 Task: Look for Airbnb properties in Bulgan, Mongolia from 12th December, 2023 to 16th December, 2023 for 8 adults.8 bedrooms having 8 beds and 8 bathrooms. Property type can be house. Amenities needed are: wifi, TV, free parkinig on premises, gym, breakfast. Look for 3 properties as per requirement.
Action: Mouse pressed left at (549, 122)
Screenshot: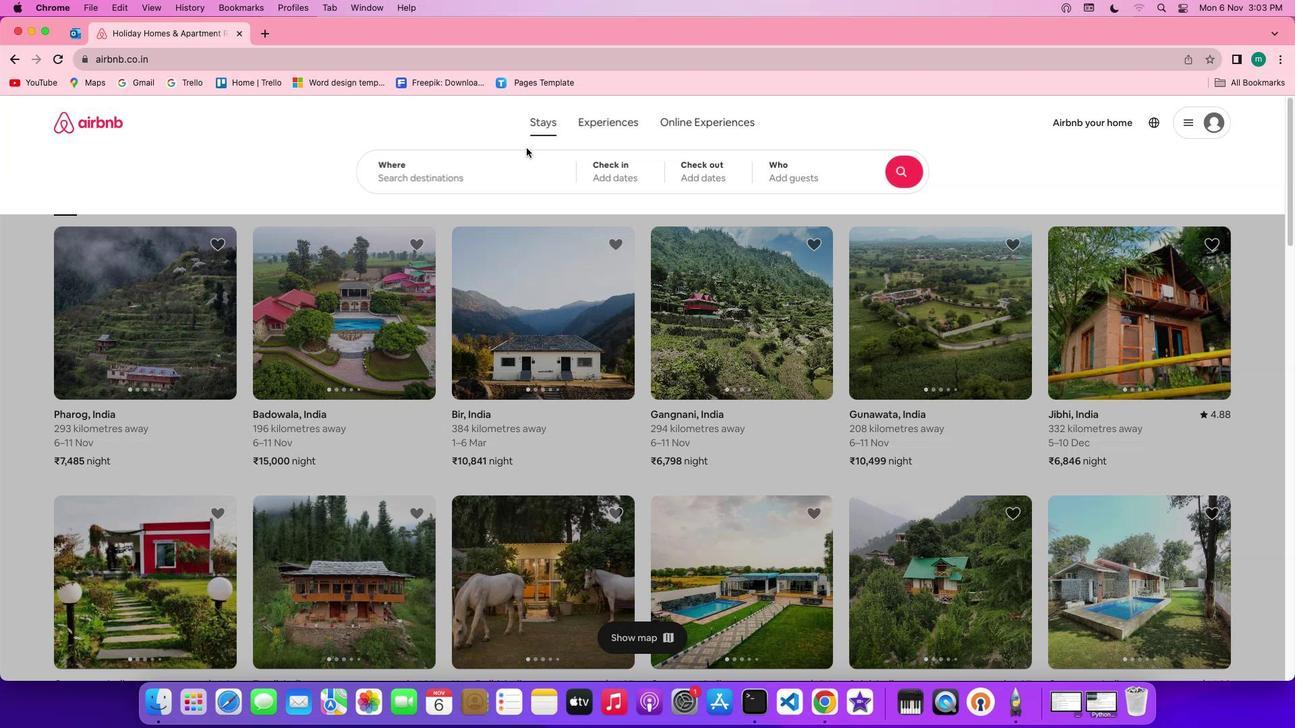 
Action: Mouse moved to (491, 182)
Screenshot: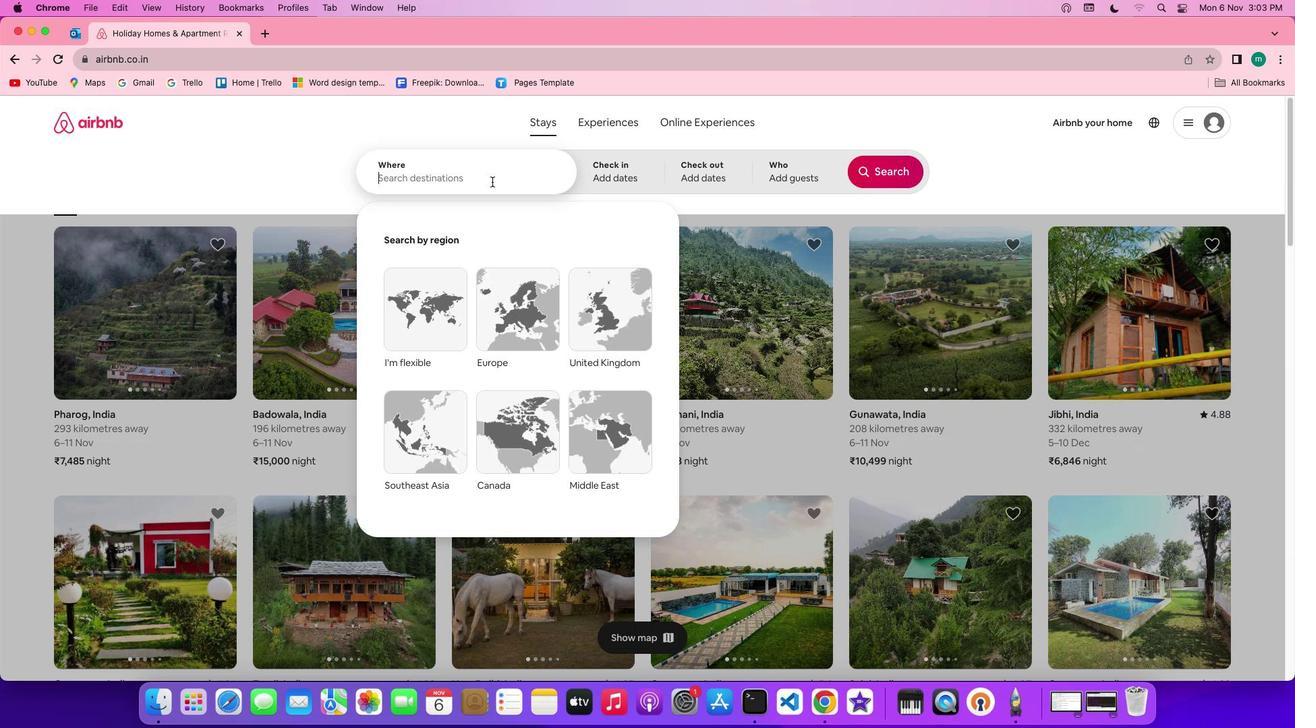 
Action: Mouse pressed left at (491, 182)
Screenshot: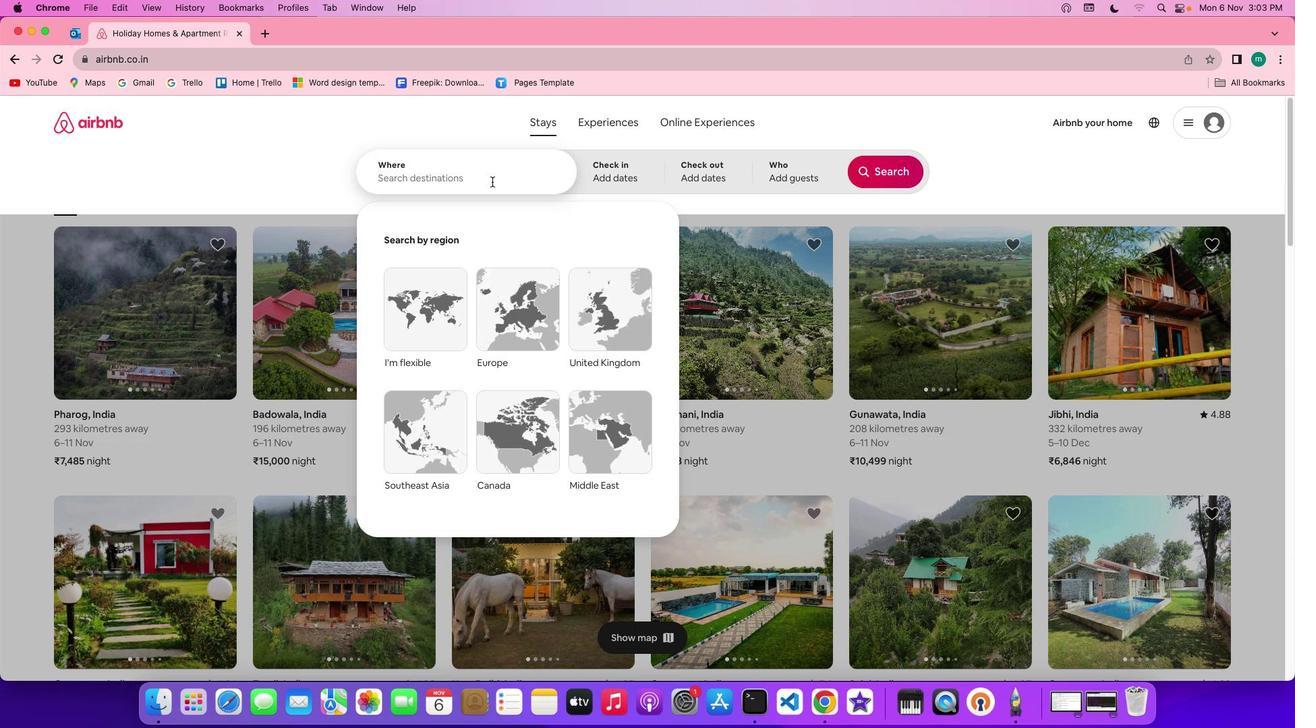 
Action: Key pressed Key.shift'B''u''l''g''a''n'','Key.spaceKey.shift'm''o''n''g''o''l''i''a'
Screenshot: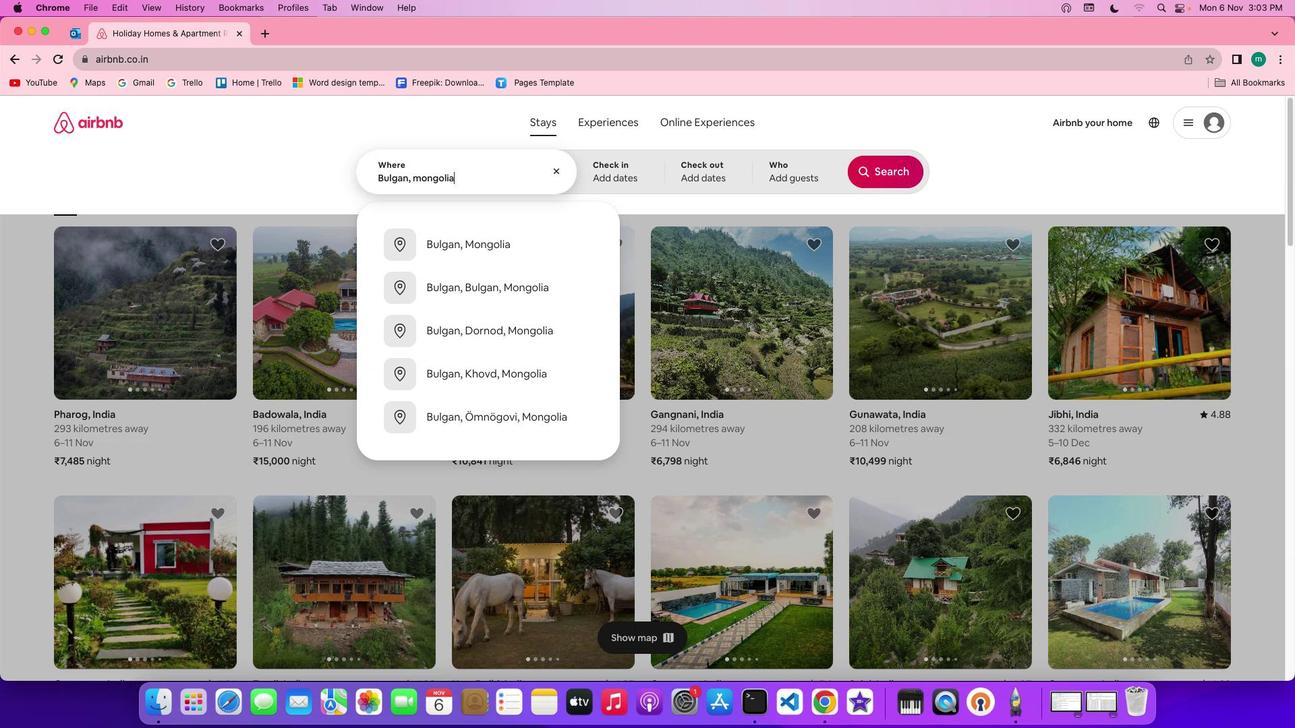 
Action: Mouse moved to (608, 170)
Screenshot: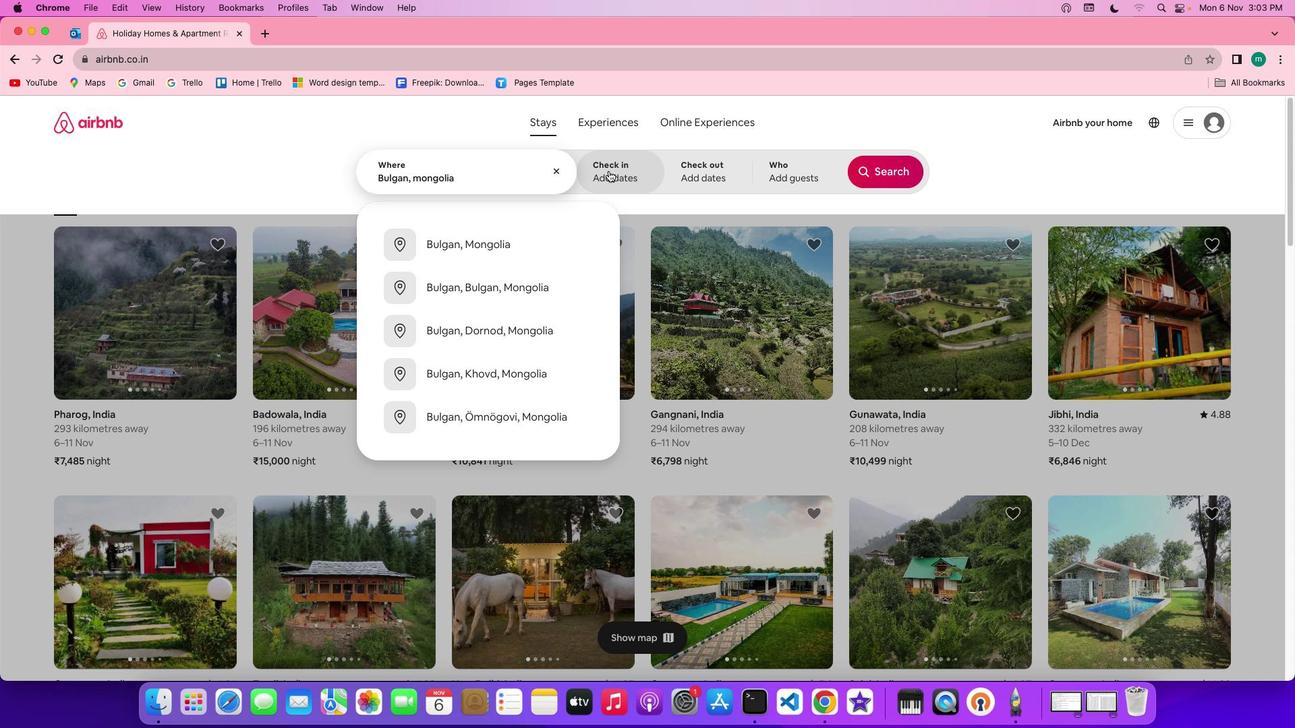 
Action: Mouse pressed left at (608, 170)
Screenshot: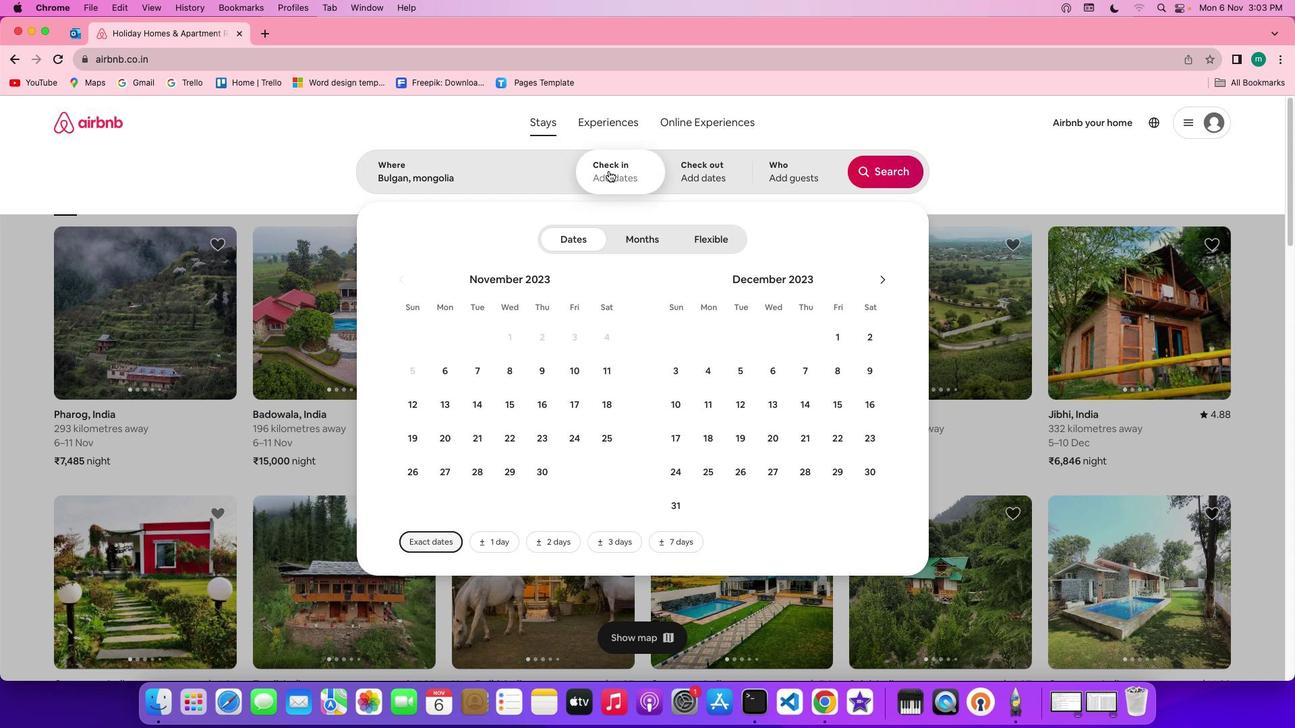 
Action: Mouse moved to (739, 408)
Screenshot: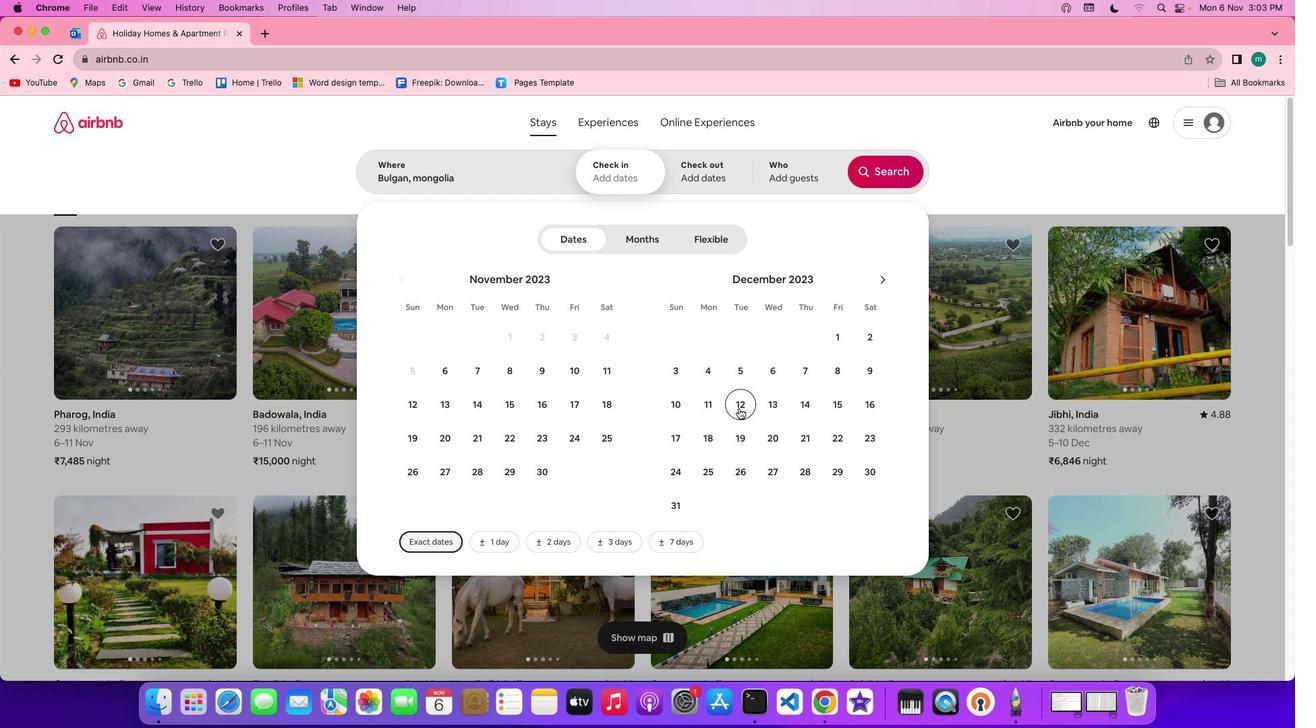 
Action: Mouse pressed left at (739, 408)
Screenshot: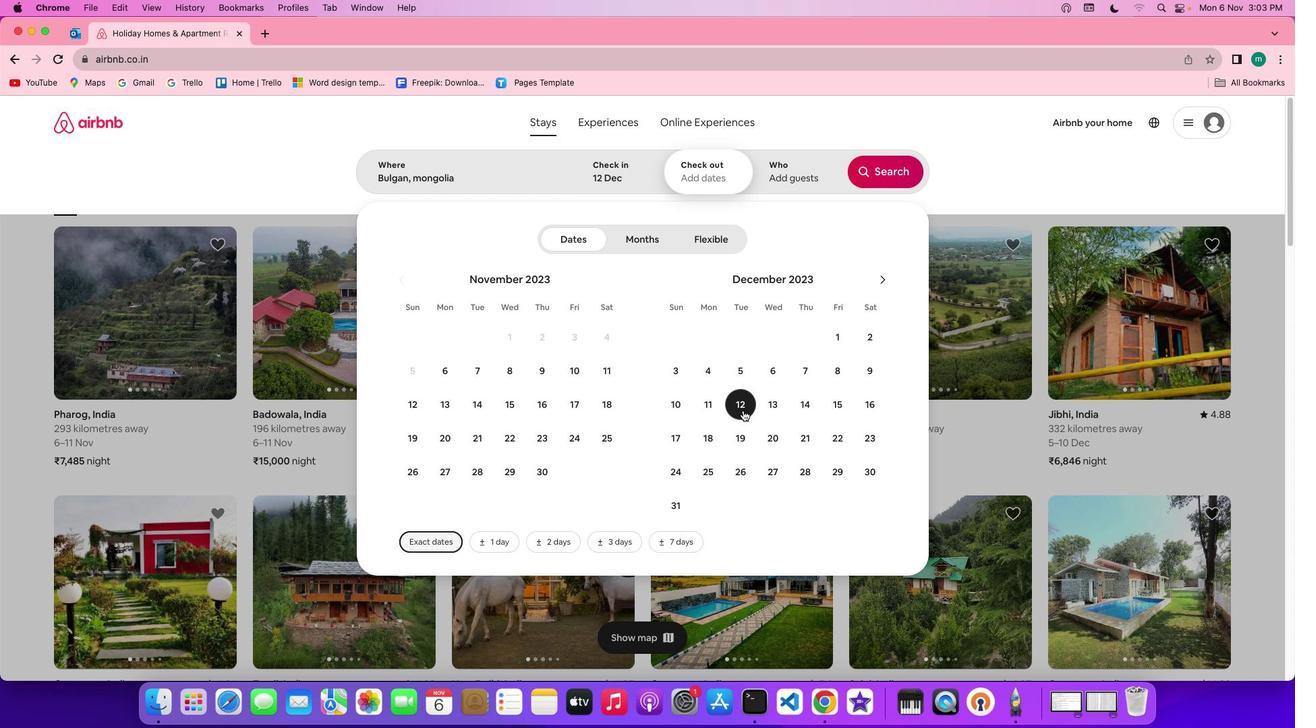 
Action: Mouse moved to (881, 402)
Screenshot: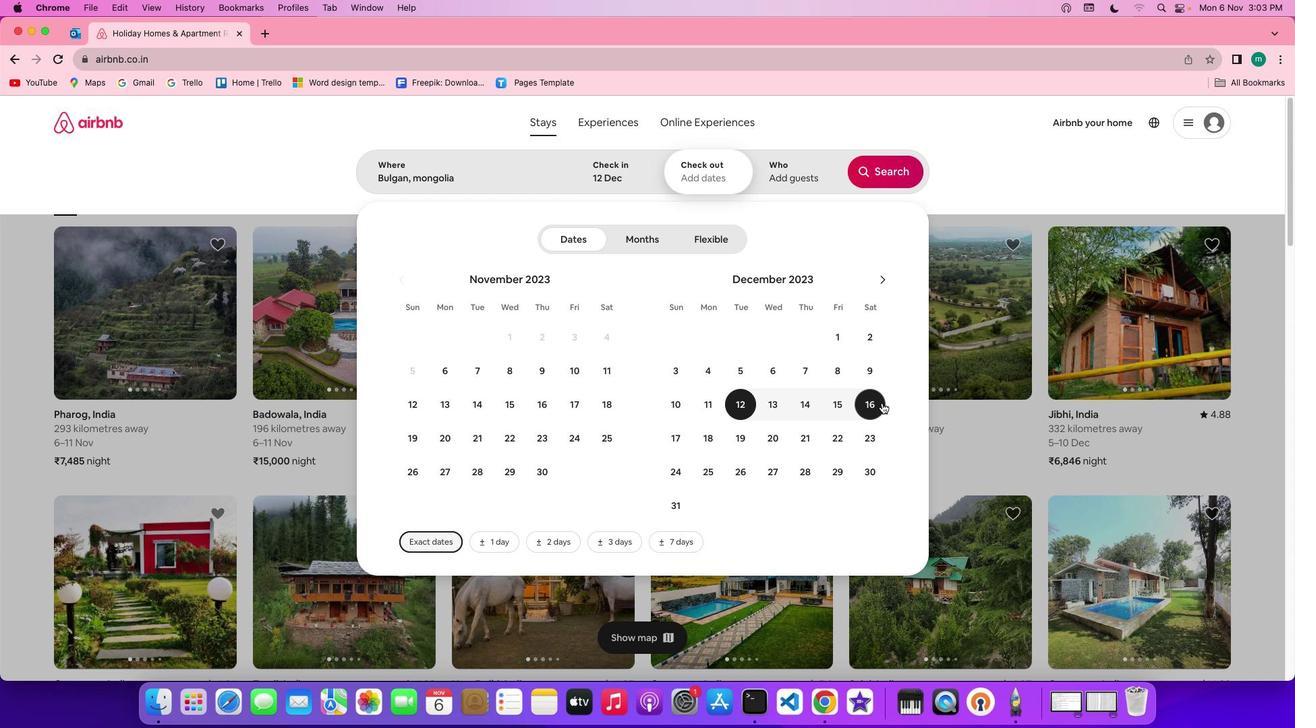 
Action: Mouse pressed left at (881, 402)
Screenshot: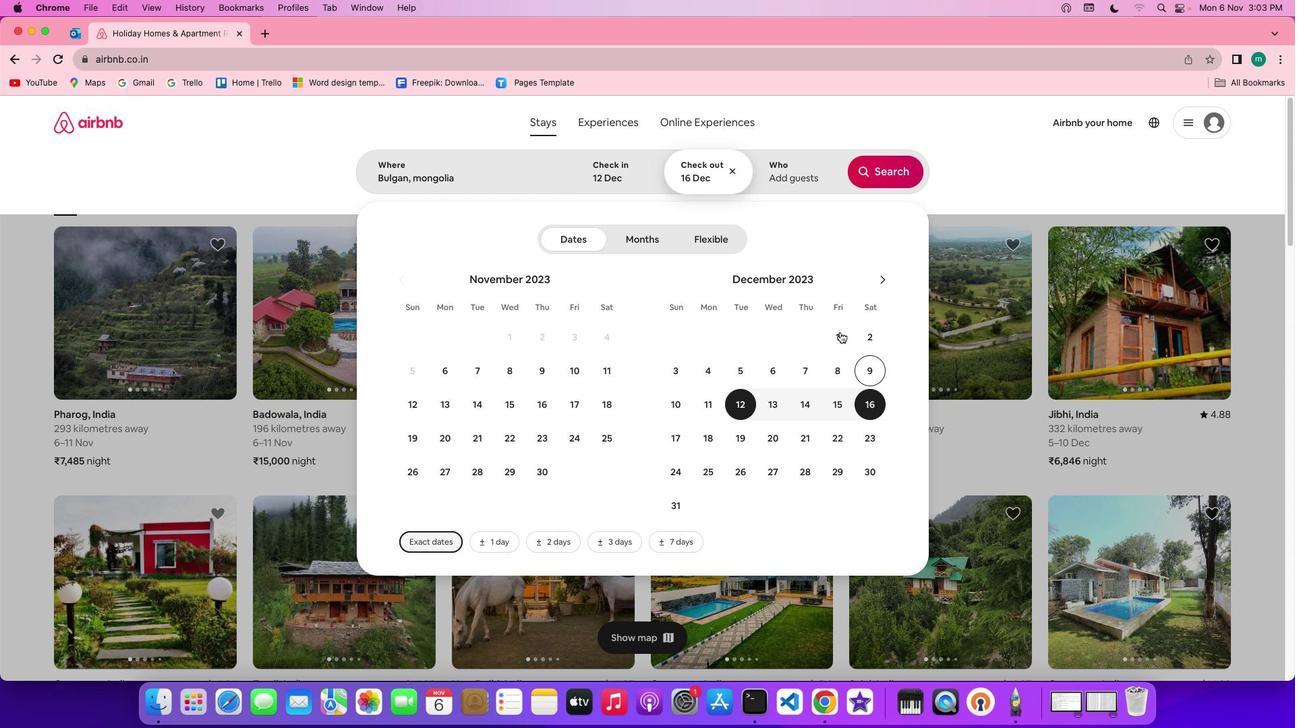 
Action: Mouse moved to (806, 184)
Screenshot: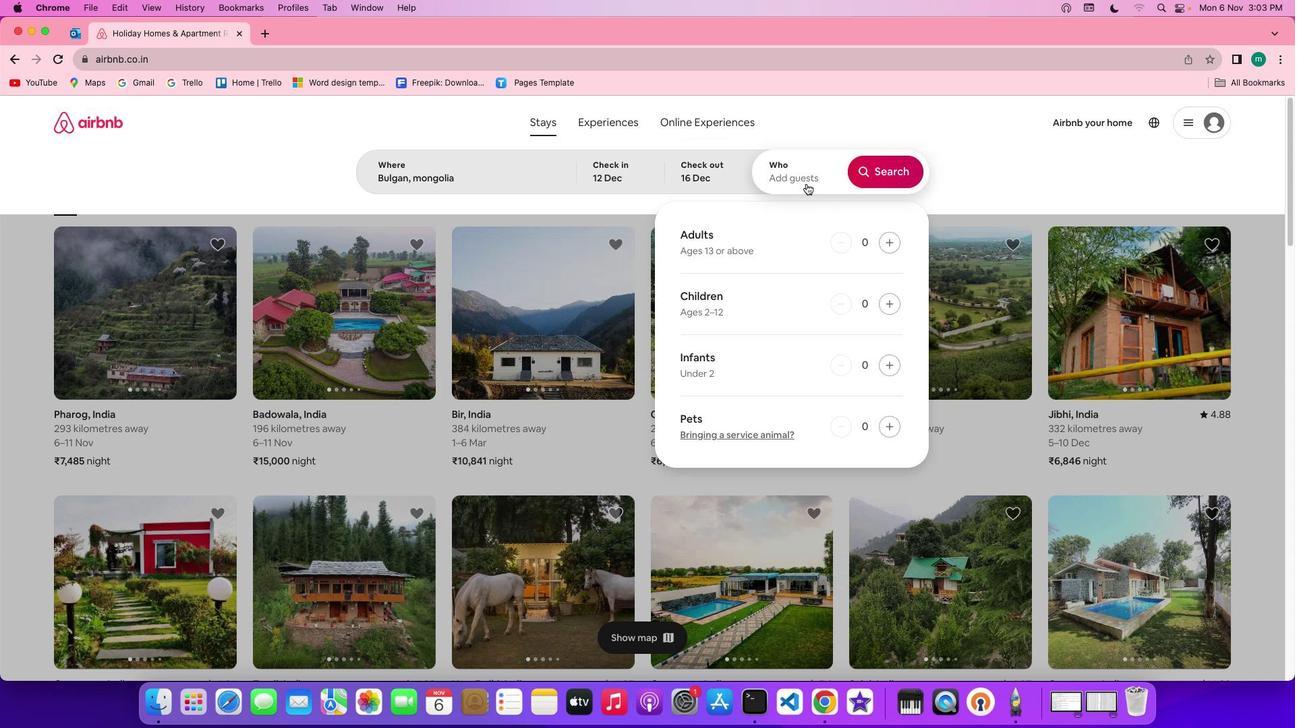 
Action: Mouse pressed left at (806, 184)
Screenshot: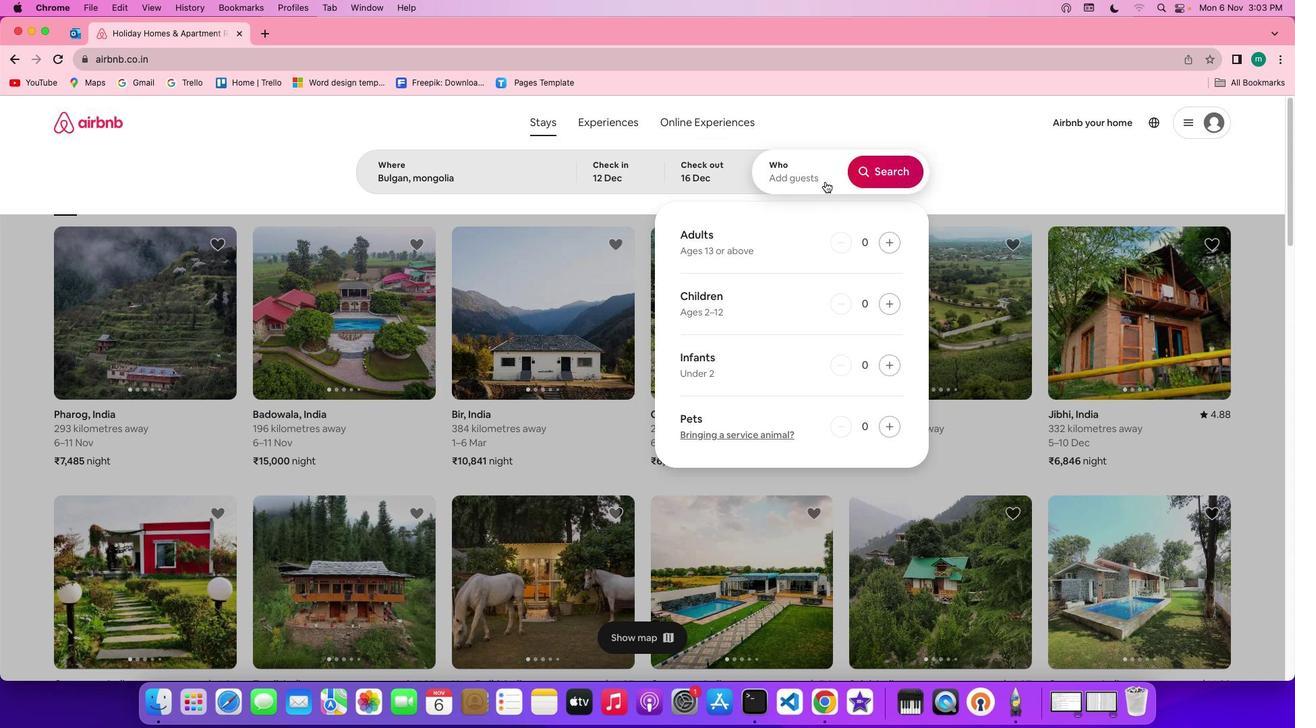 
Action: Mouse moved to (893, 241)
Screenshot: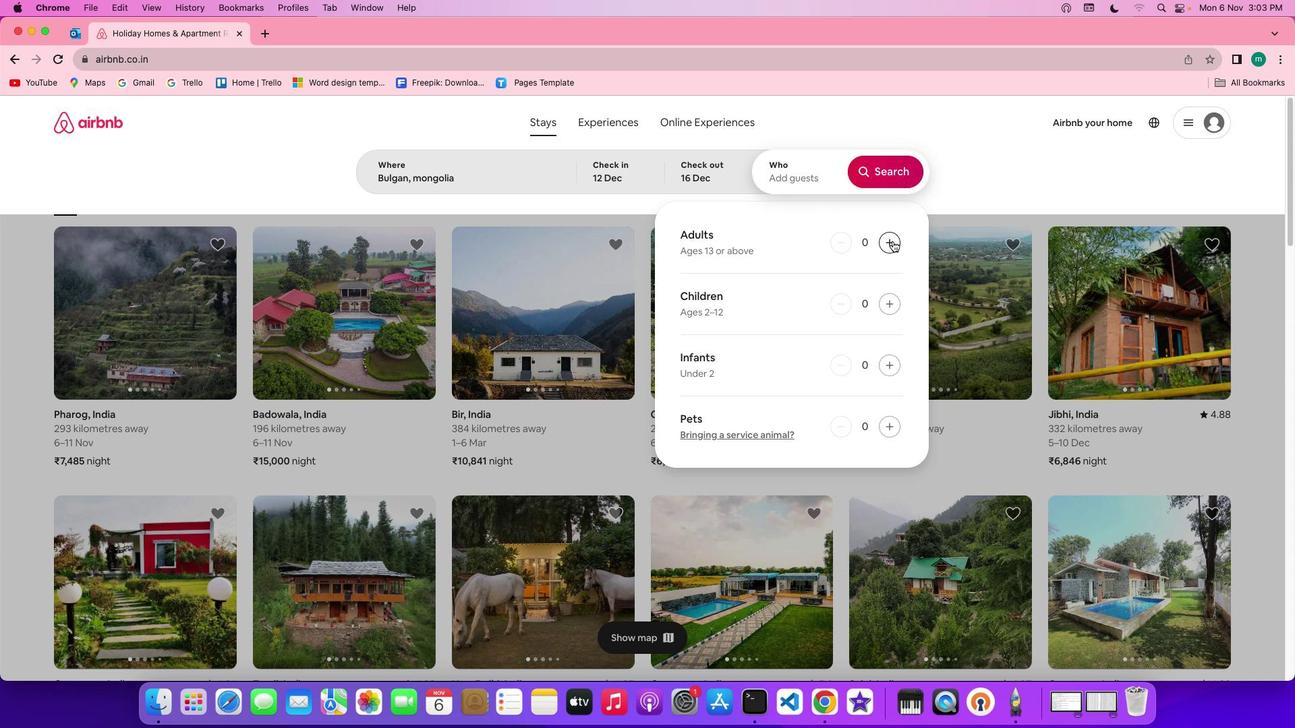 
Action: Mouse pressed left at (893, 241)
Screenshot: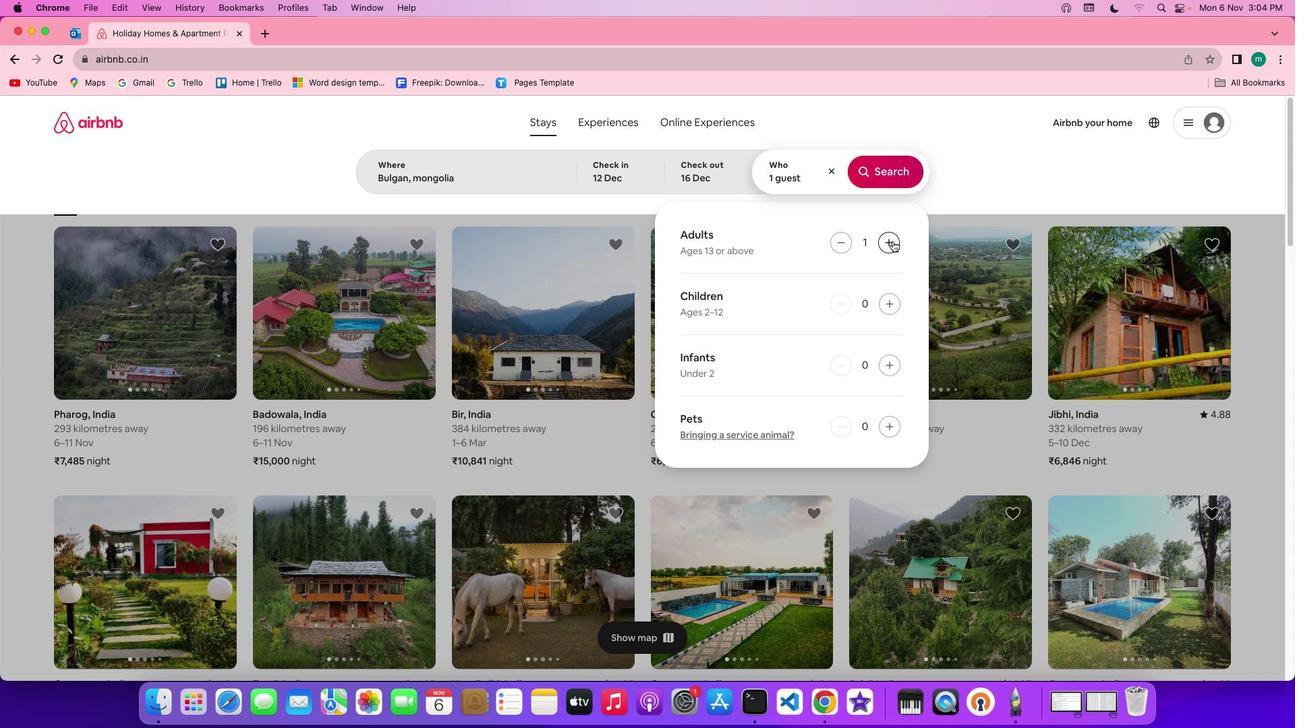 
Action: Mouse pressed left at (893, 241)
Screenshot: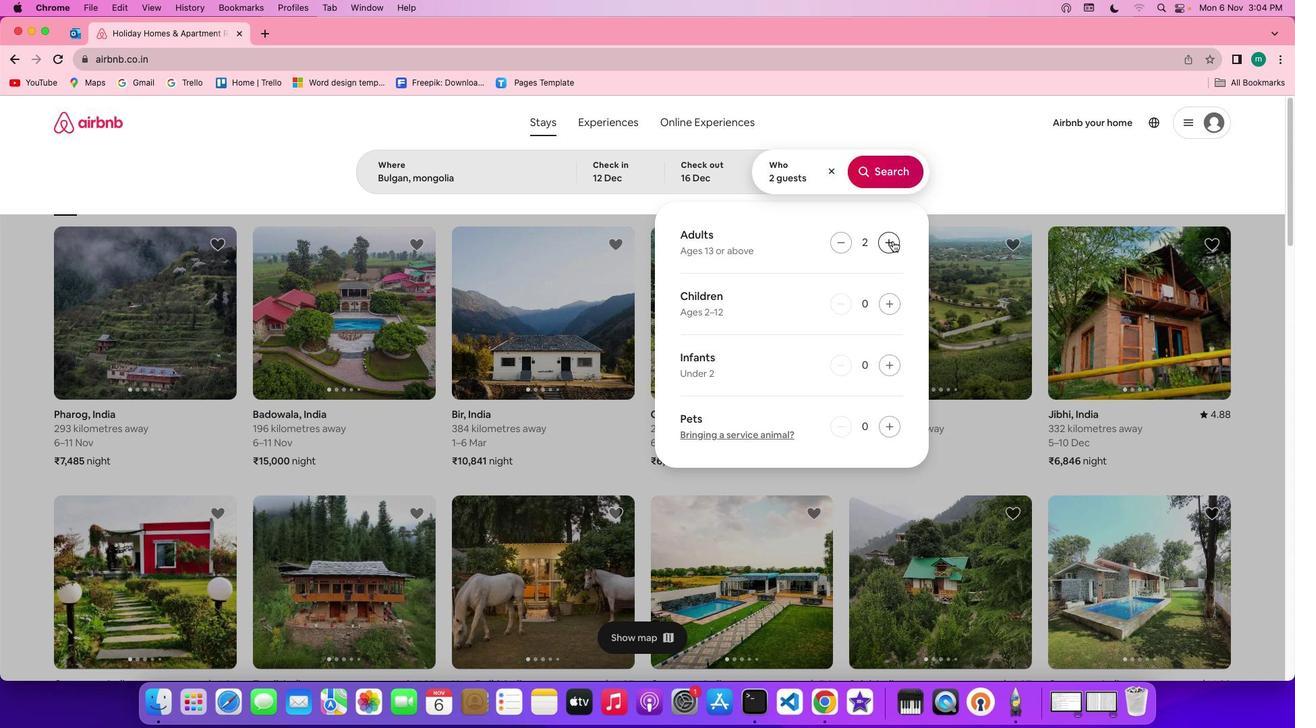 
Action: Mouse pressed left at (893, 241)
Screenshot: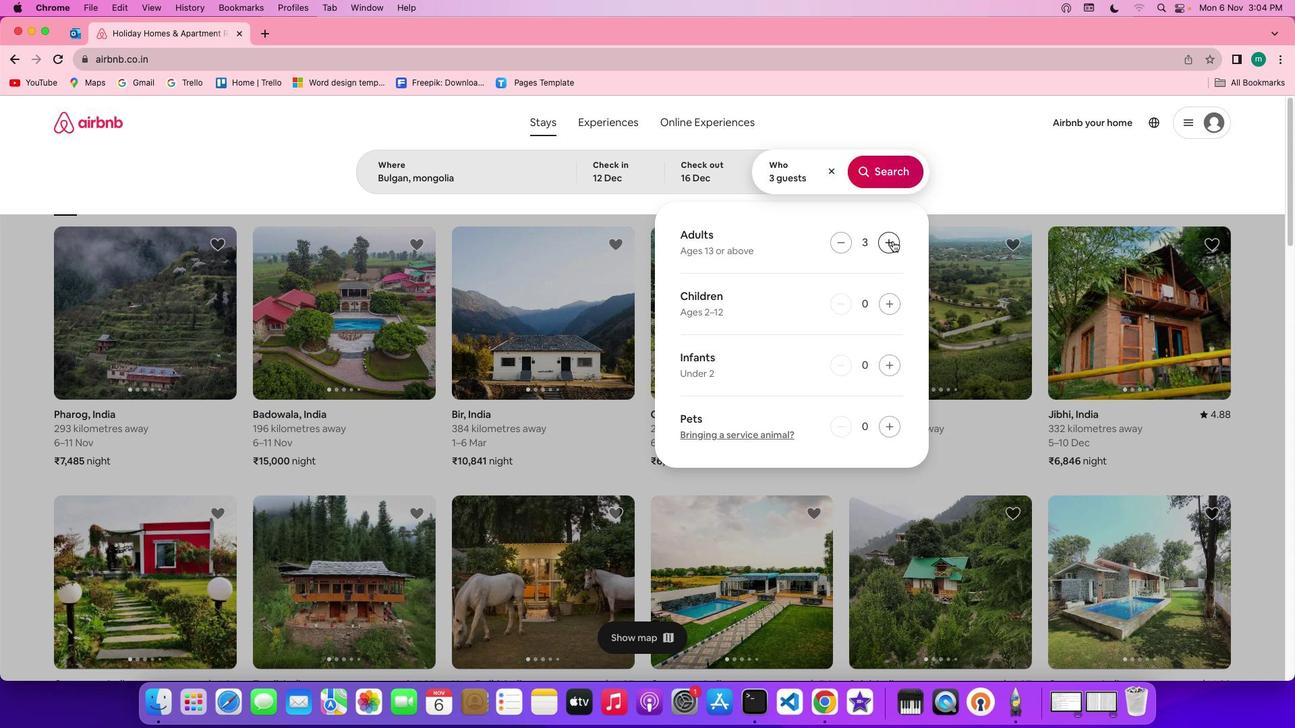 
Action: Mouse pressed left at (893, 241)
Screenshot: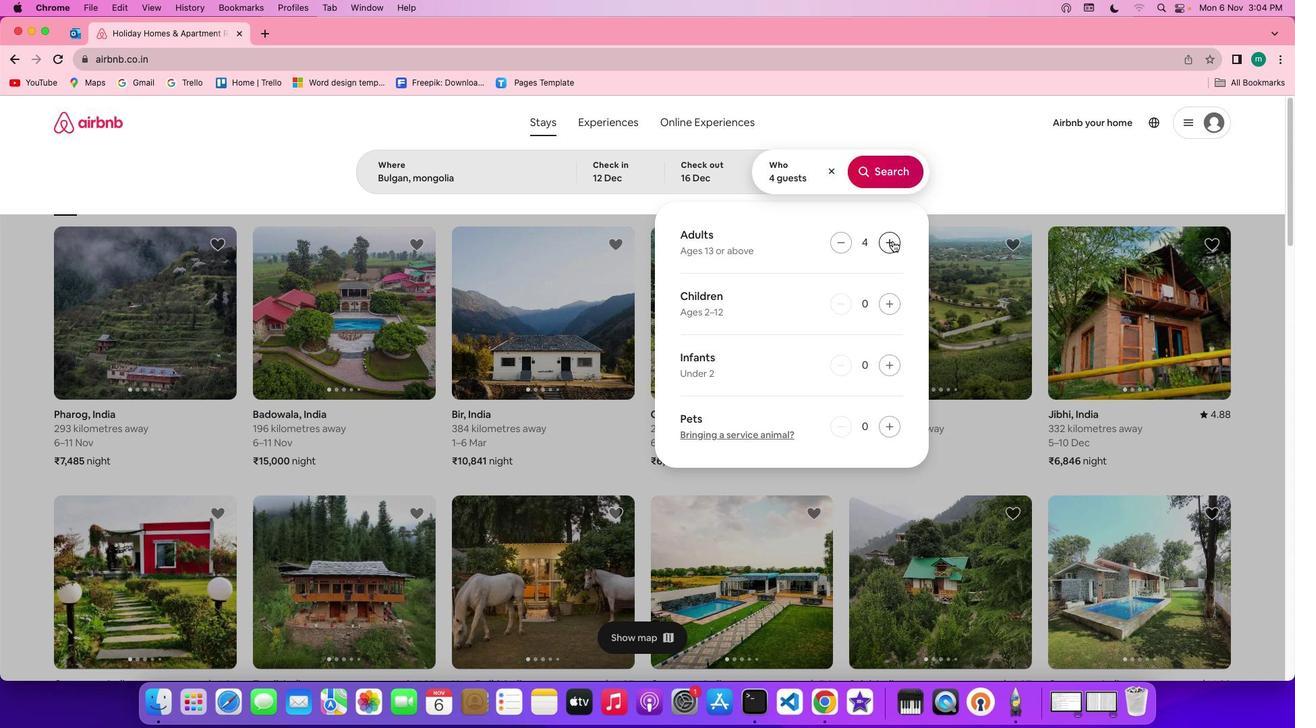 
Action: Mouse pressed left at (893, 241)
Screenshot: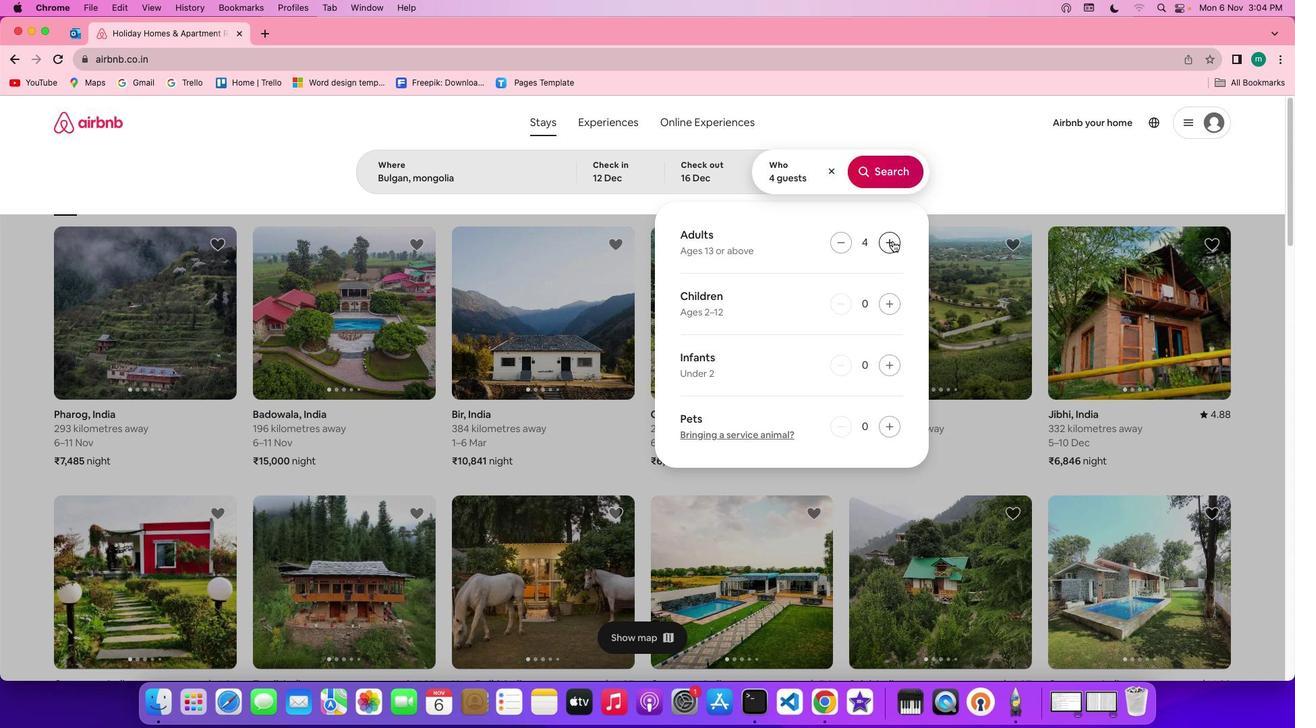 
Action: Mouse pressed left at (893, 241)
Screenshot: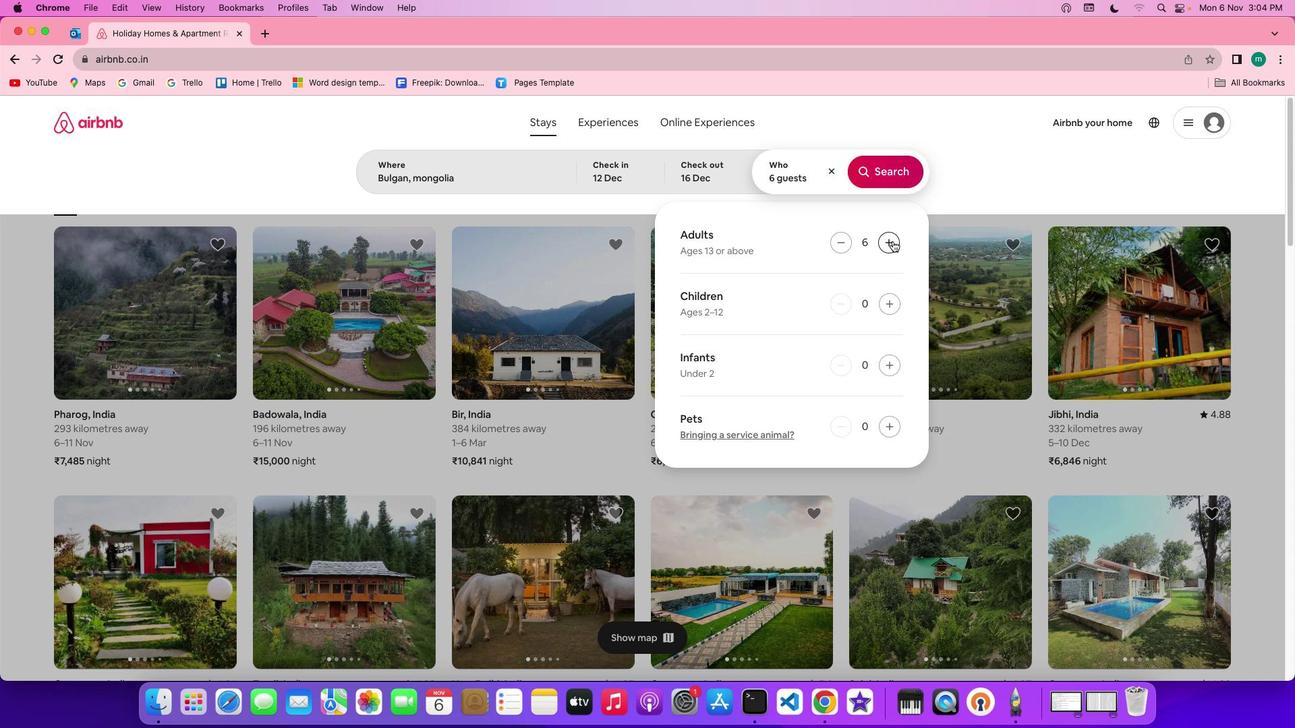 
Action: Mouse pressed left at (893, 241)
Screenshot: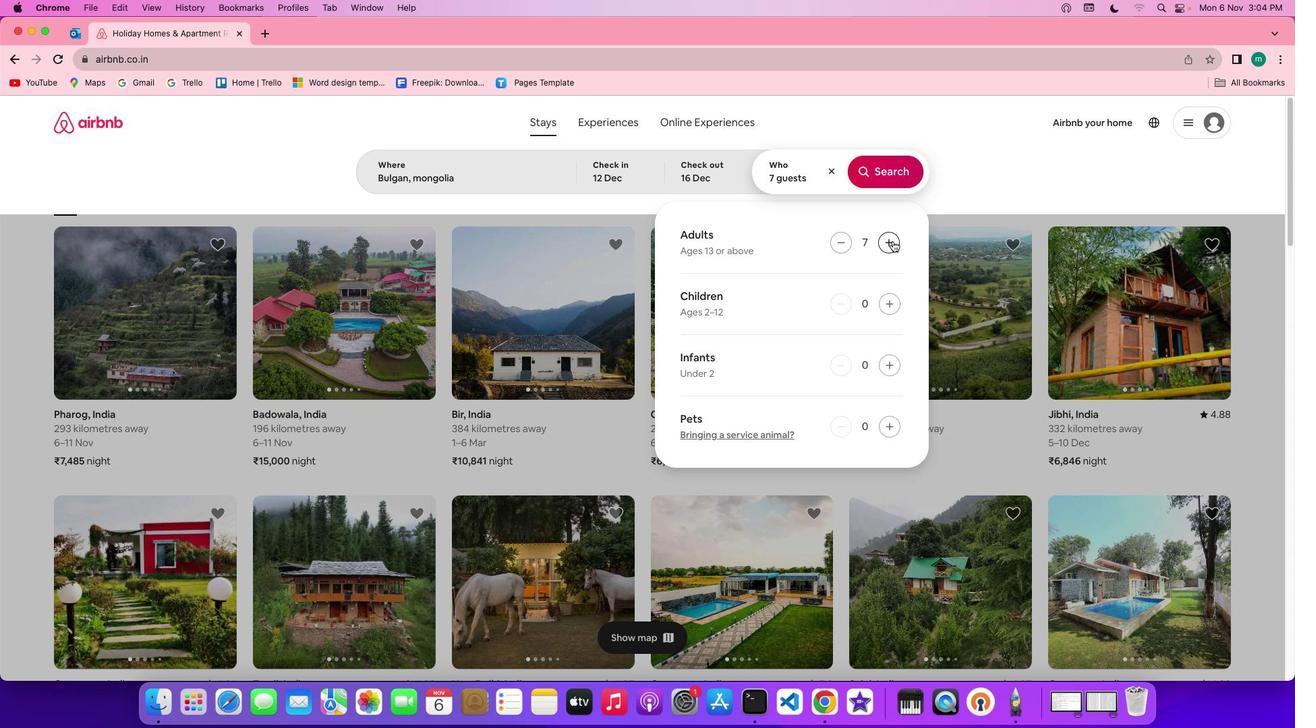 
Action: Mouse pressed left at (893, 241)
Screenshot: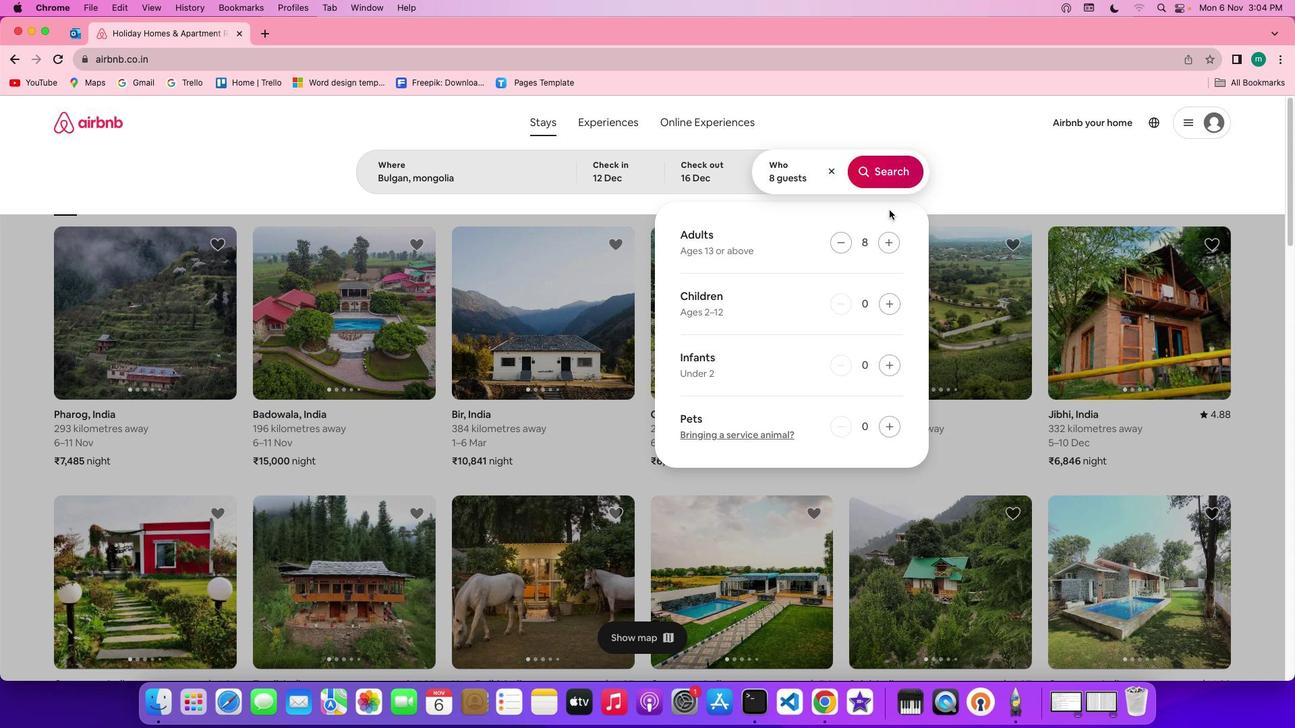 
Action: Mouse moved to (880, 172)
Screenshot: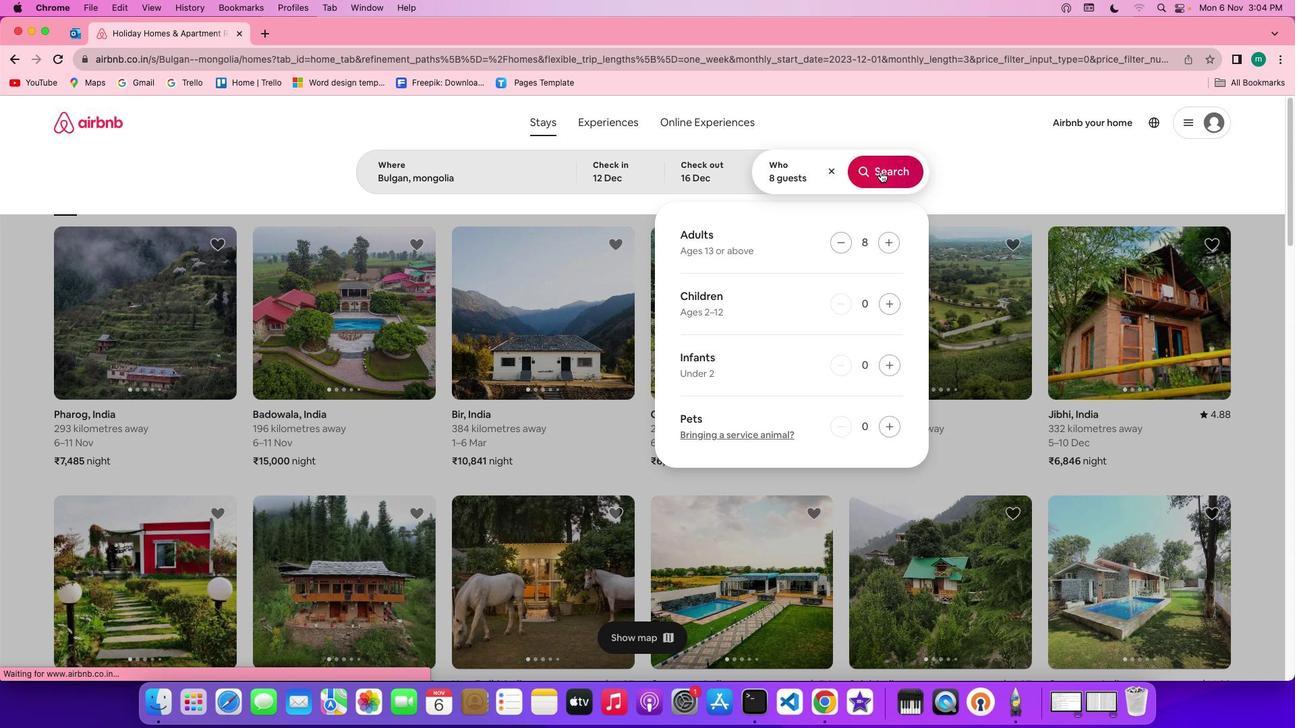 
Action: Mouse pressed left at (880, 172)
Screenshot: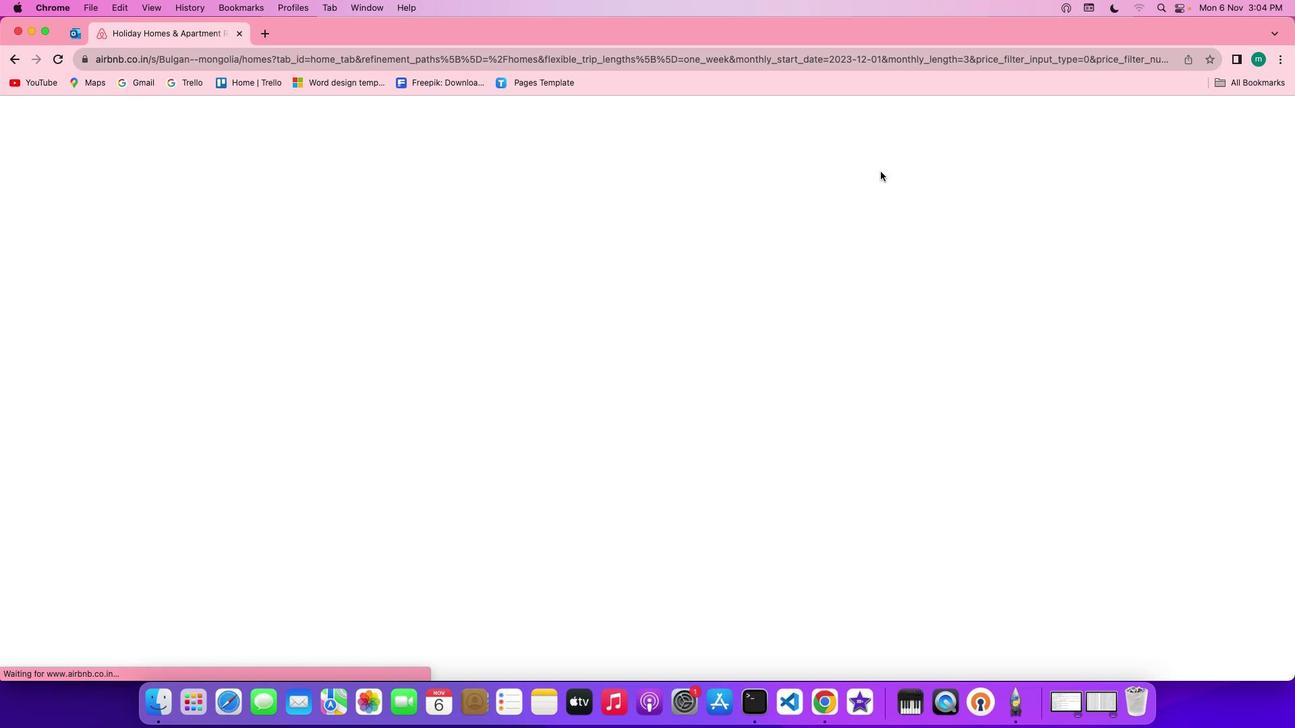 
Action: Mouse moved to (1101, 176)
Screenshot: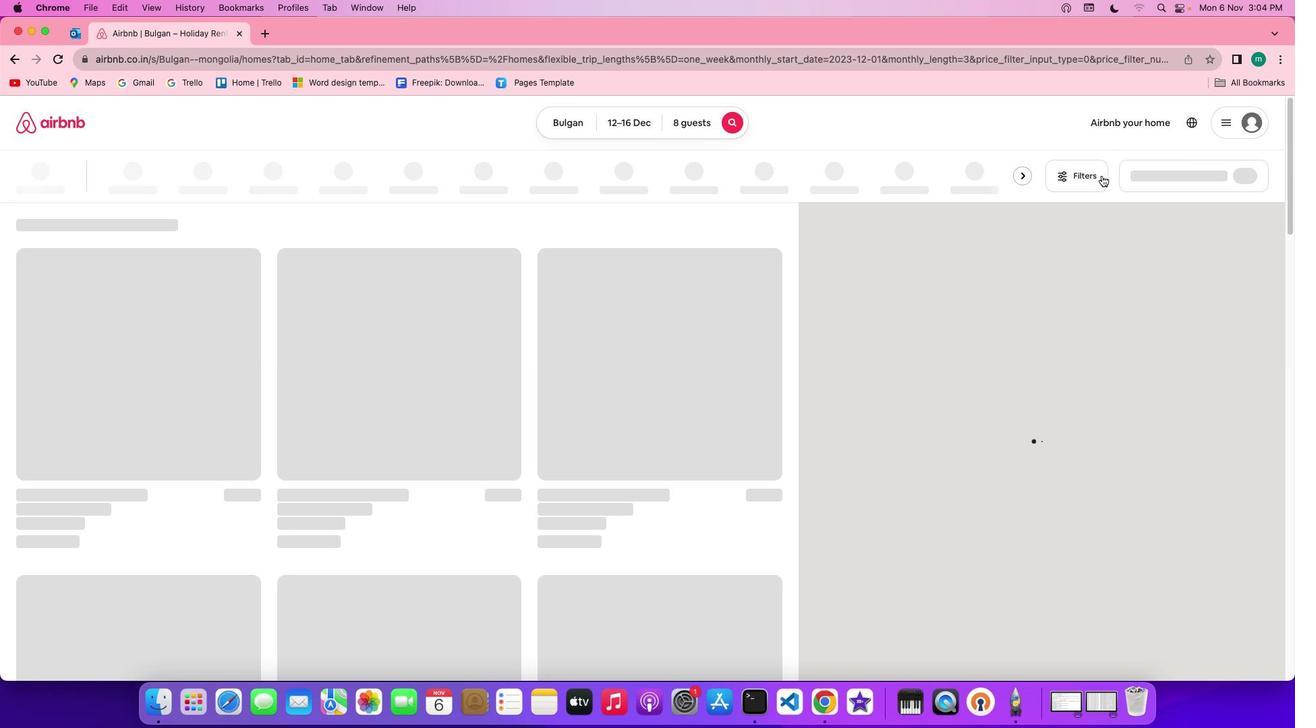 
Action: Mouse pressed left at (1101, 176)
Screenshot: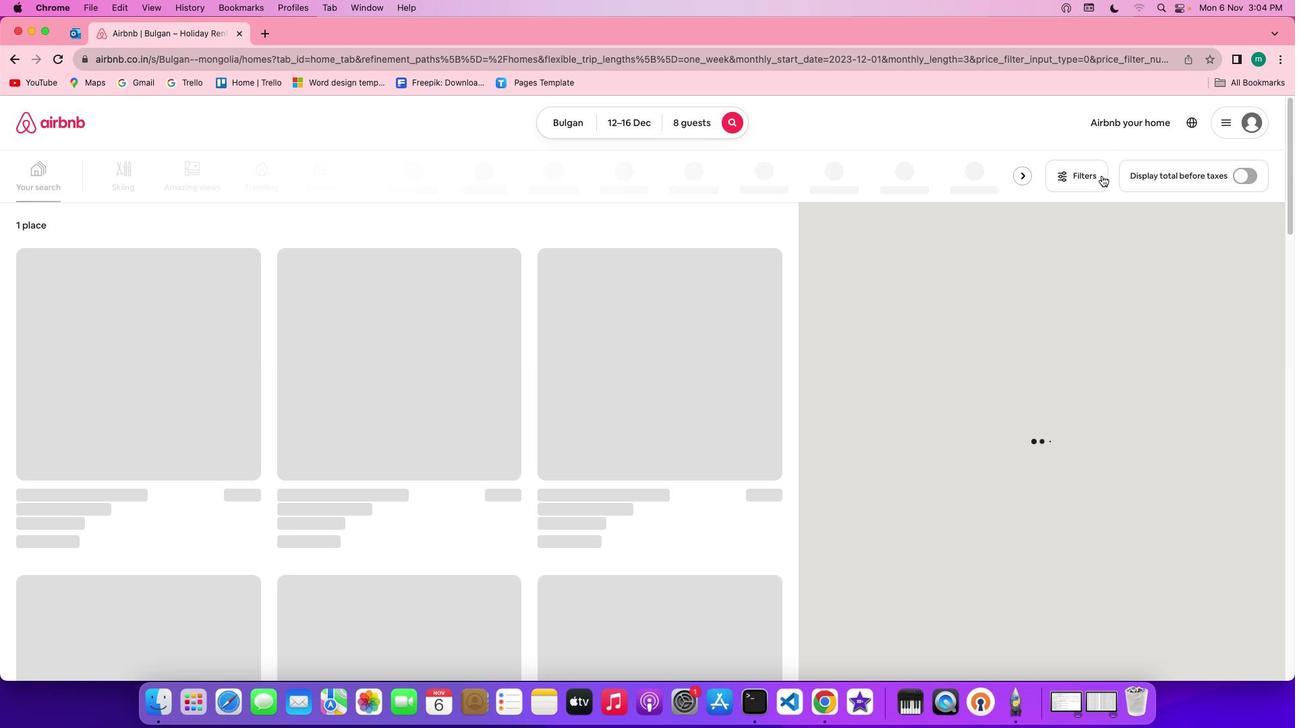 
Action: Mouse moved to (1088, 173)
Screenshot: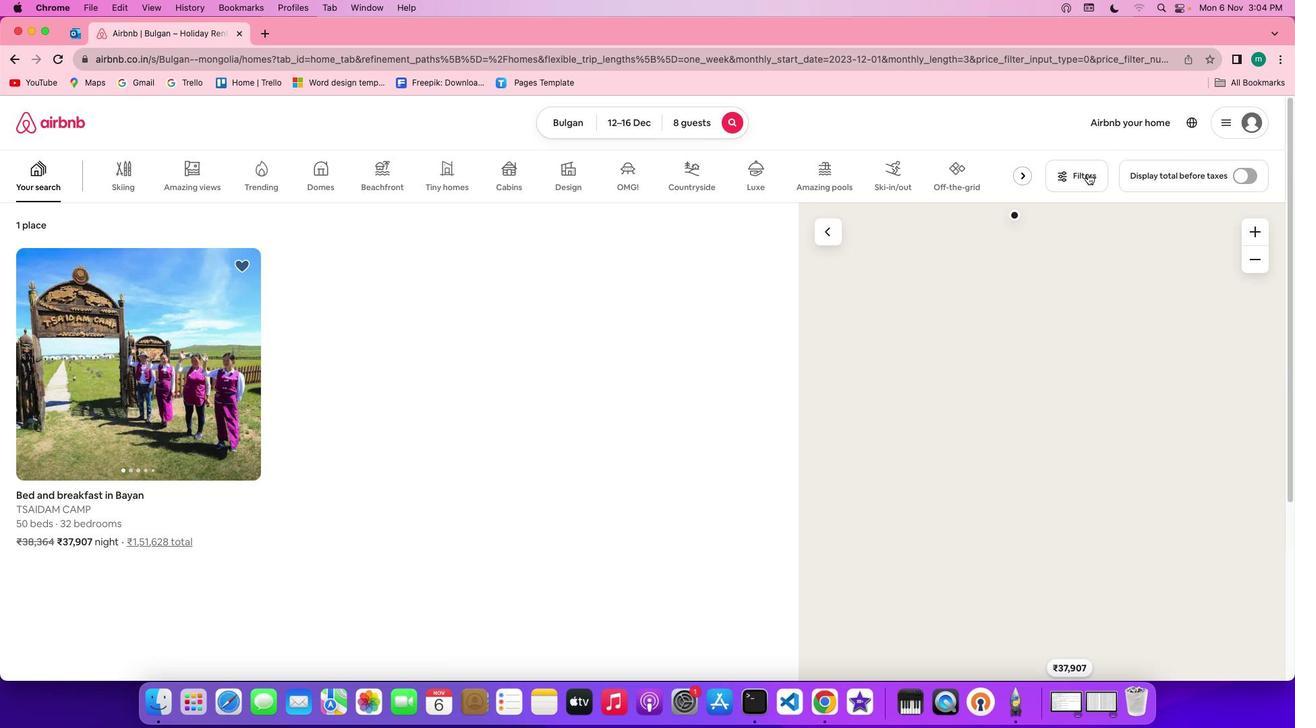 
Action: Mouse pressed left at (1088, 173)
Screenshot: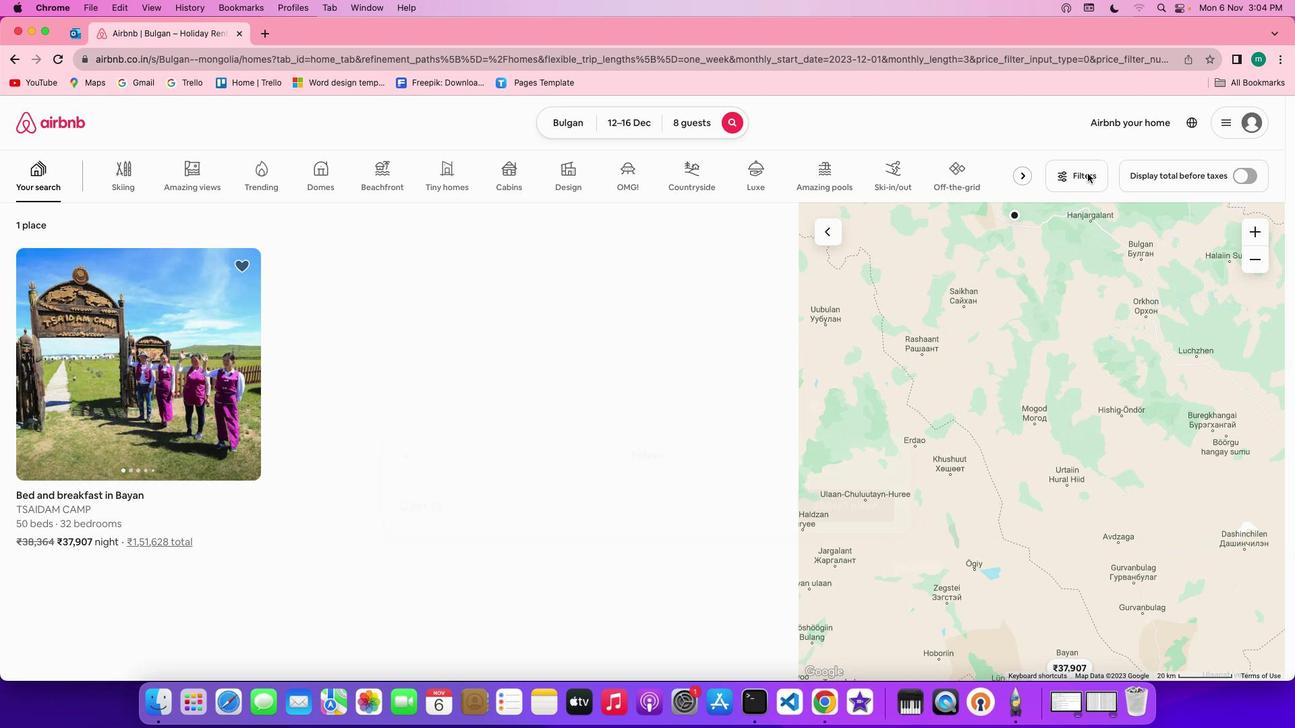 
Action: Mouse moved to (817, 349)
Screenshot: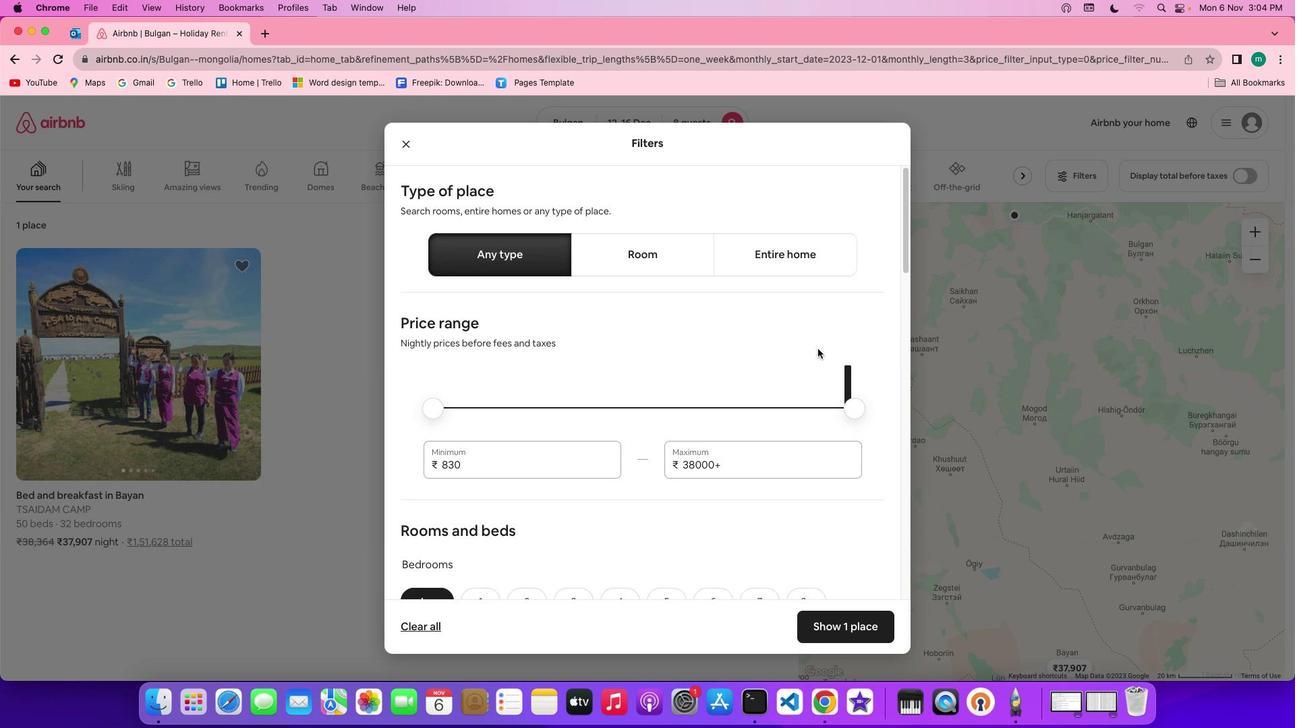 
Action: Mouse scrolled (817, 349) with delta (0, 0)
Screenshot: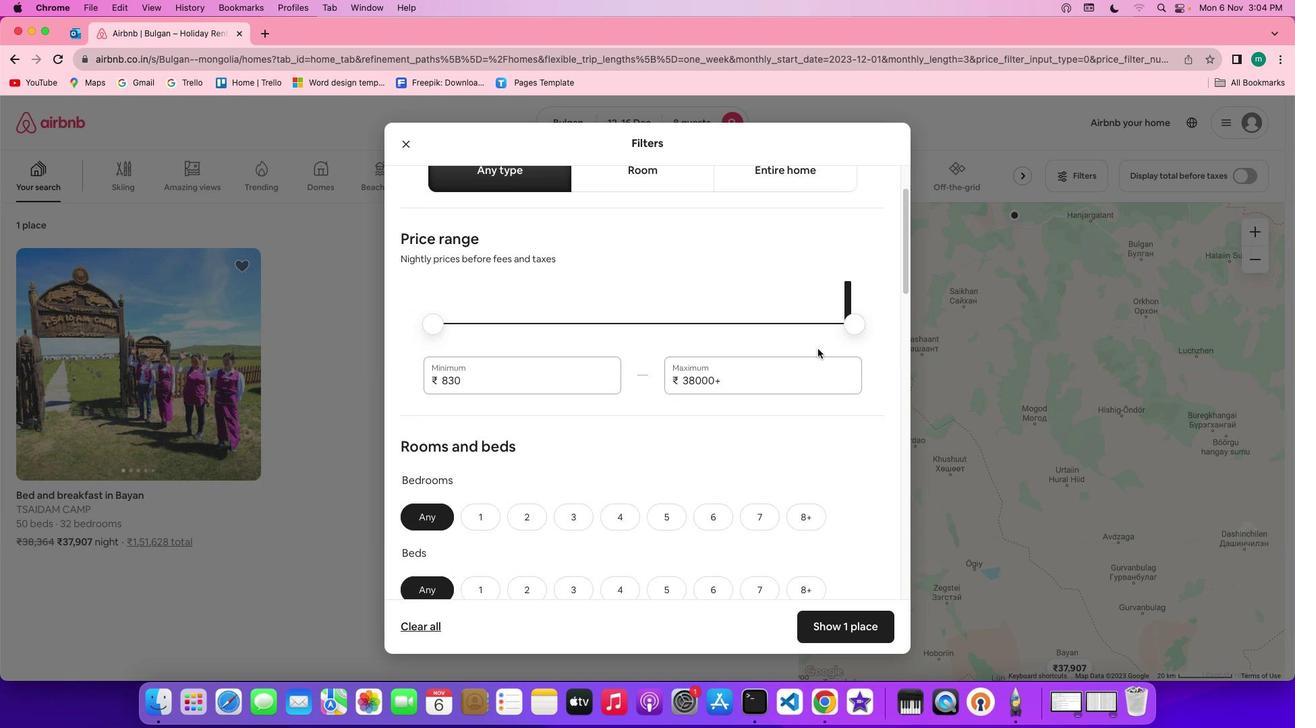 
Action: Mouse scrolled (817, 349) with delta (0, 0)
Screenshot: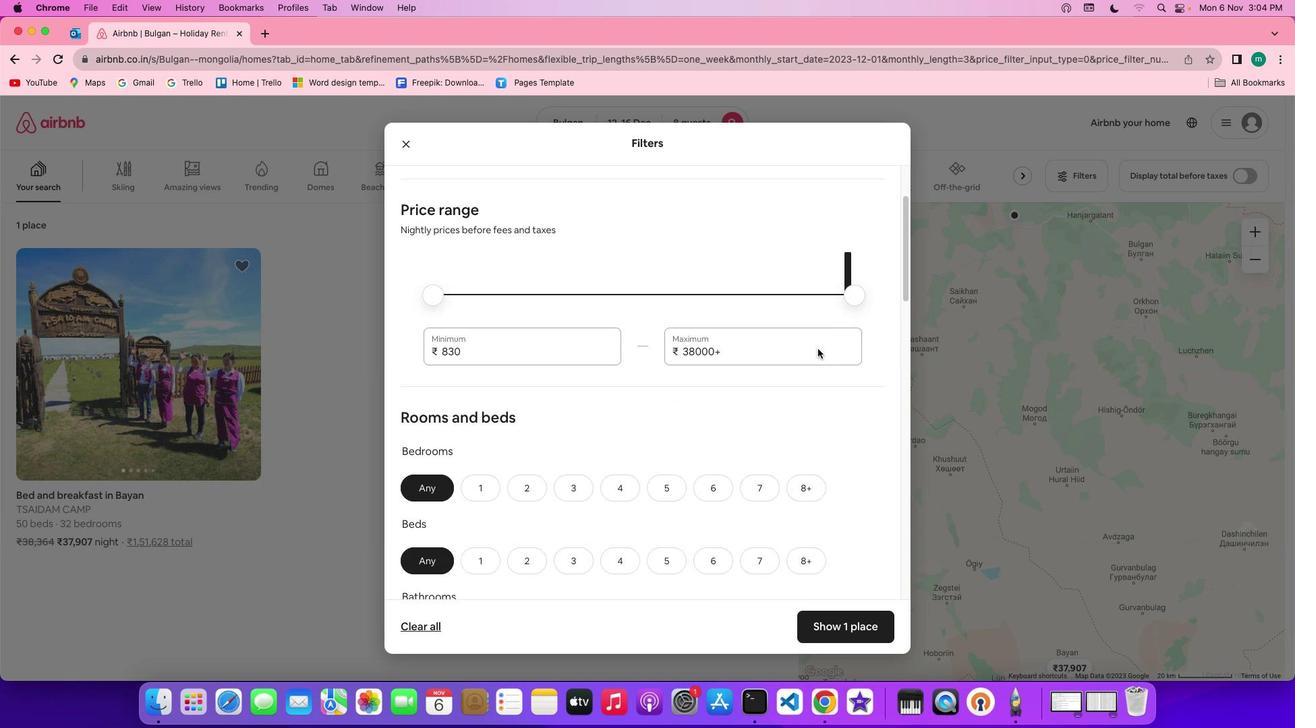 
Action: Mouse scrolled (817, 349) with delta (0, -1)
Screenshot: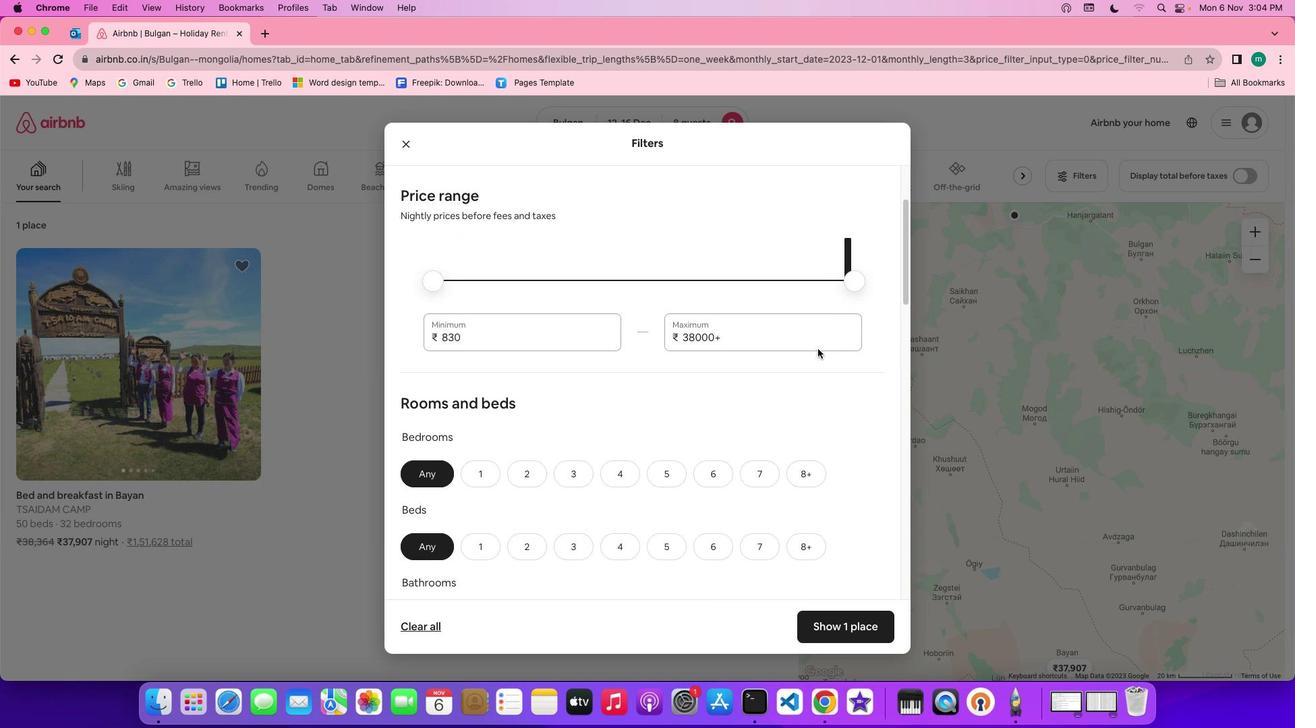 
Action: Mouse scrolled (817, 349) with delta (0, -1)
Screenshot: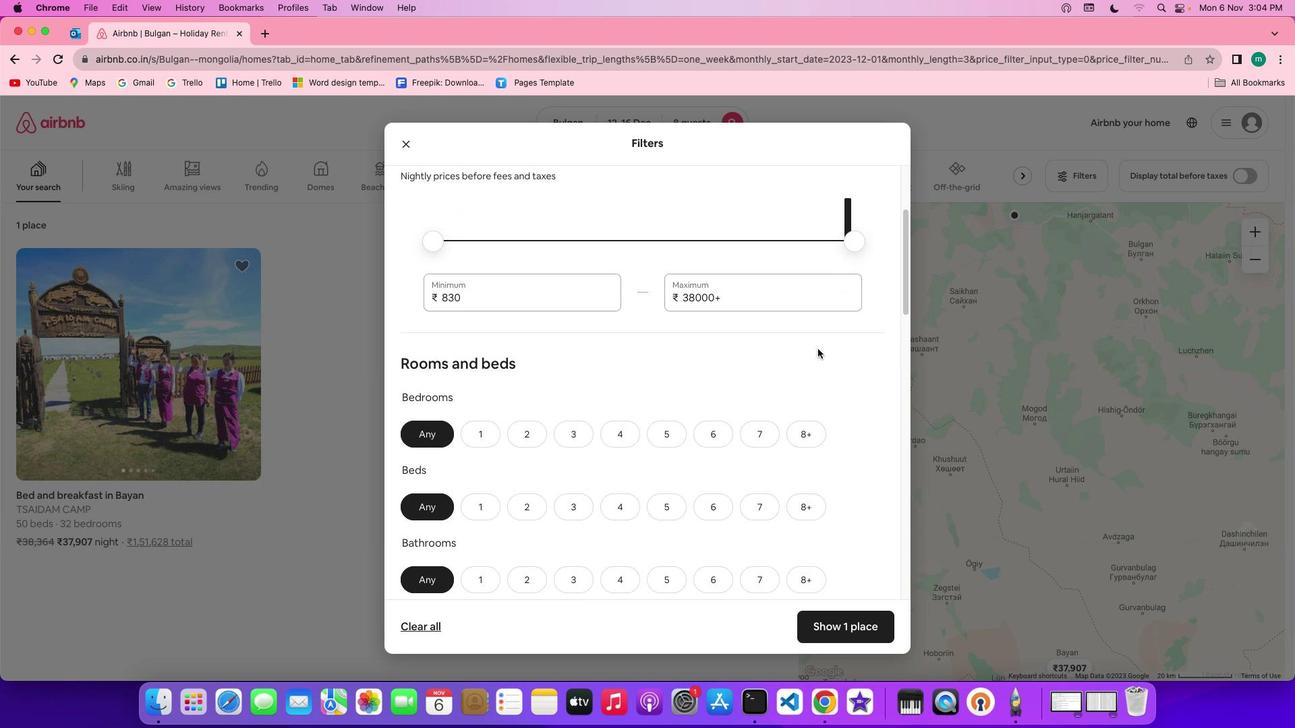 
Action: Mouse scrolled (817, 349) with delta (0, 0)
Screenshot: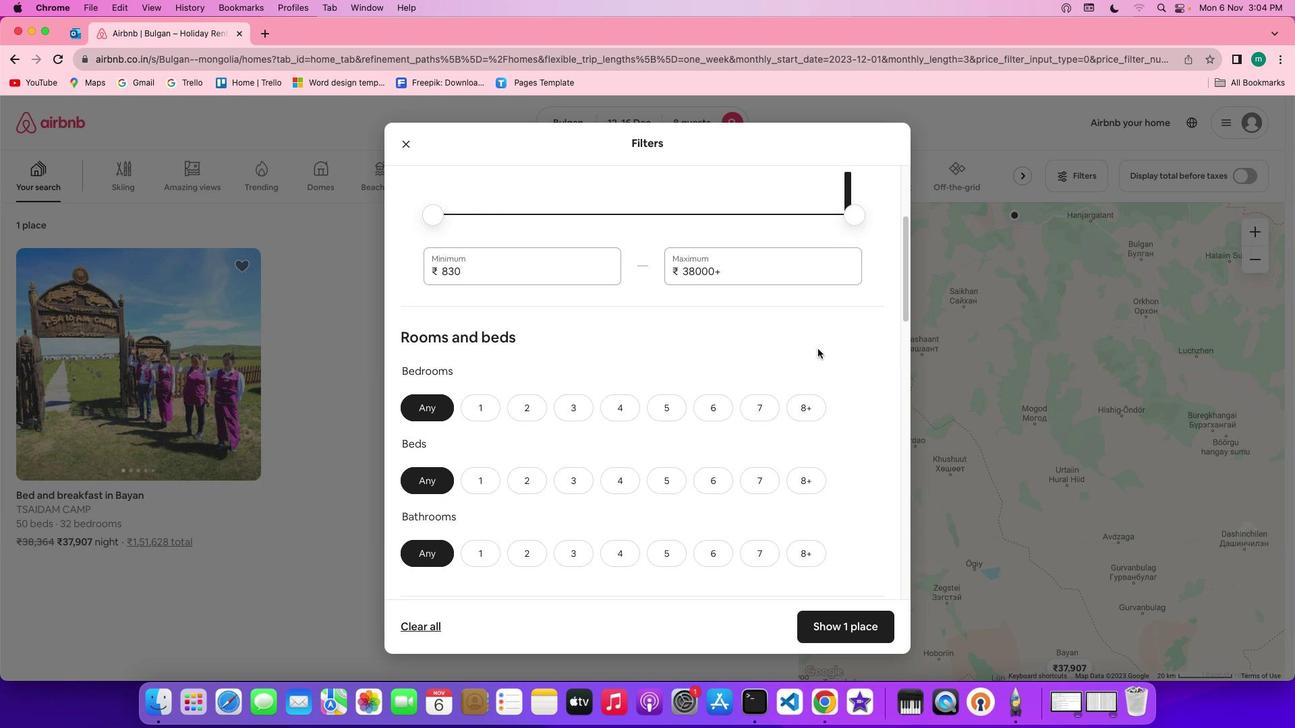 
Action: Mouse scrolled (817, 349) with delta (0, 0)
Screenshot: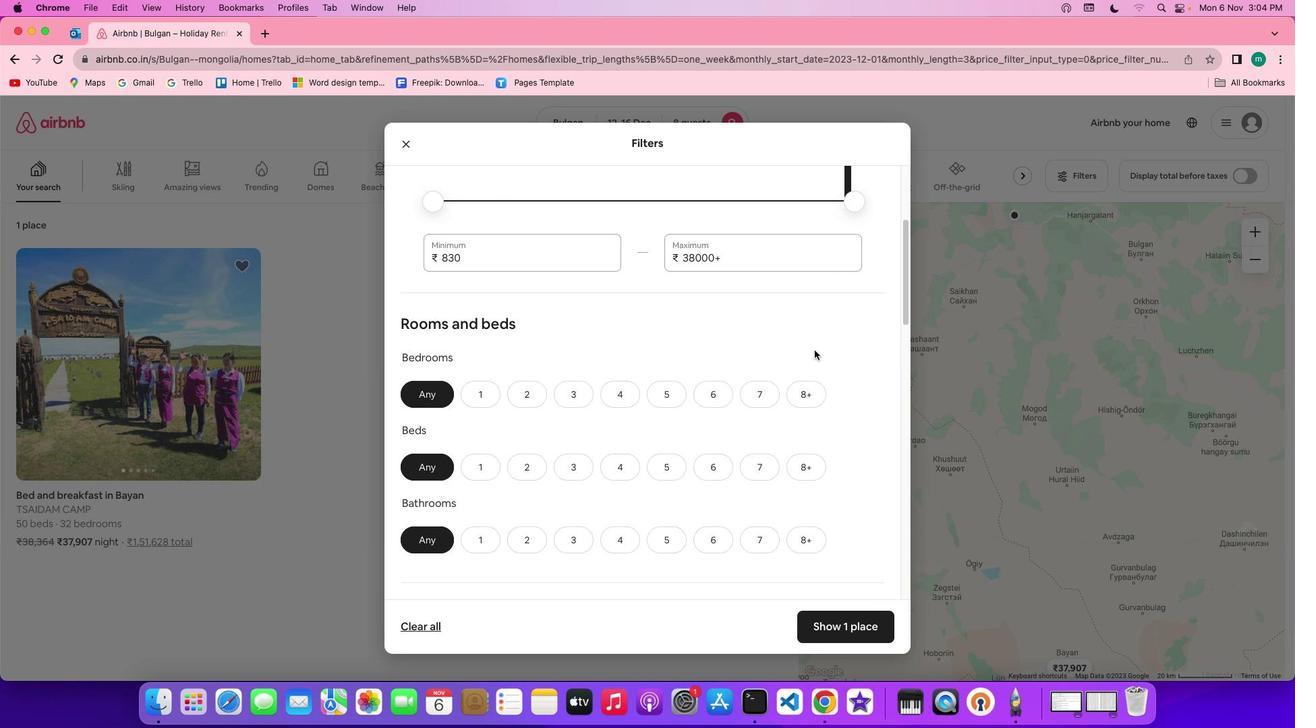 
Action: Mouse scrolled (817, 349) with delta (0, 0)
Screenshot: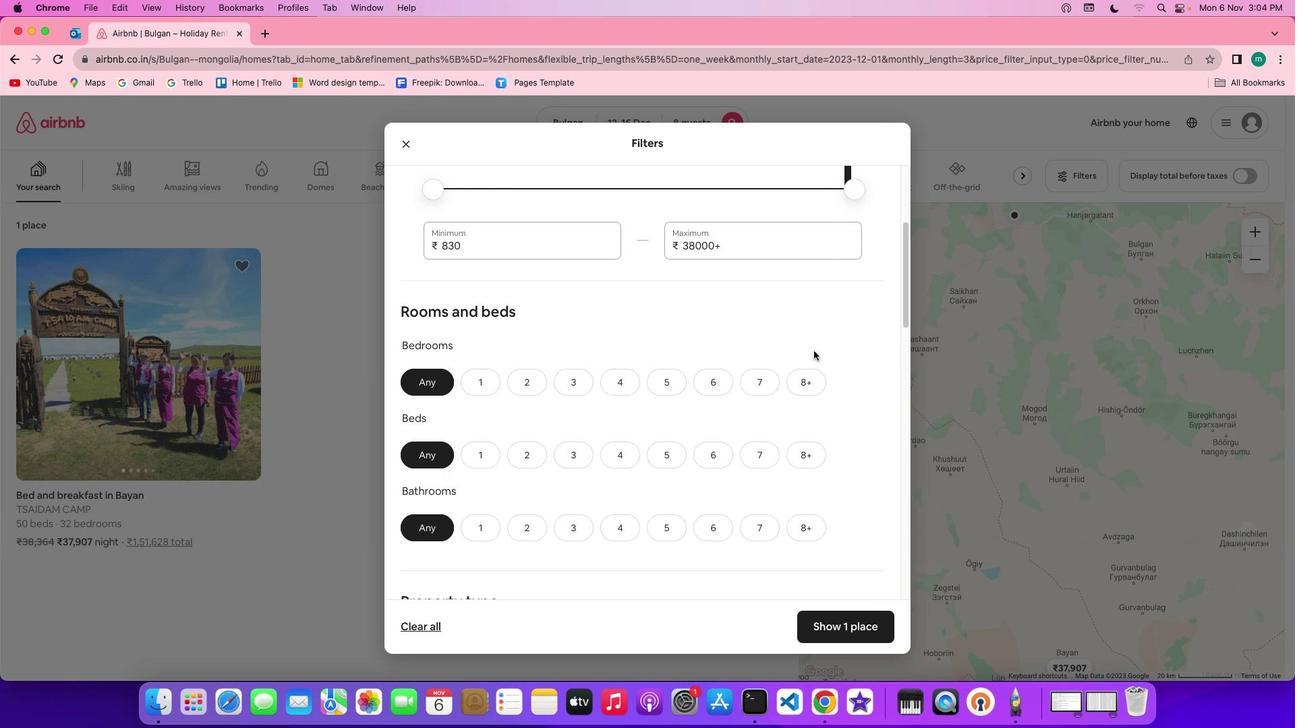 
Action: Mouse moved to (813, 350)
Screenshot: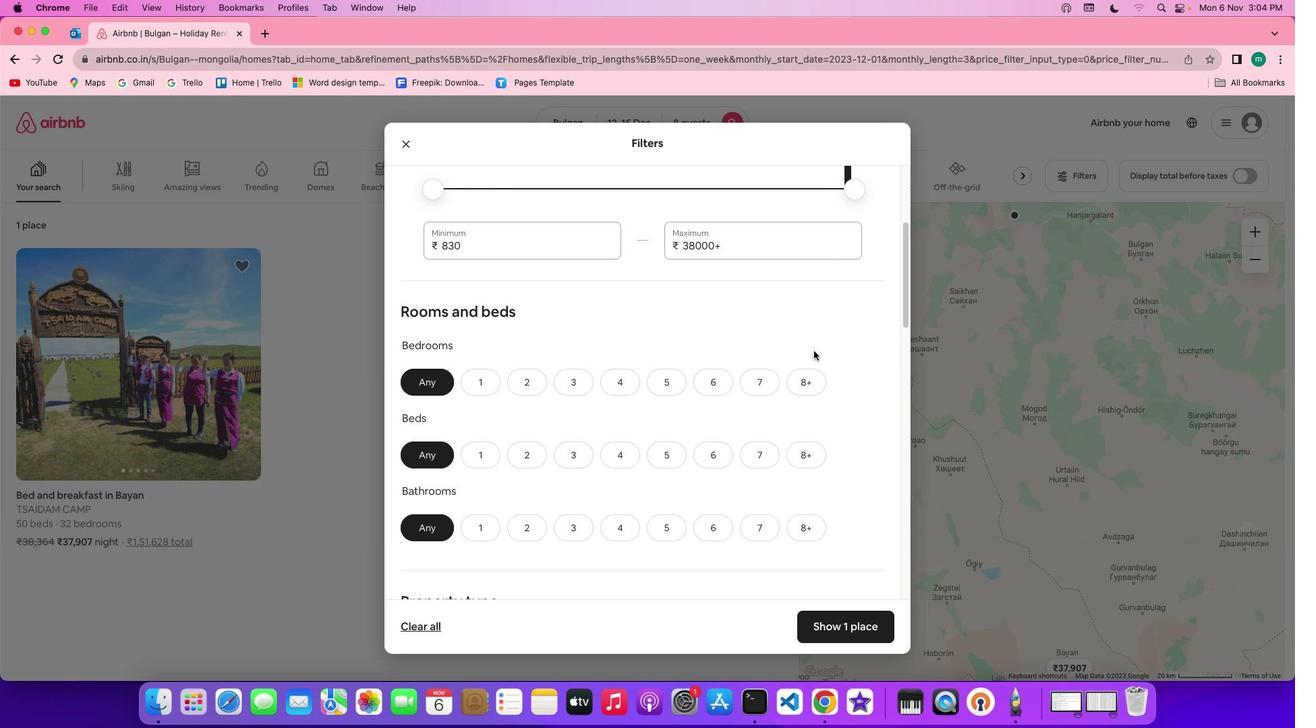 
Action: Mouse scrolled (813, 350) with delta (0, 0)
Screenshot: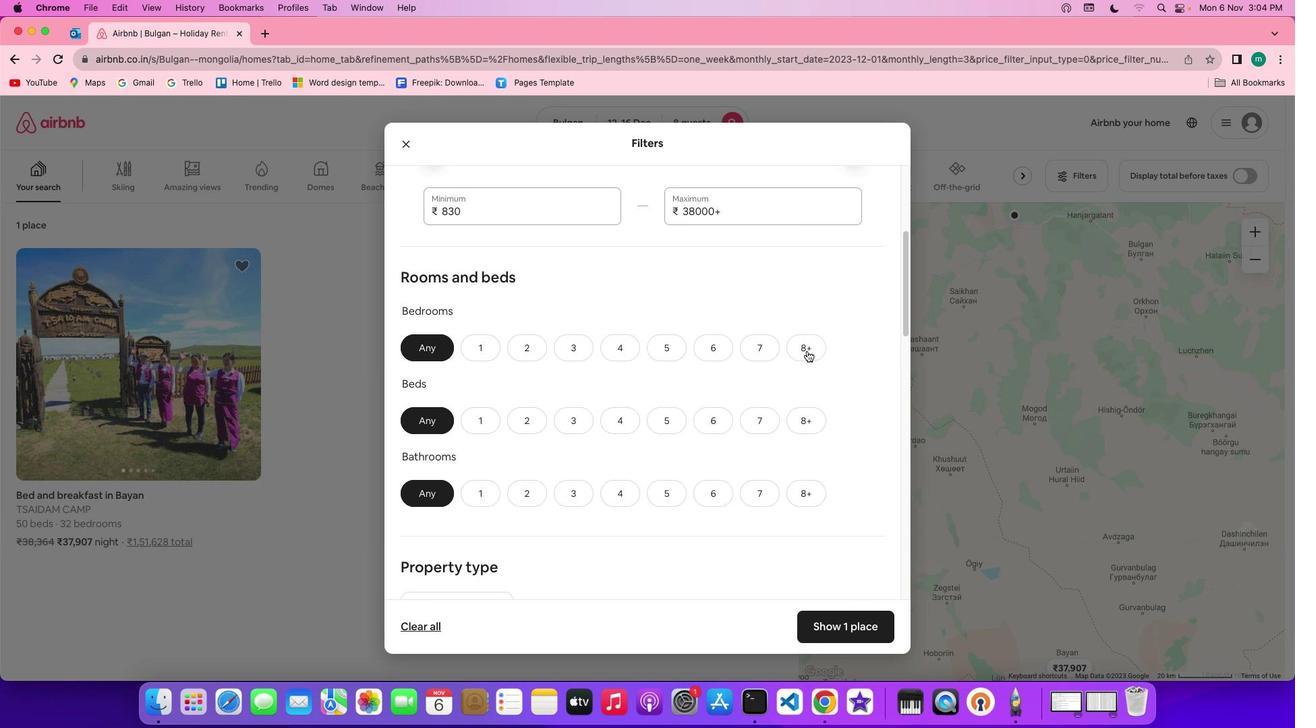 
Action: Mouse scrolled (813, 350) with delta (0, 0)
Screenshot: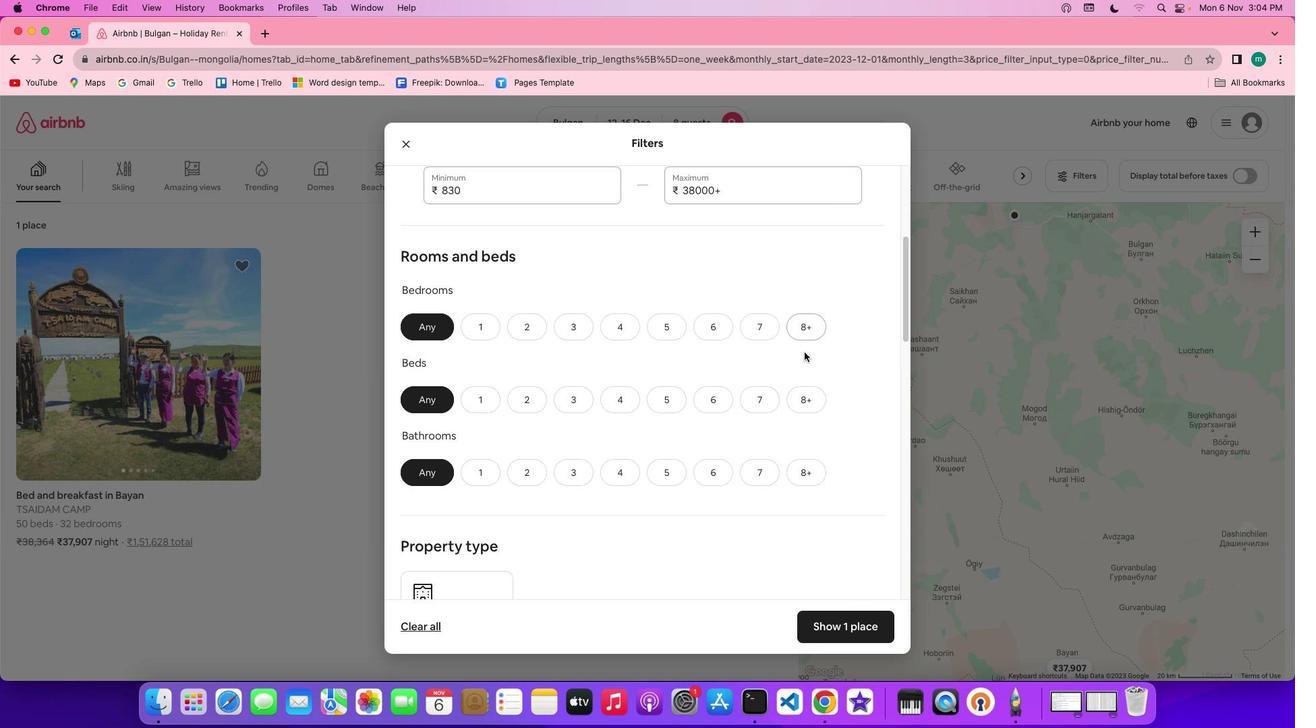 
Action: Mouse scrolled (813, 350) with delta (0, 0)
Screenshot: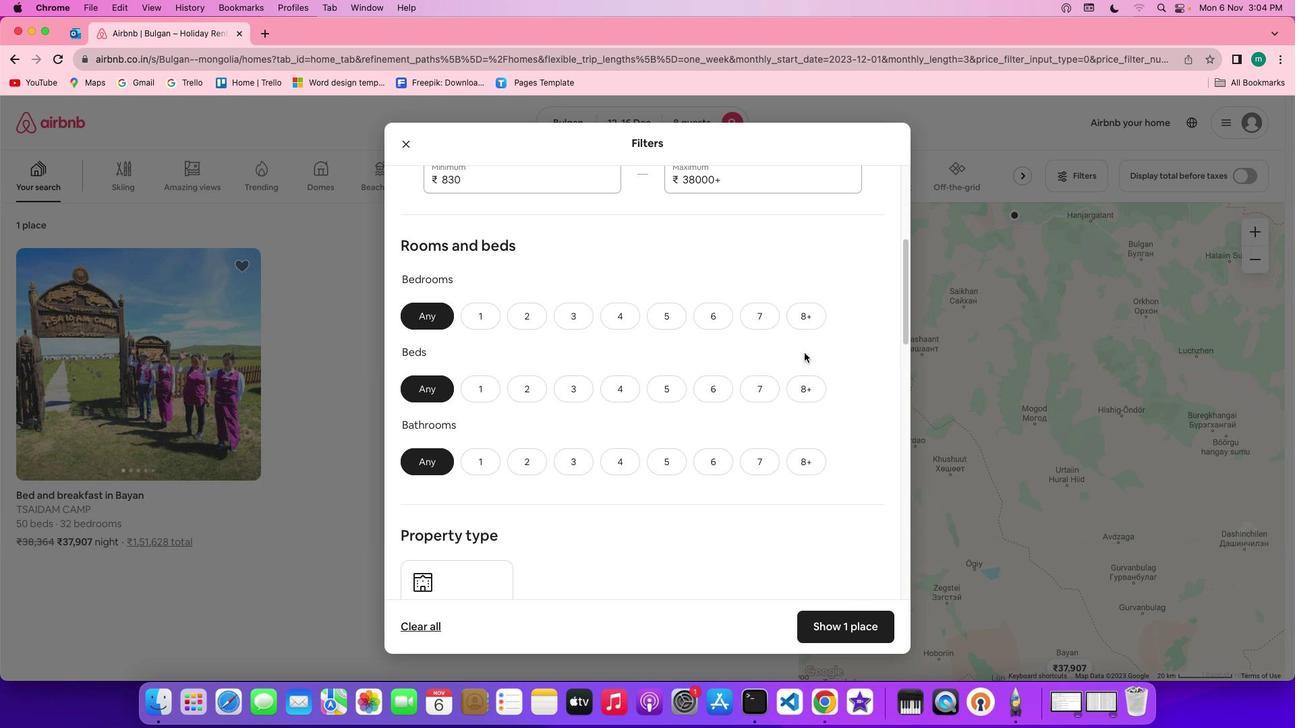 
Action: Mouse moved to (809, 332)
Screenshot: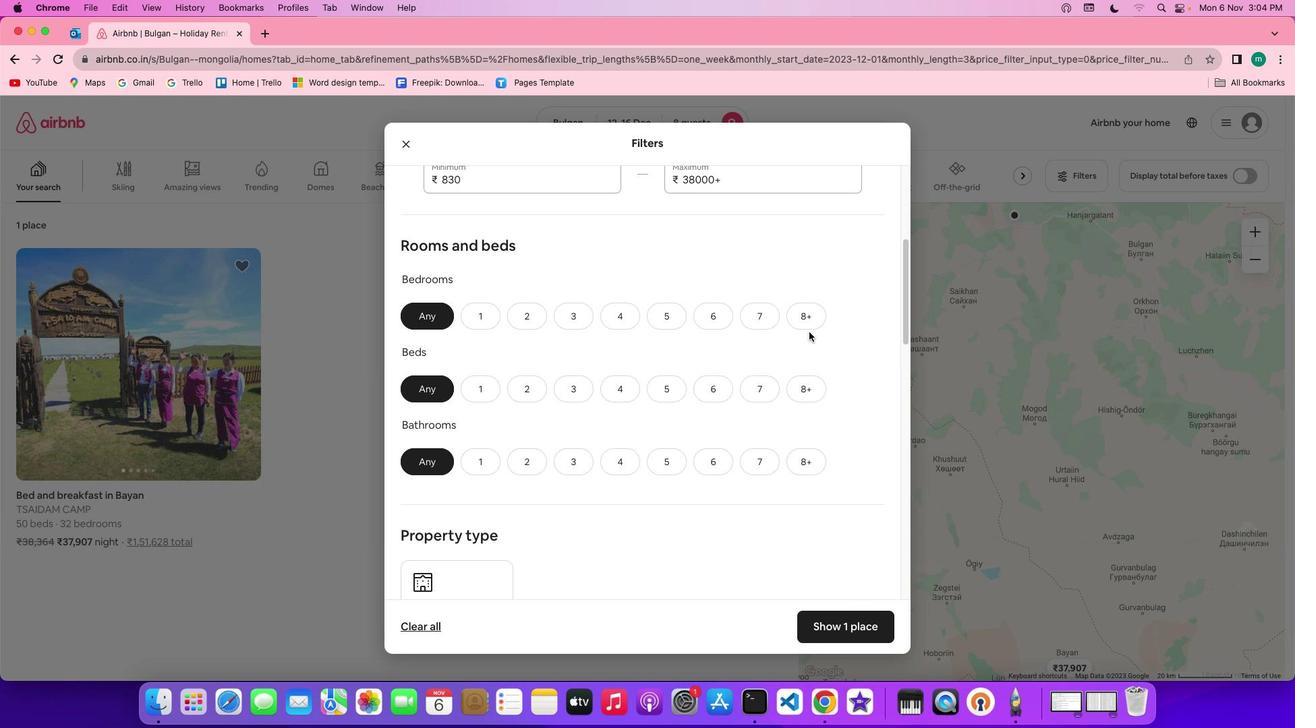 
Action: Mouse pressed left at (809, 332)
Screenshot: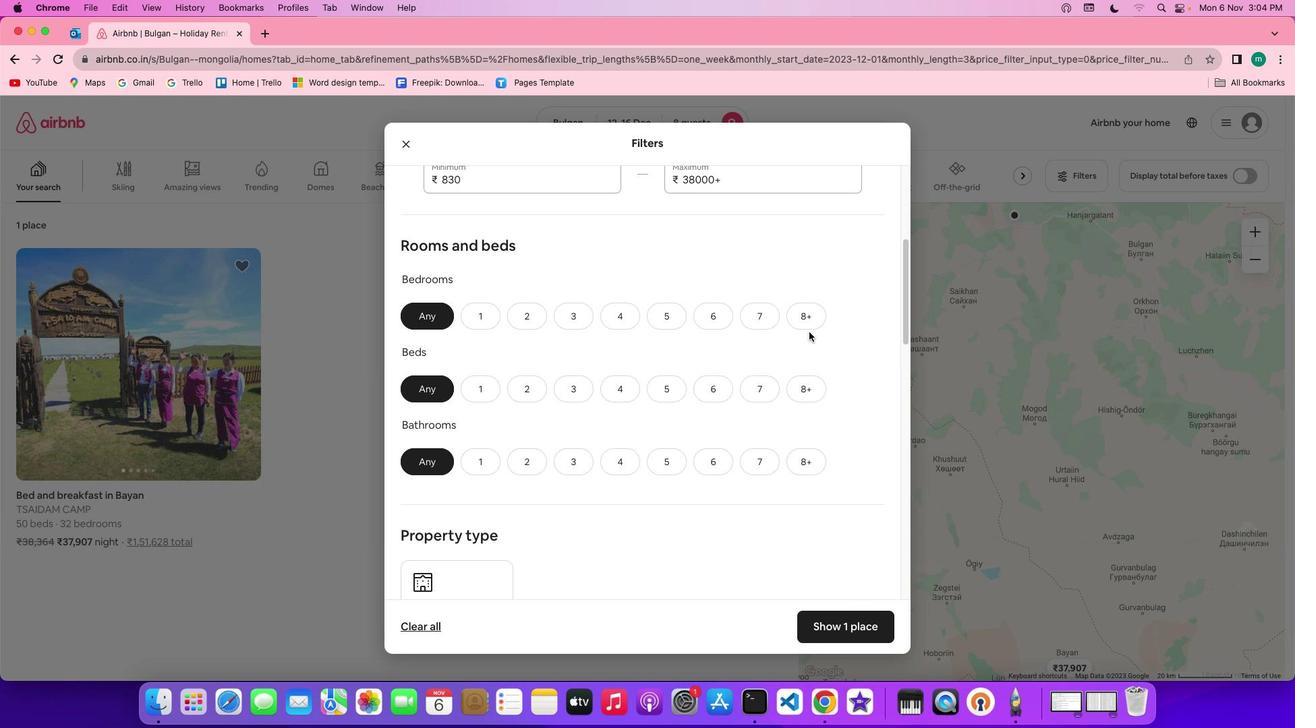 
Action: Mouse moved to (808, 317)
Screenshot: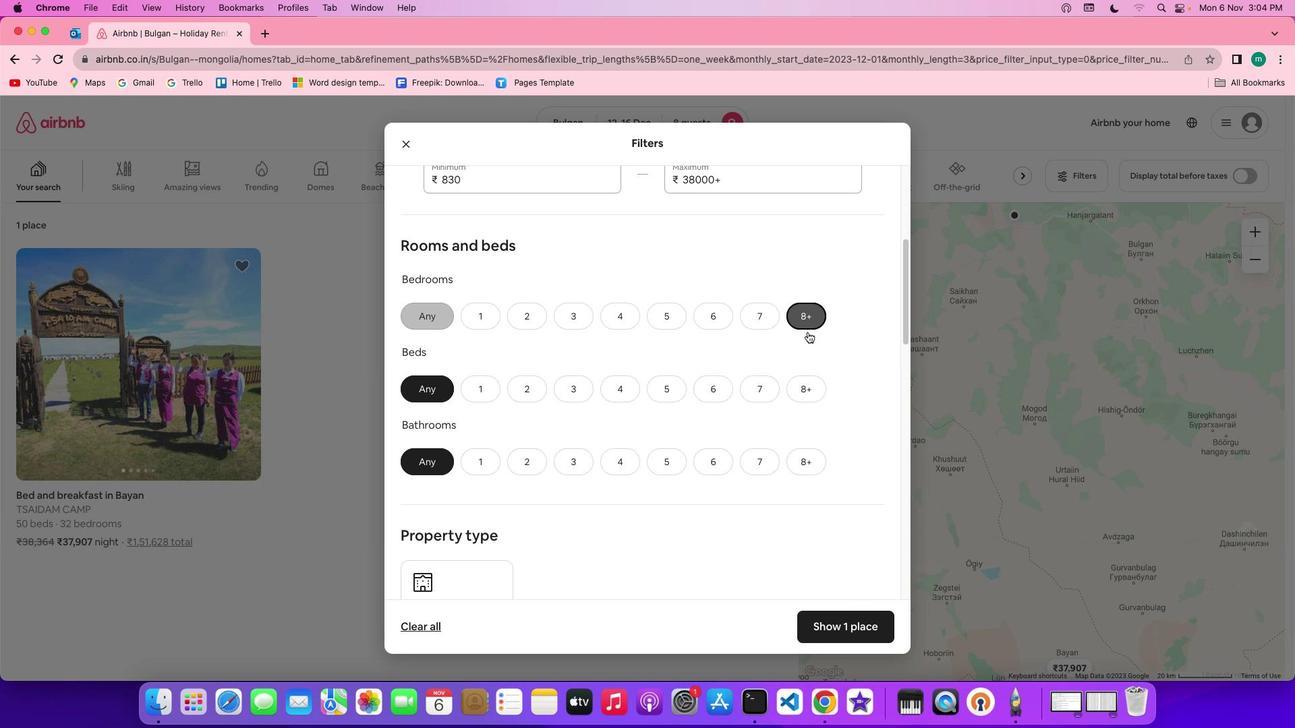 
Action: Mouse pressed left at (808, 317)
Screenshot: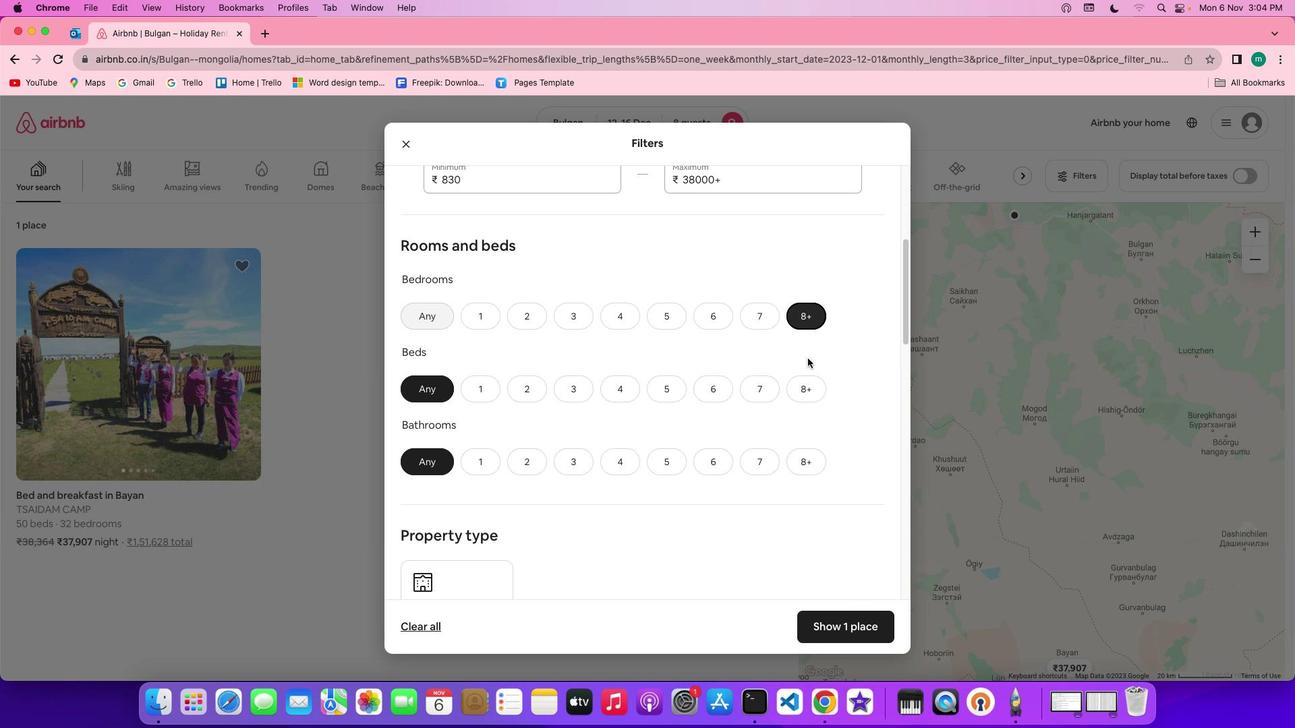 
Action: Mouse moved to (804, 387)
Screenshot: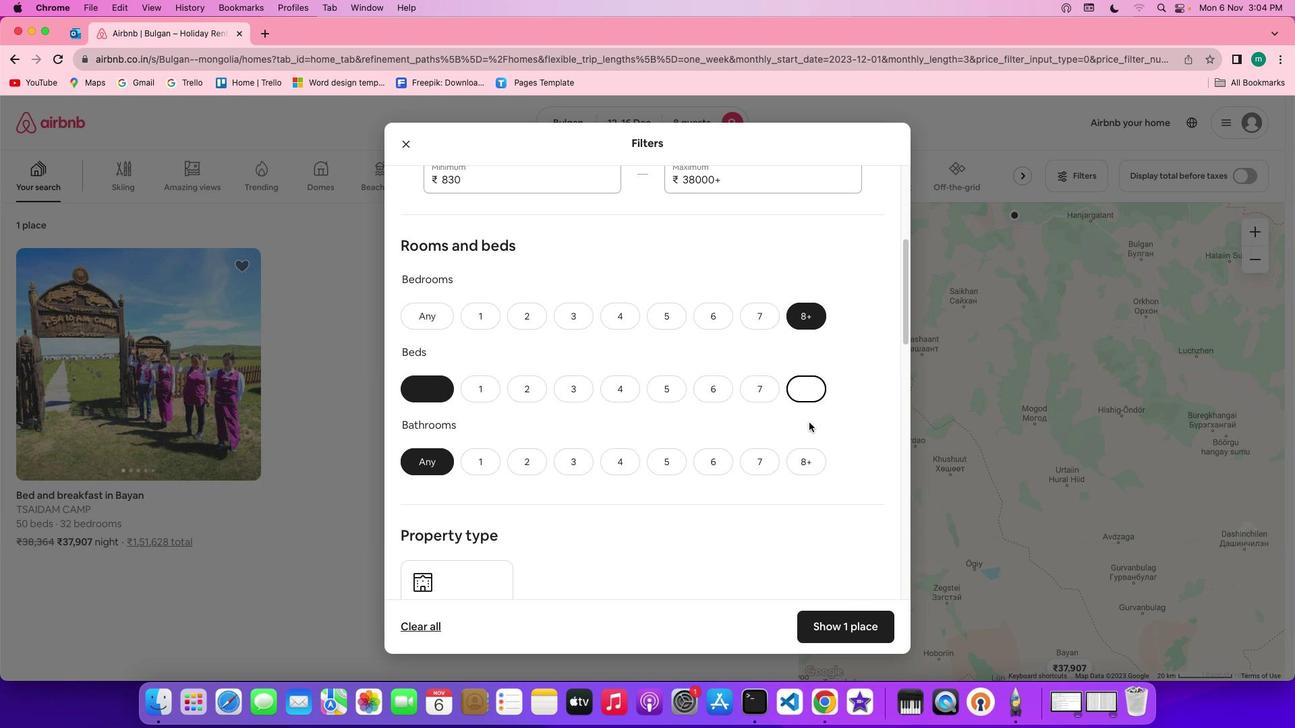 
Action: Mouse pressed left at (804, 387)
Screenshot: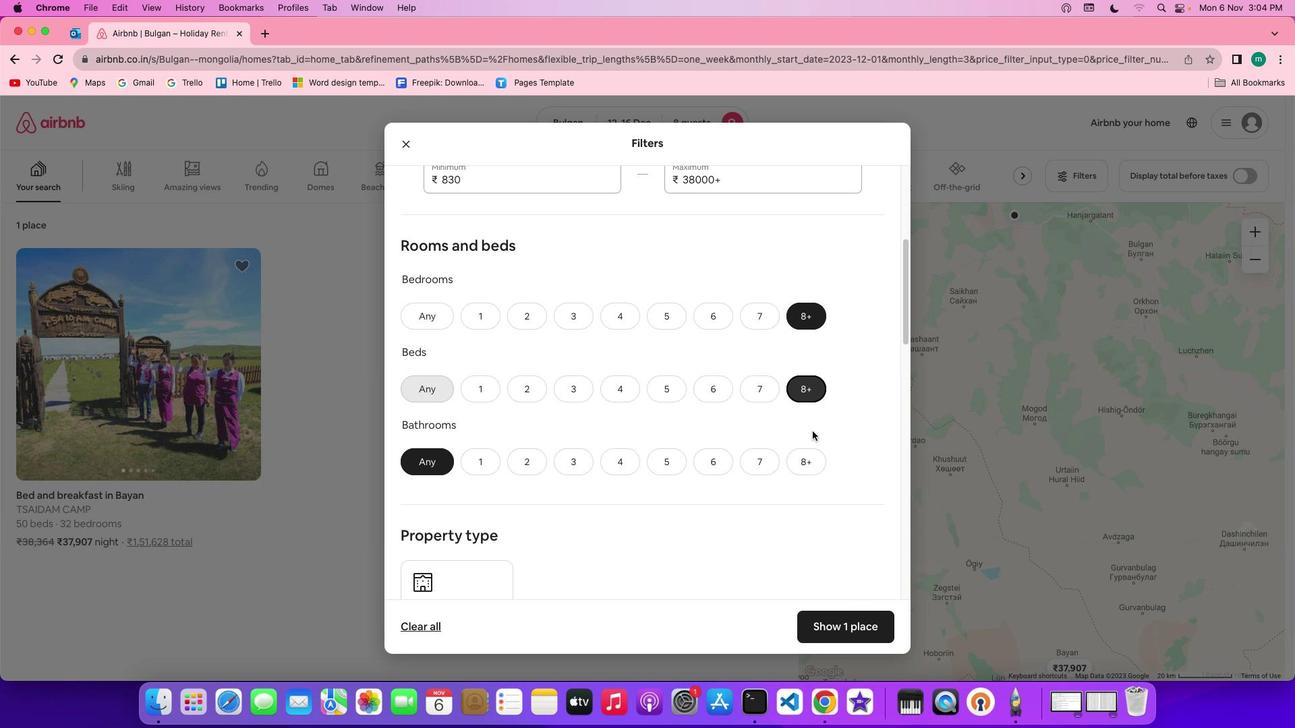 
Action: Mouse moved to (816, 464)
Screenshot: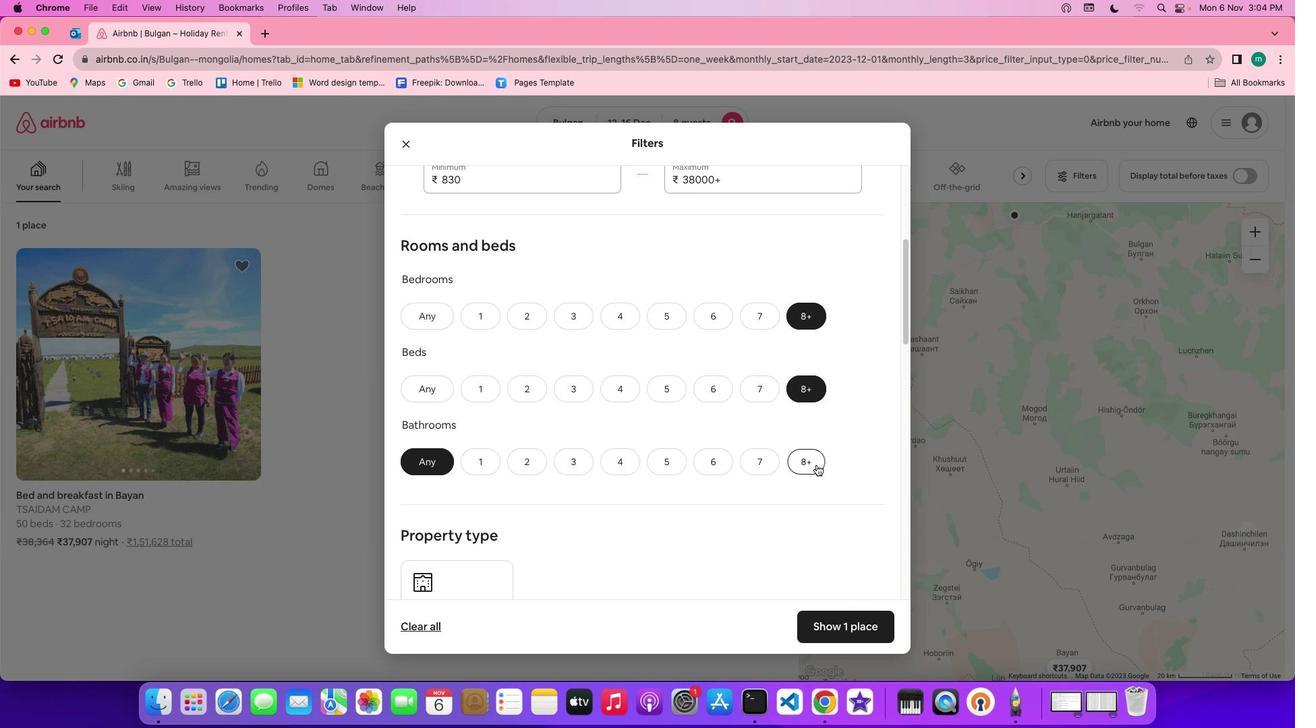 
Action: Mouse pressed left at (816, 464)
Screenshot: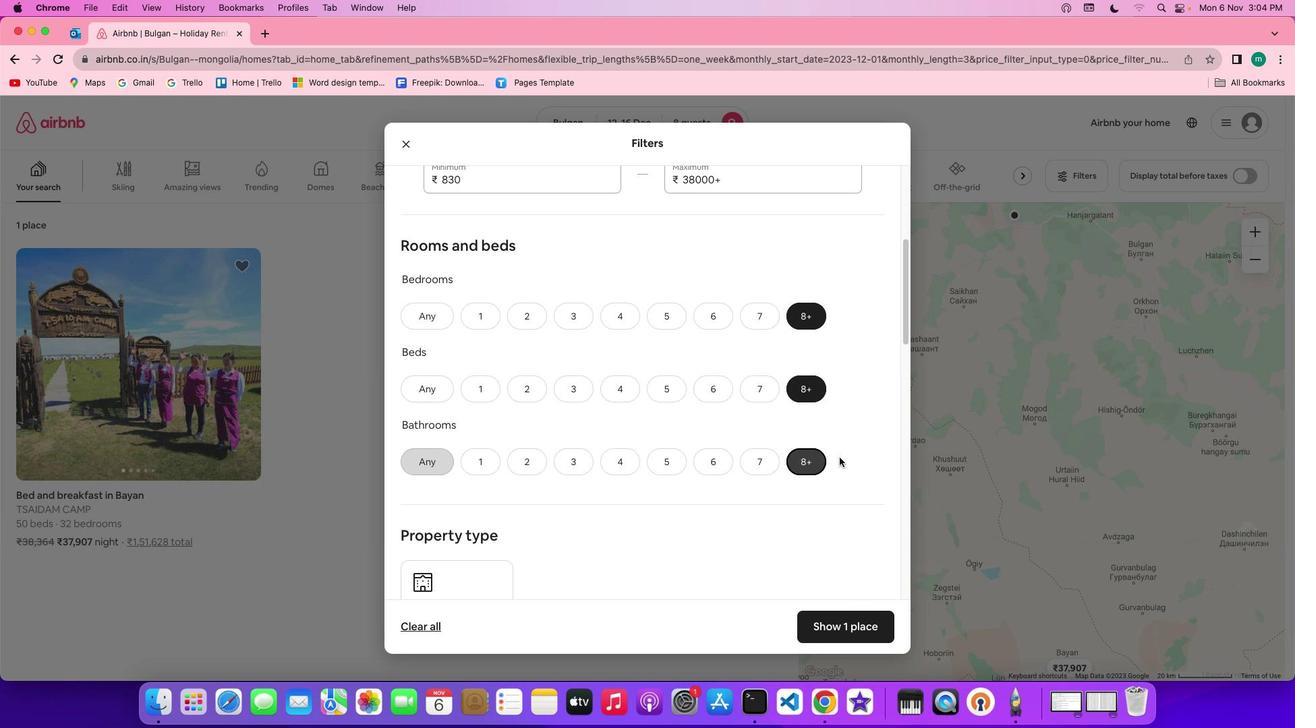 
Action: Mouse moved to (854, 452)
Screenshot: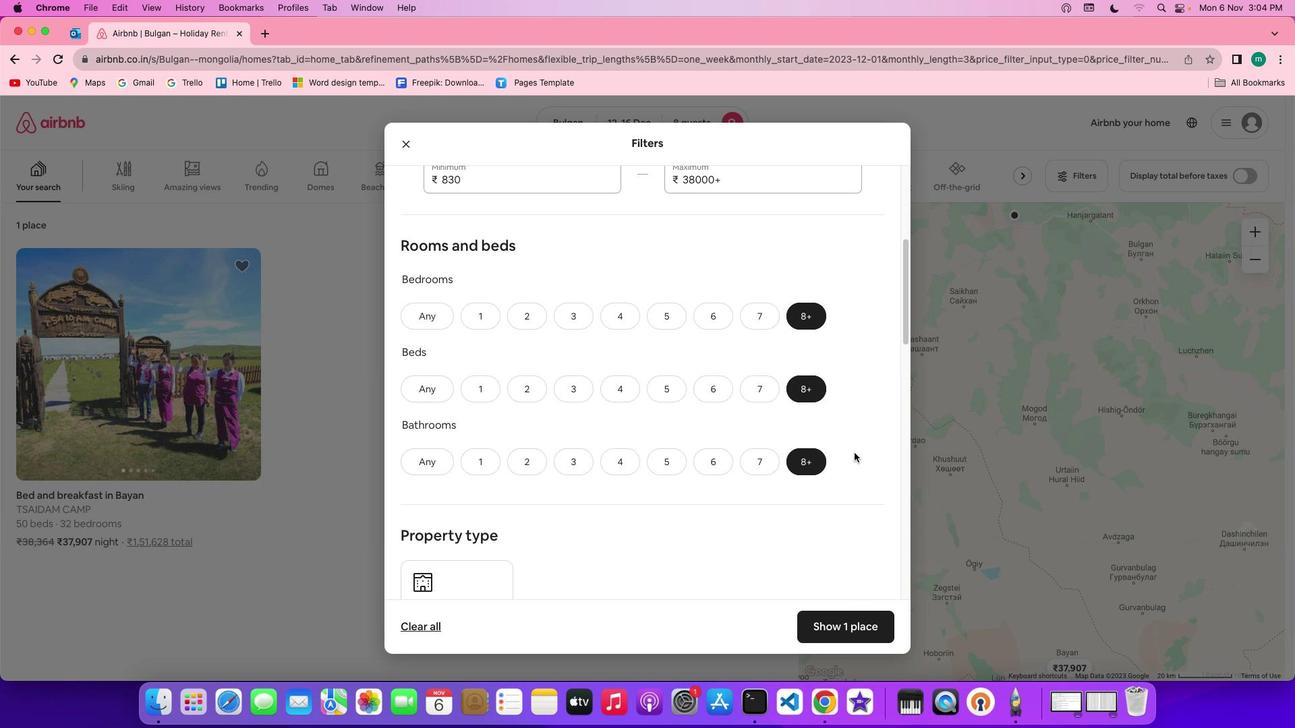 
Action: Mouse scrolled (854, 452) with delta (0, 0)
Screenshot: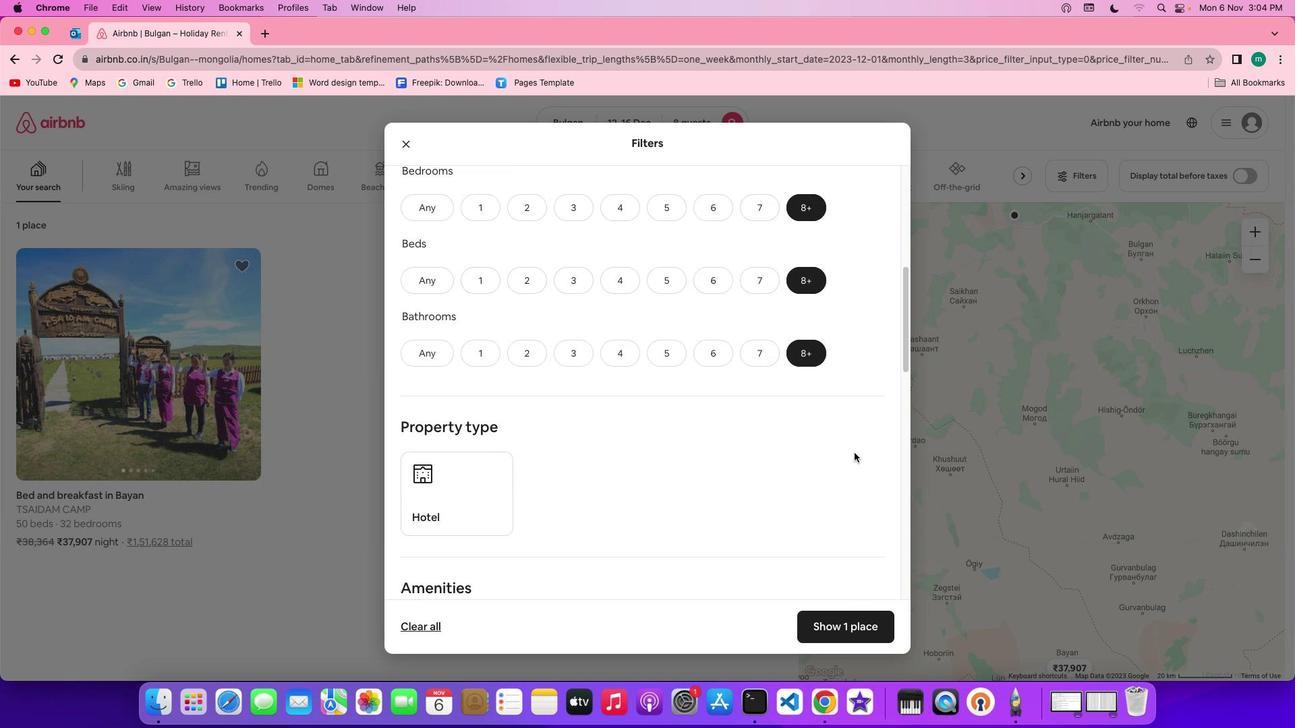 
Action: Mouse scrolled (854, 452) with delta (0, 0)
Screenshot: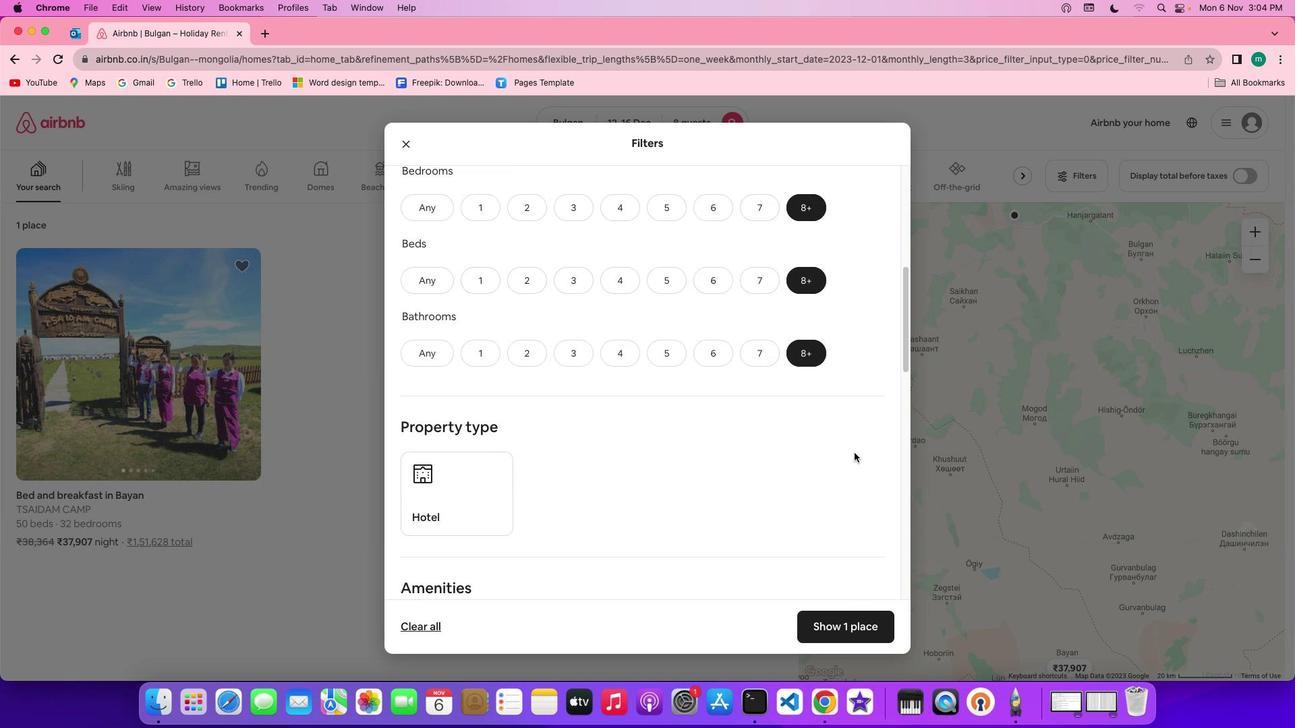 
Action: Mouse scrolled (854, 452) with delta (0, -1)
Screenshot: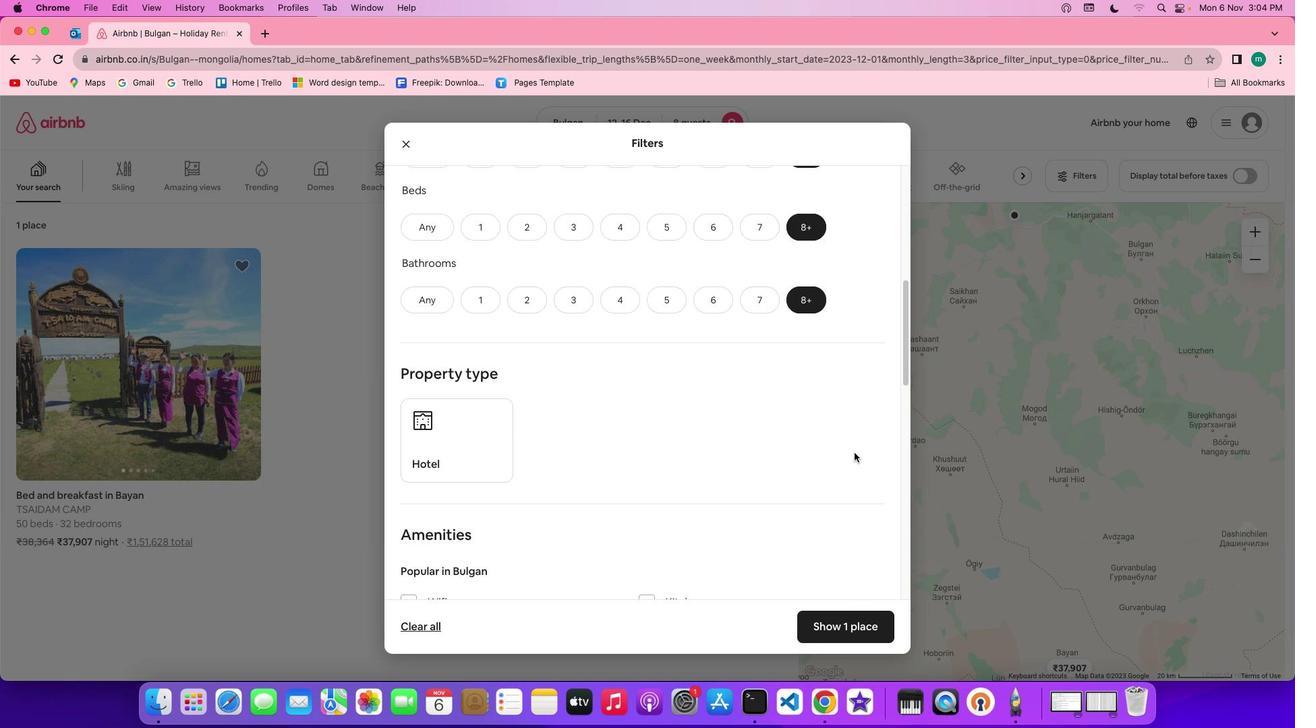
Action: Mouse scrolled (854, 452) with delta (0, -1)
Screenshot: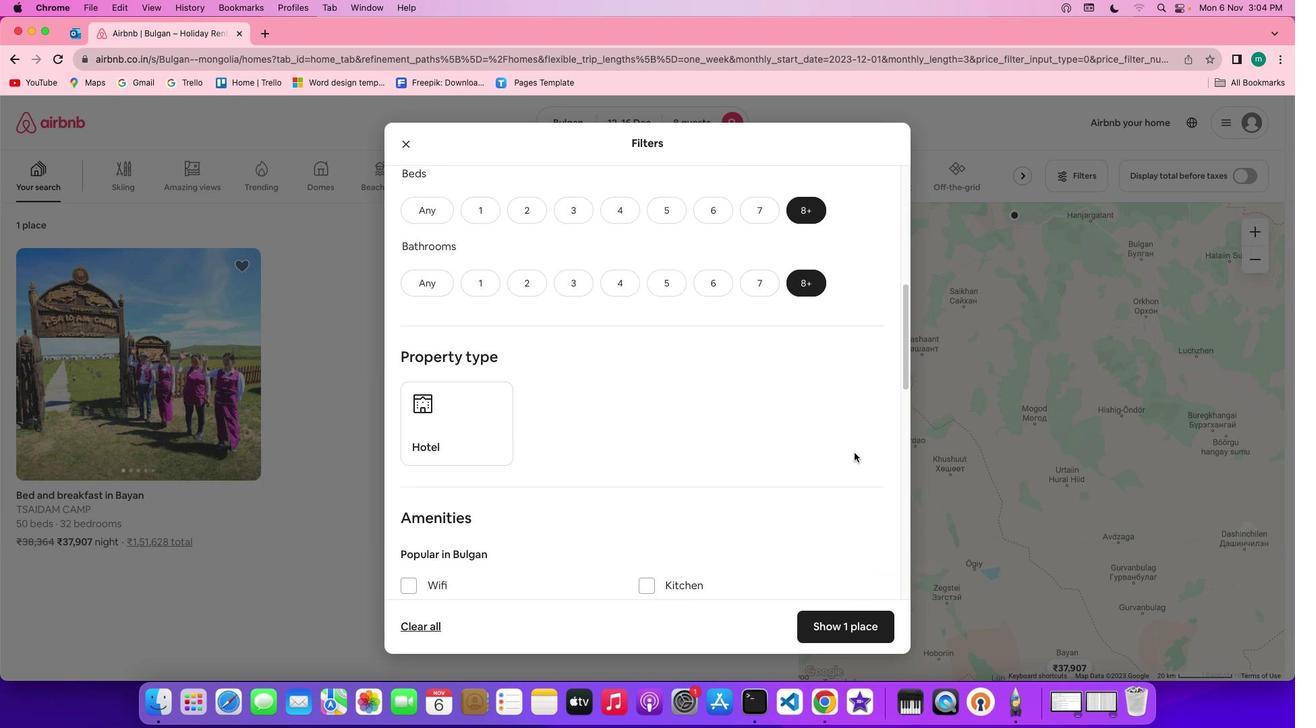 
Action: Mouse scrolled (854, 452) with delta (0, 0)
Screenshot: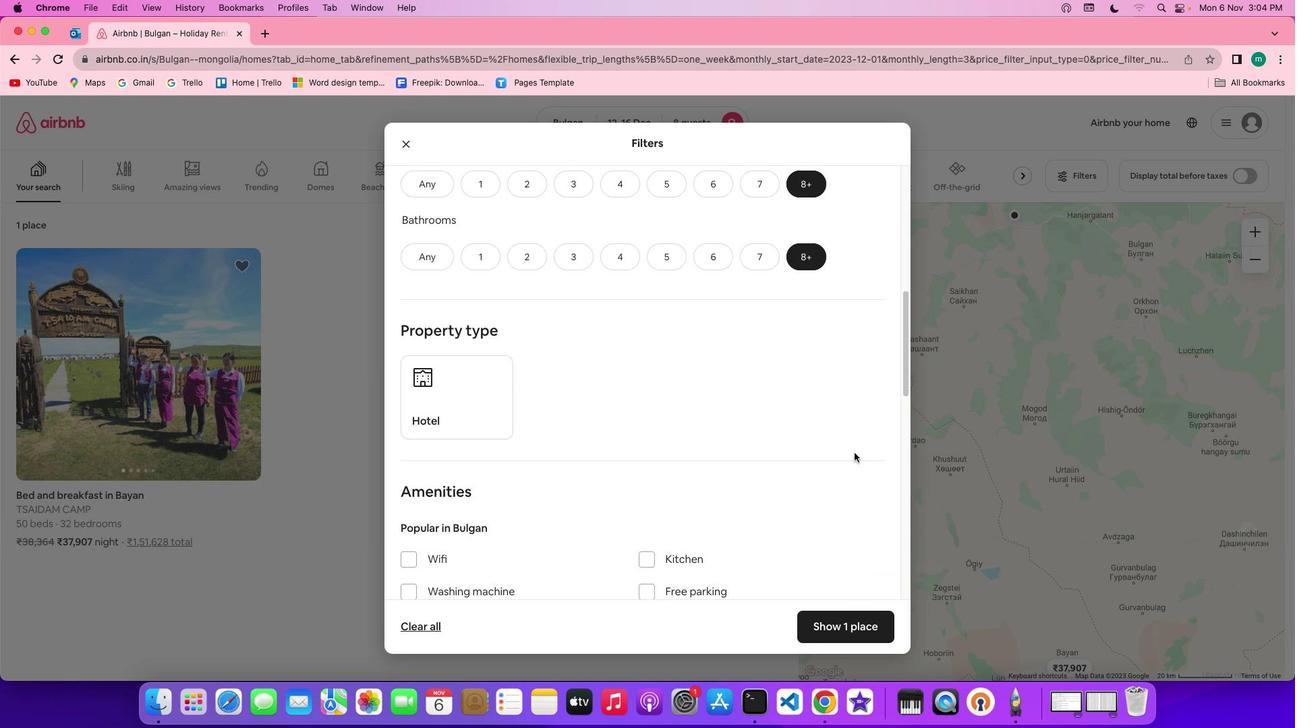 
Action: Mouse scrolled (854, 452) with delta (0, 0)
Screenshot: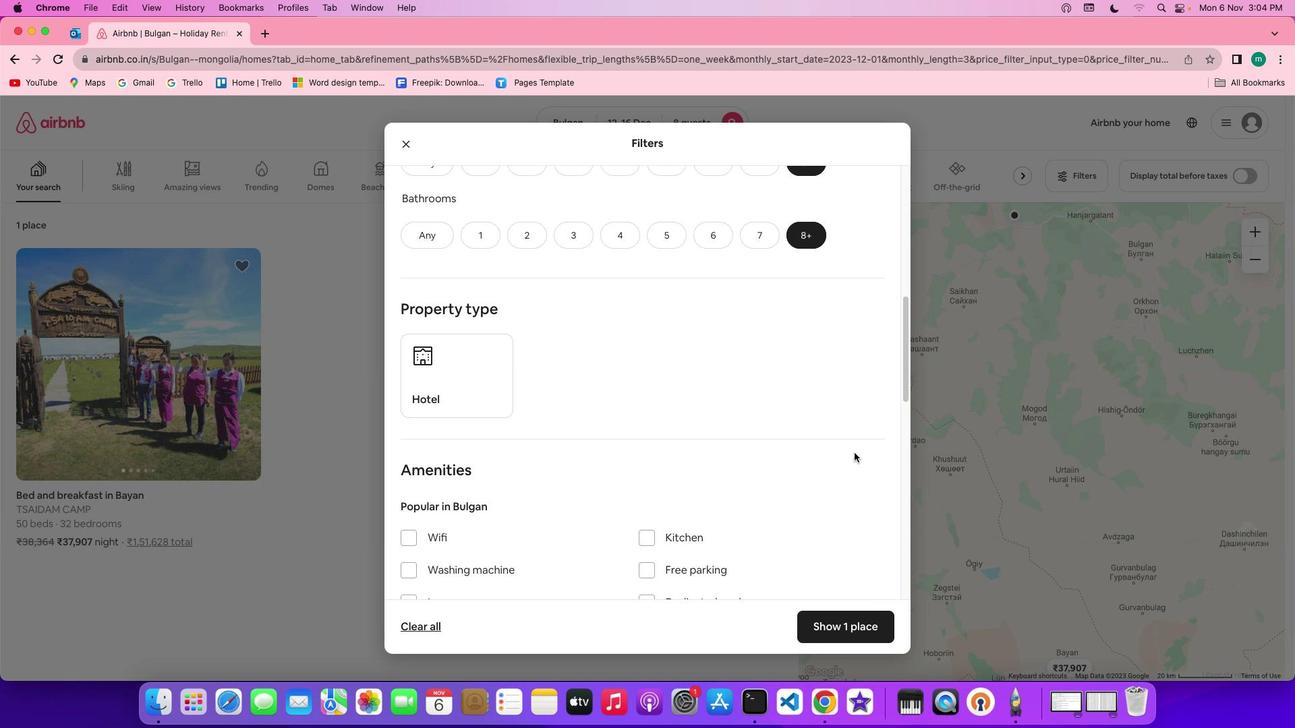
Action: Mouse scrolled (854, 452) with delta (0, 0)
Screenshot: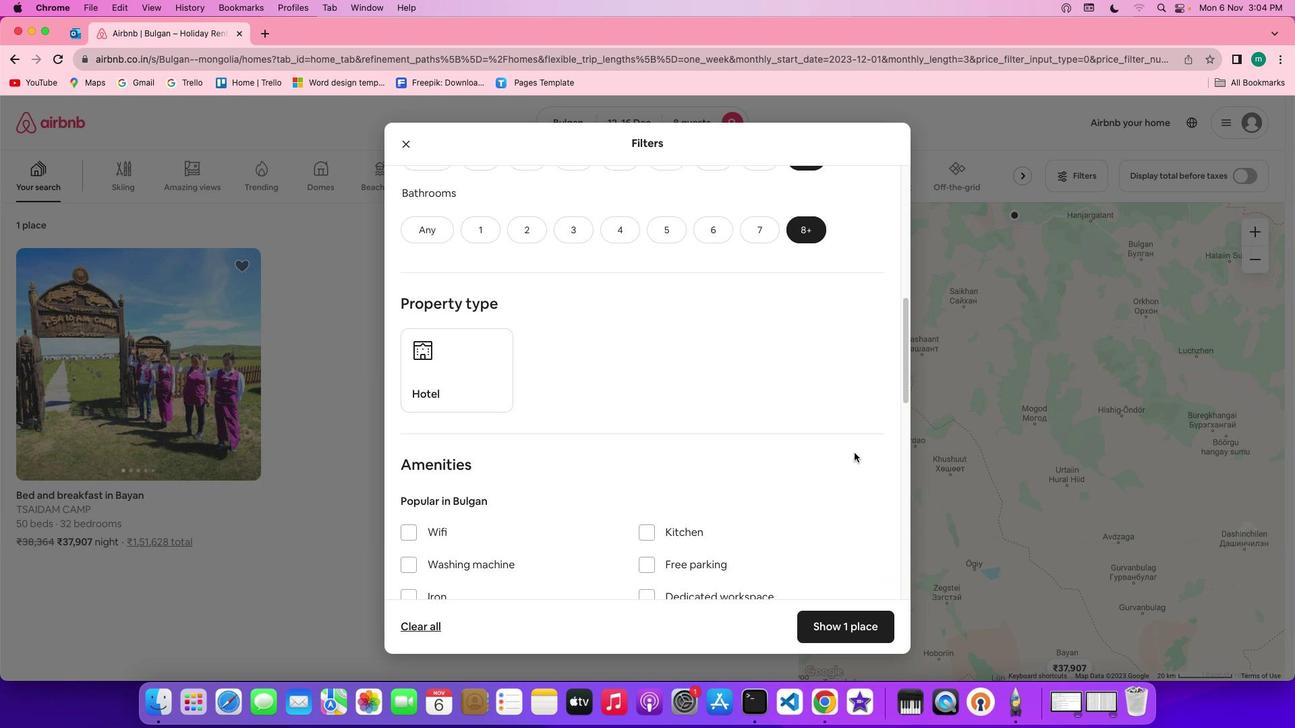 
Action: Mouse scrolled (854, 452) with delta (0, 0)
Screenshot: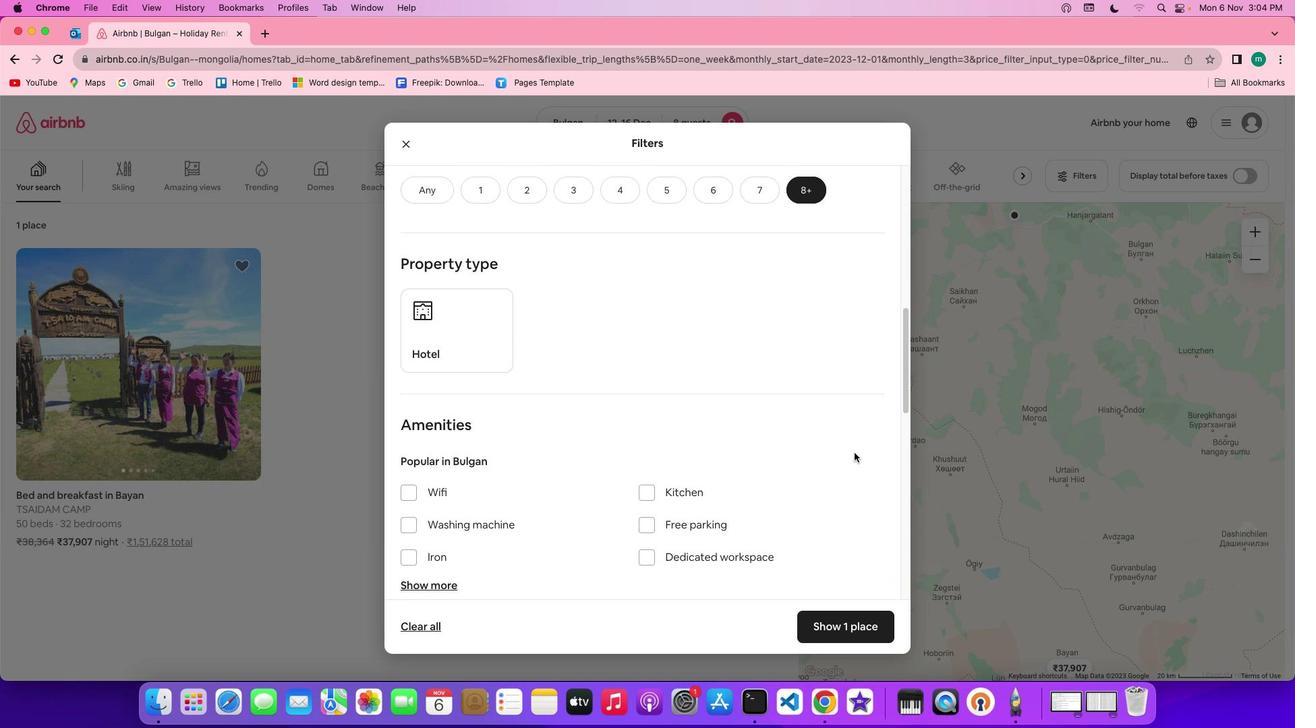 
Action: Mouse scrolled (854, 452) with delta (0, 0)
Screenshot: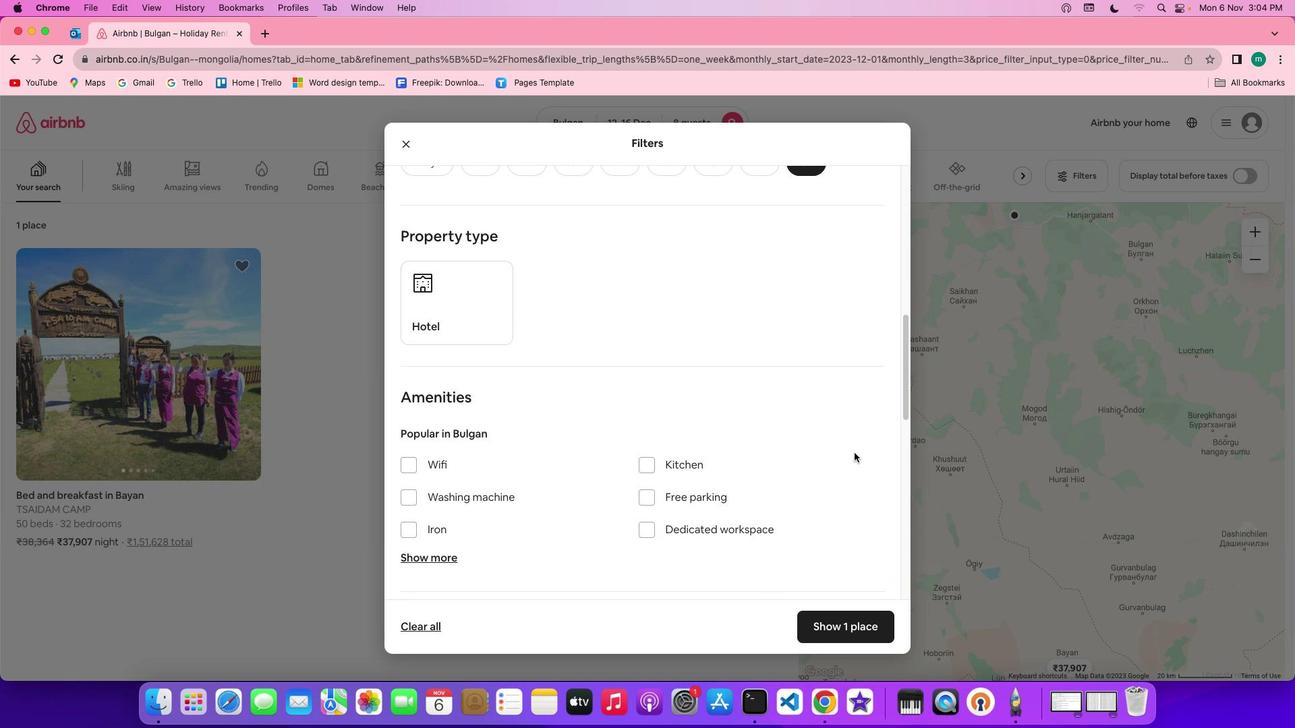 
Action: Mouse scrolled (854, 452) with delta (0, 0)
Screenshot: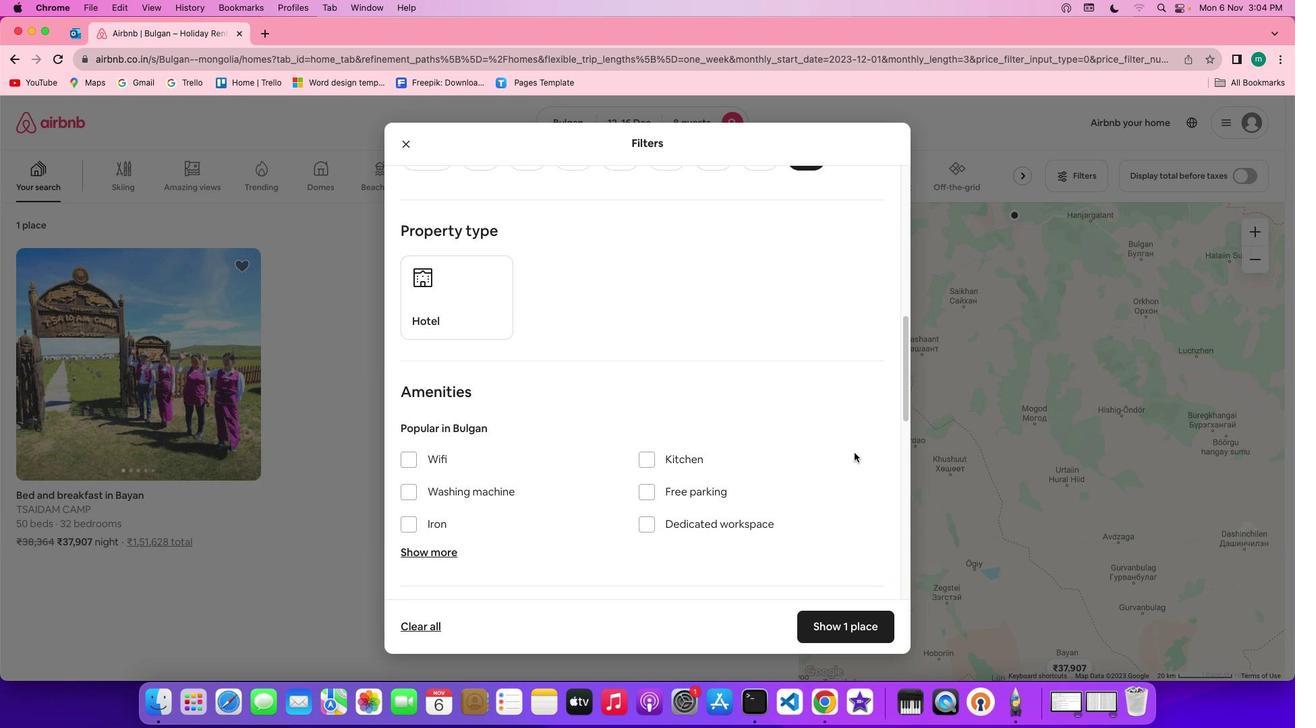 
Action: Mouse scrolled (854, 452) with delta (0, 0)
Screenshot: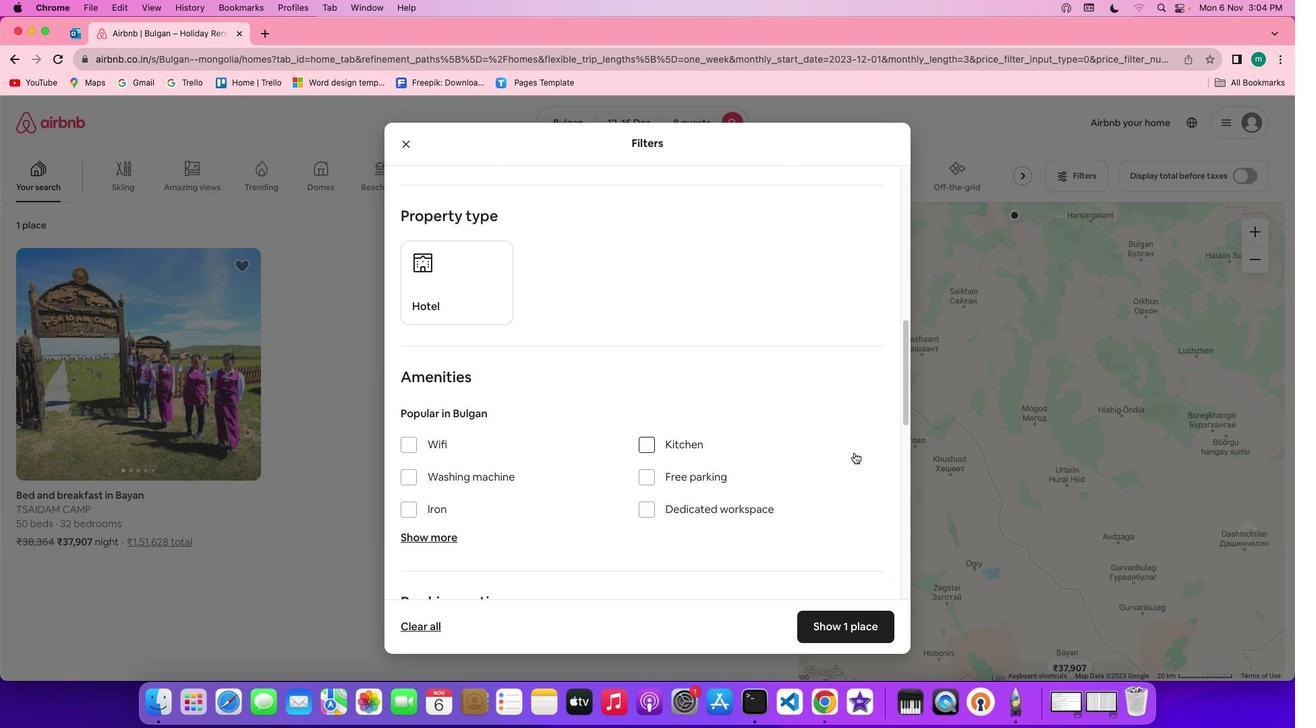 
Action: Mouse scrolled (854, 452) with delta (0, 0)
Screenshot: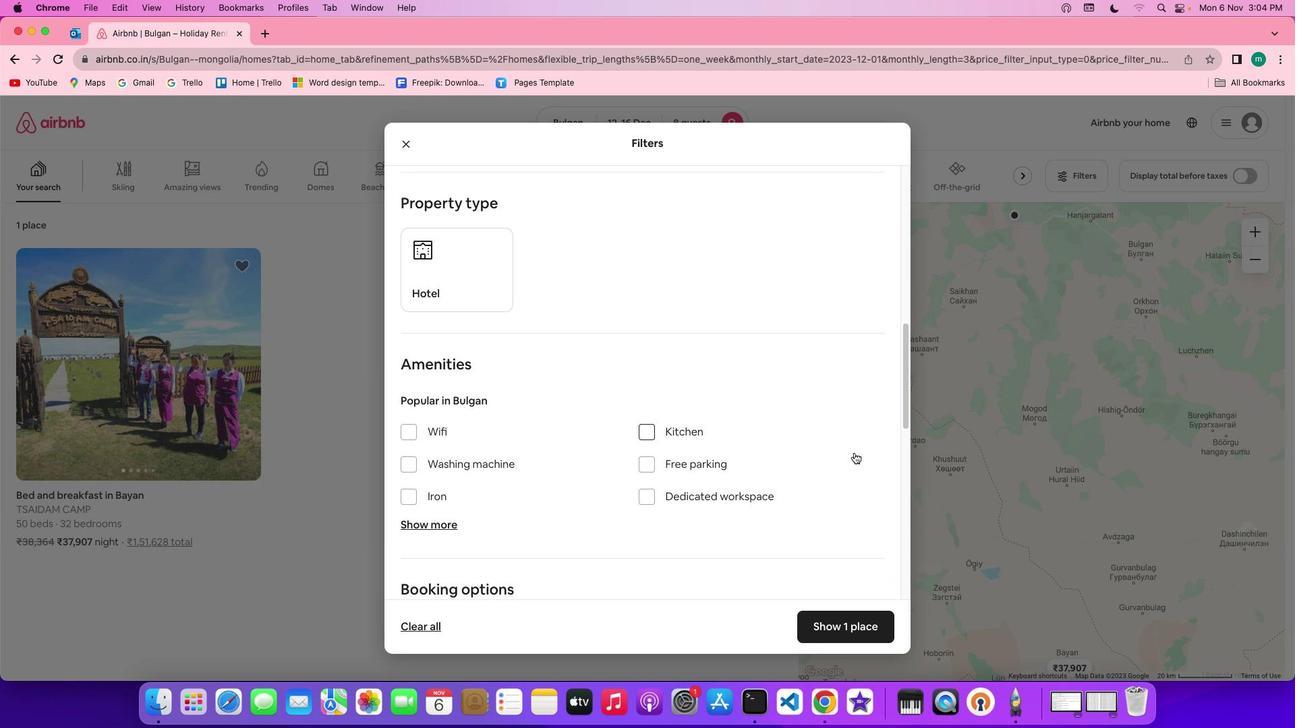 
Action: Mouse scrolled (854, 452) with delta (0, 0)
Screenshot: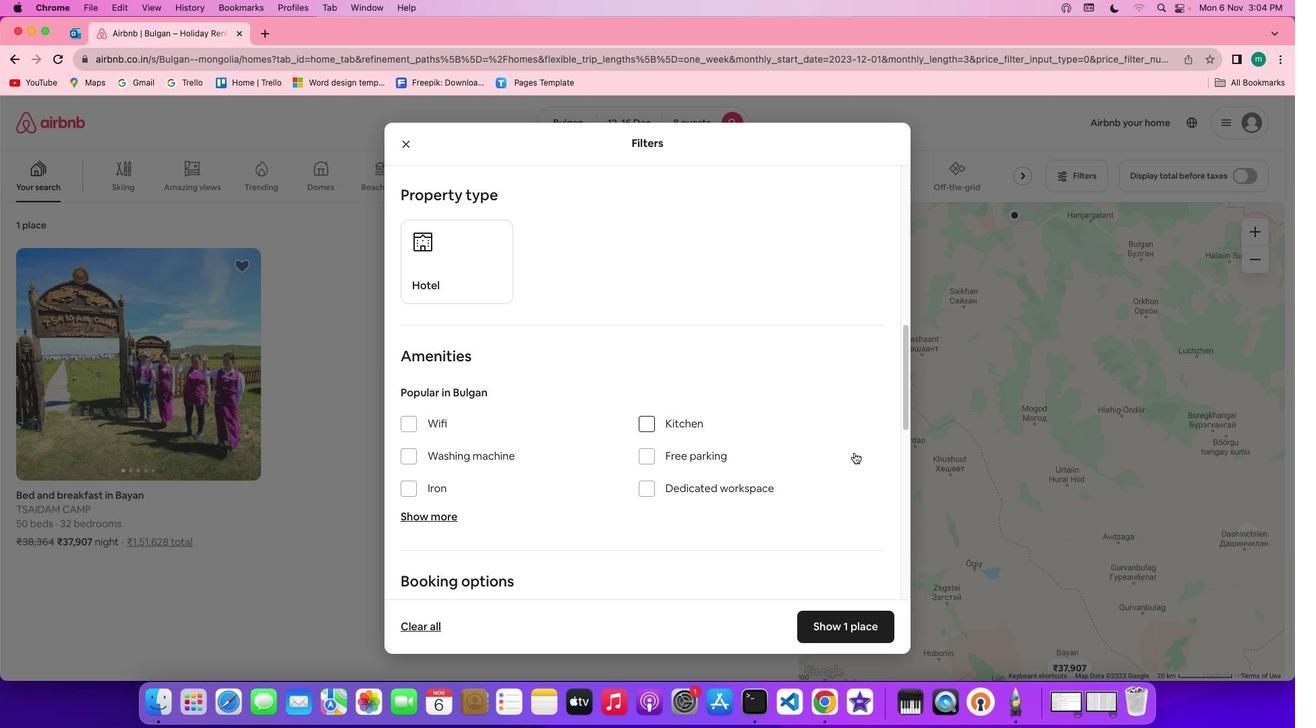
Action: Mouse scrolled (854, 452) with delta (0, 0)
Screenshot: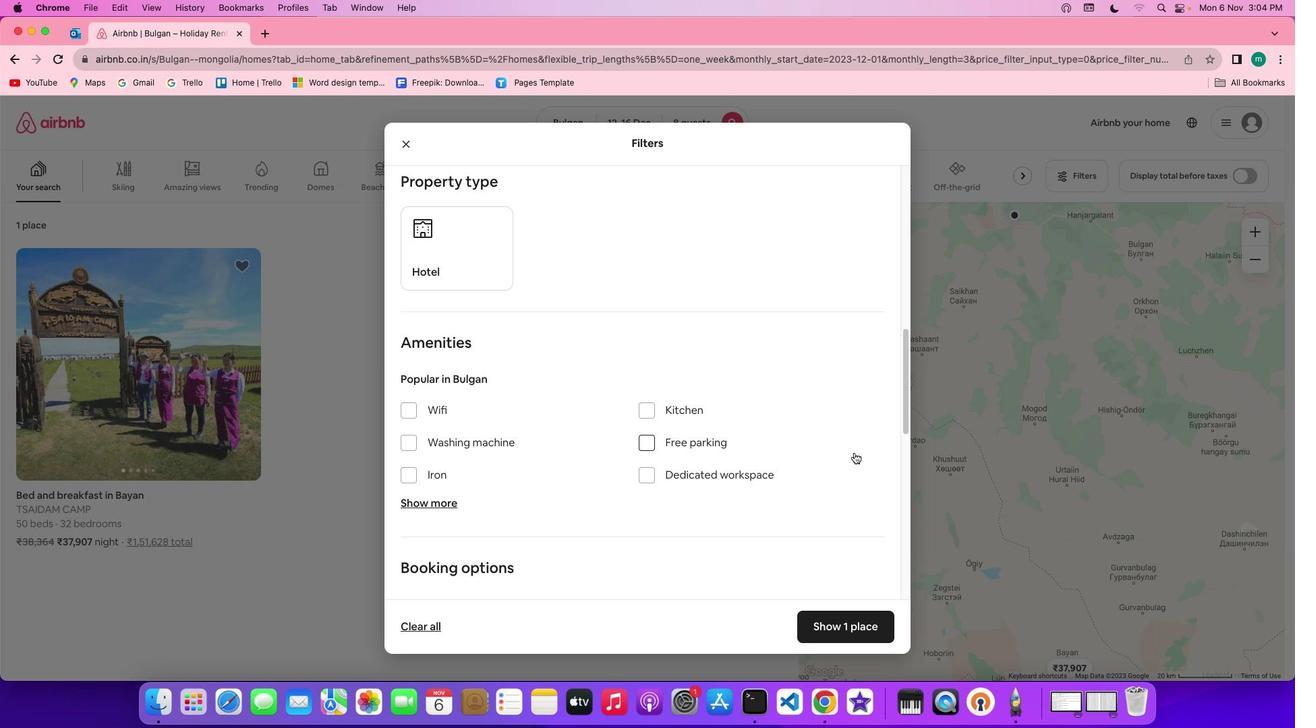 
Action: Mouse scrolled (854, 452) with delta (0, 0)
Screenshot: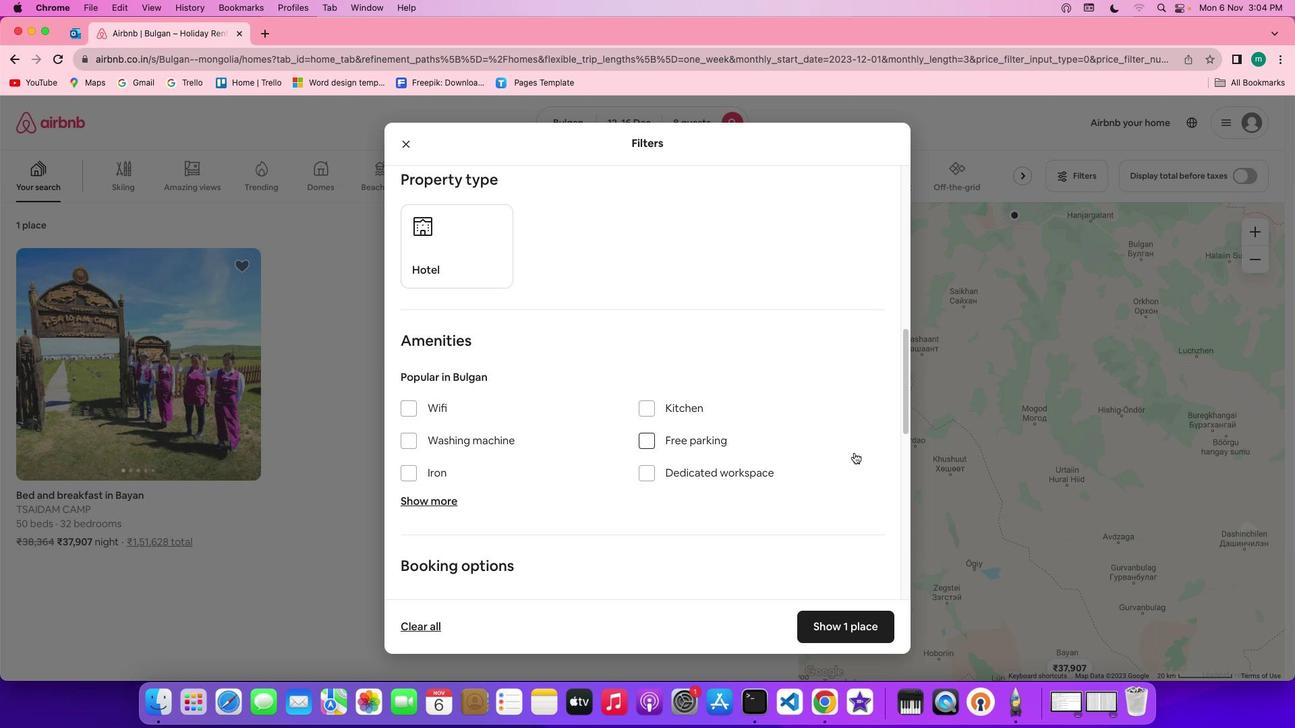 
Action: Mouse moved to (696, 405)
Screenshot: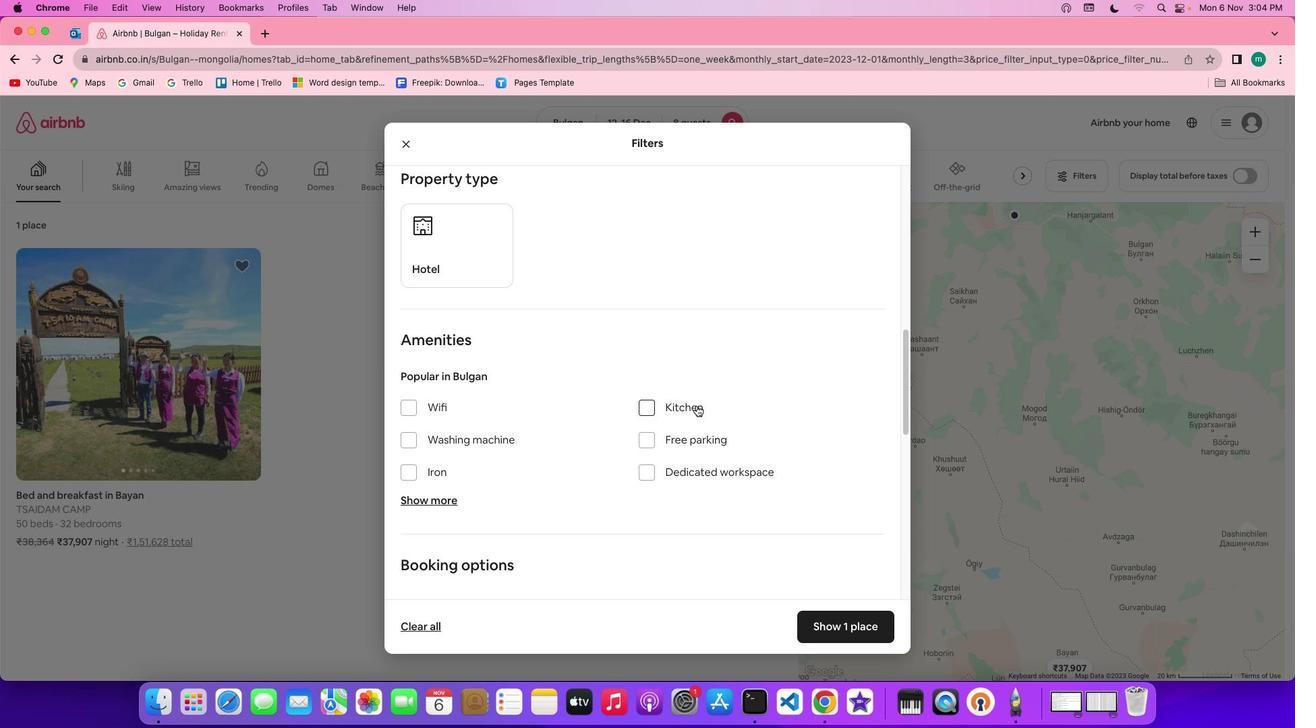 
Action: Mouse scrolled (696, 405) with delta (0, 0)
Screenshot: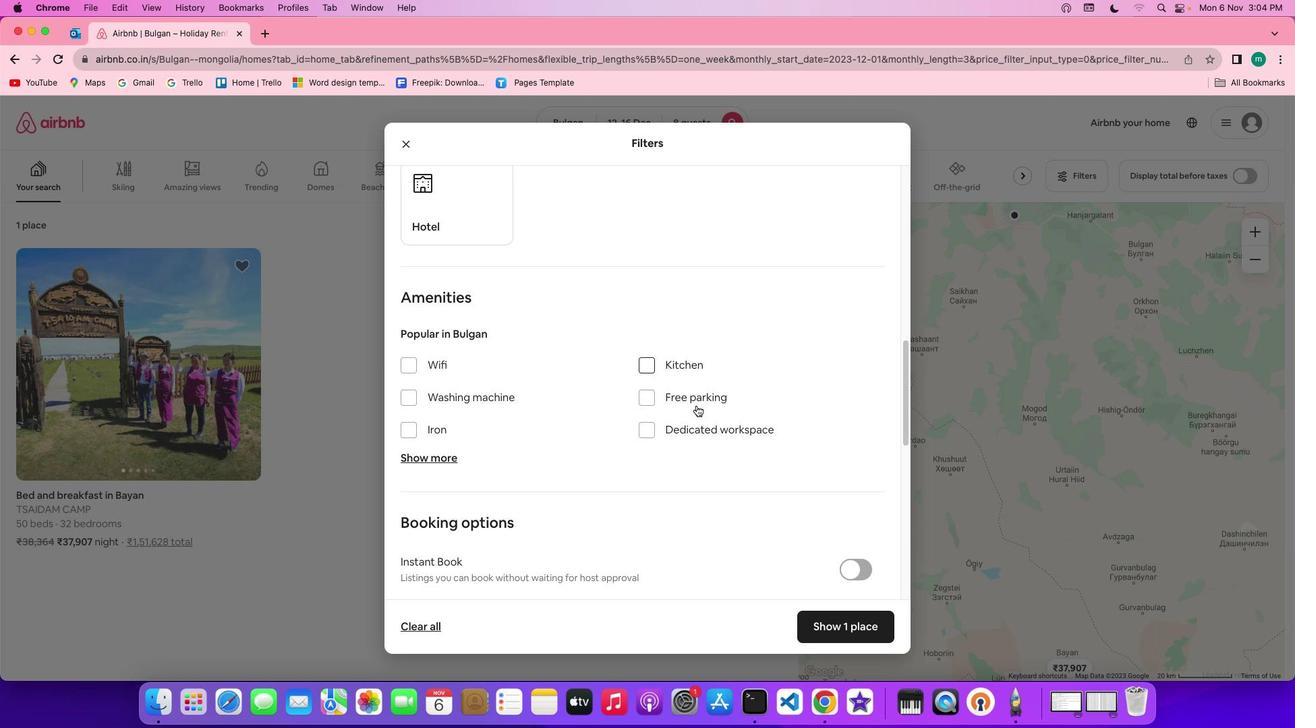 
Action: Mouse scrolled (696, 405) with delta (0, 0)
Screenshot: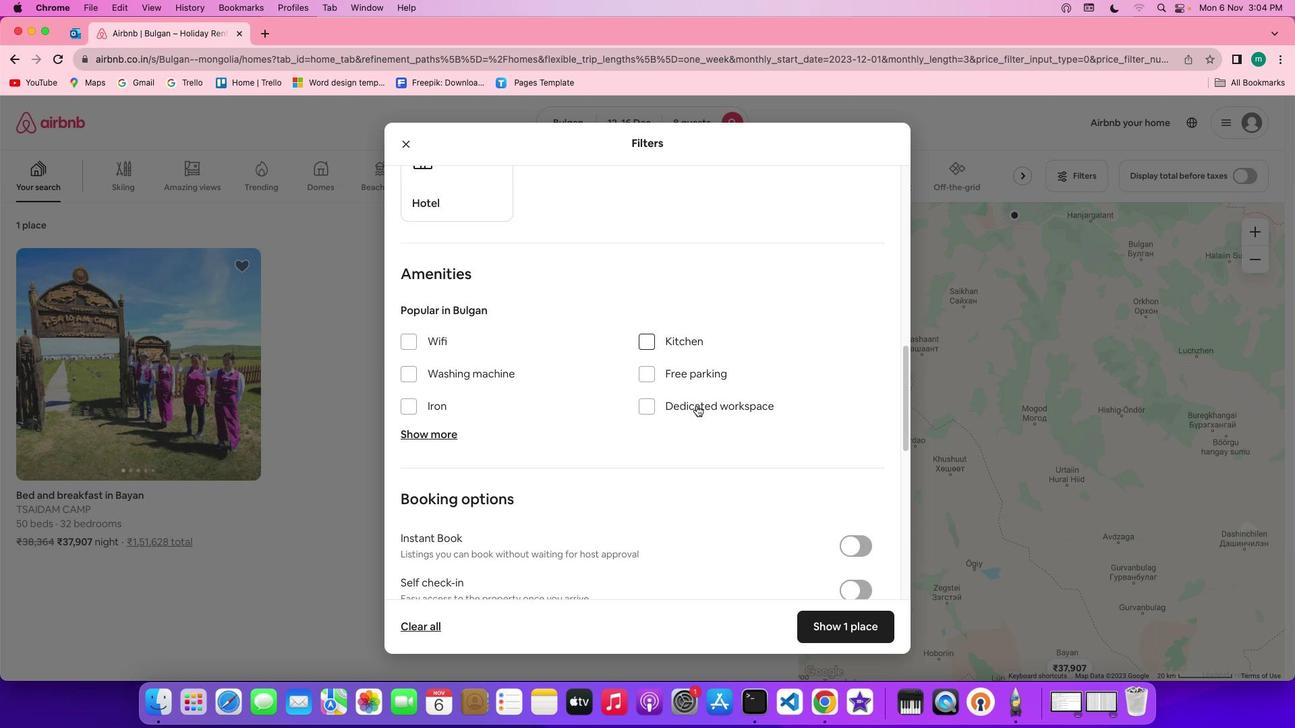 
Action: Mouse scrolled (696, 405) with delta (0, 0)
Screenshot: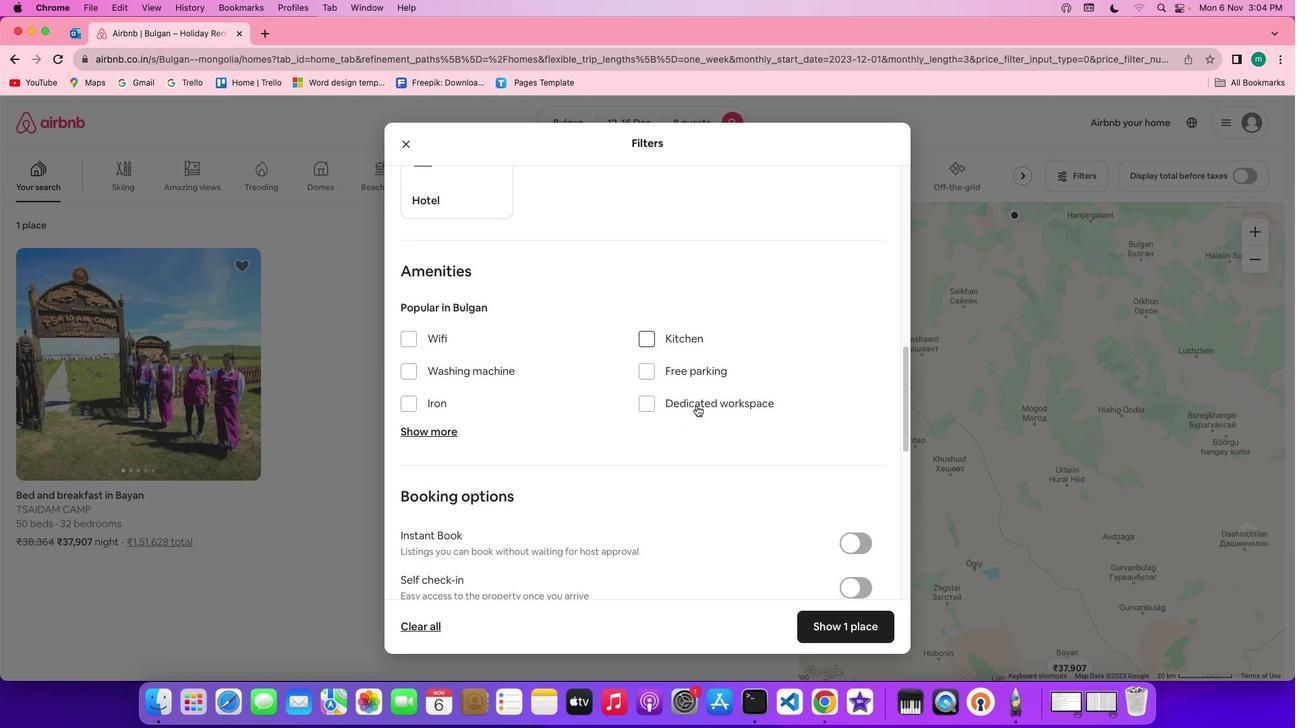
Action: Mouse scrolled (696, 405) with delta (0, 0)
Screenshot: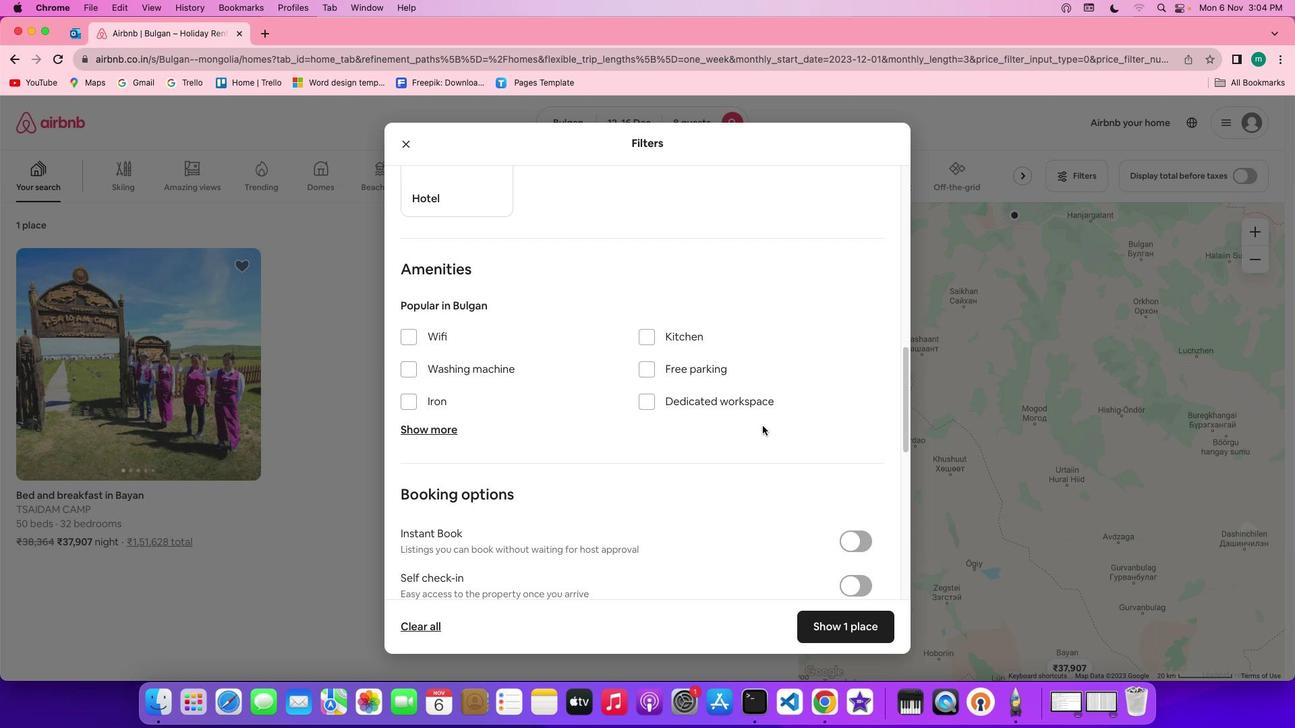
Action: Mouse moved to (773, 427)
Screenshot: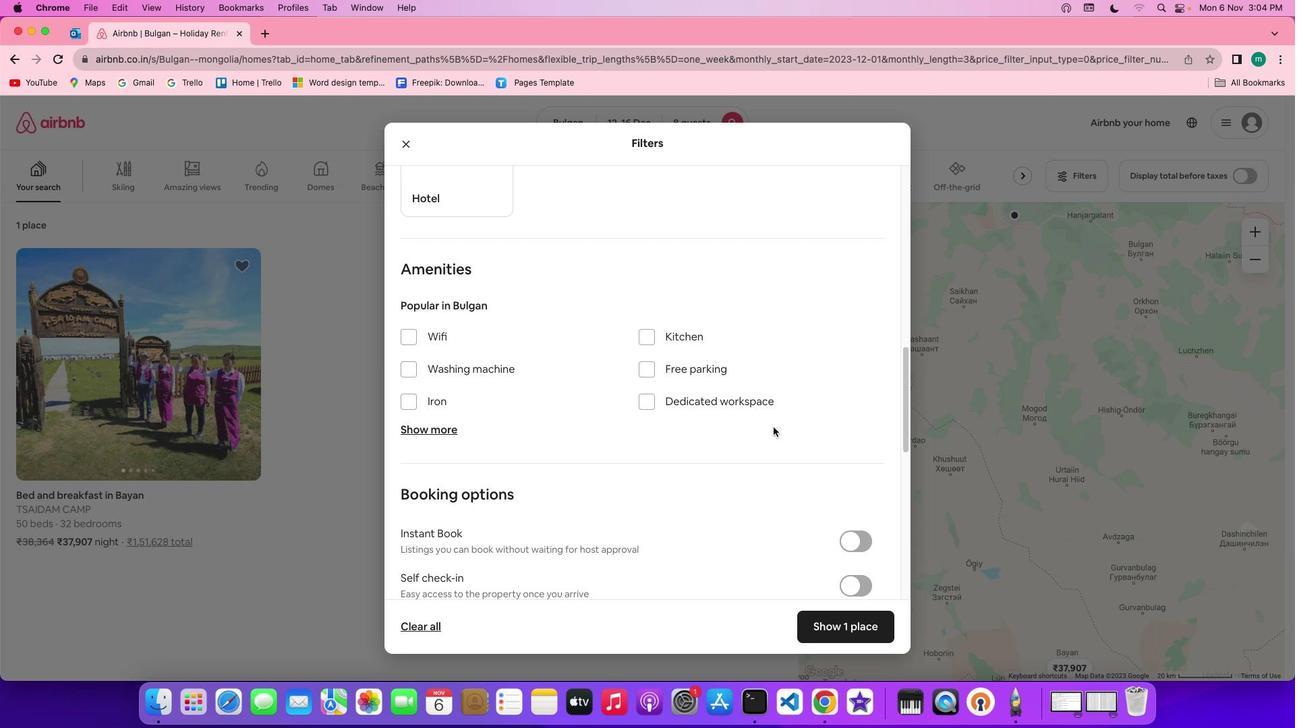 
Action: Mouse scrolled (773, 427) with delta (0, 0)
Screenshot: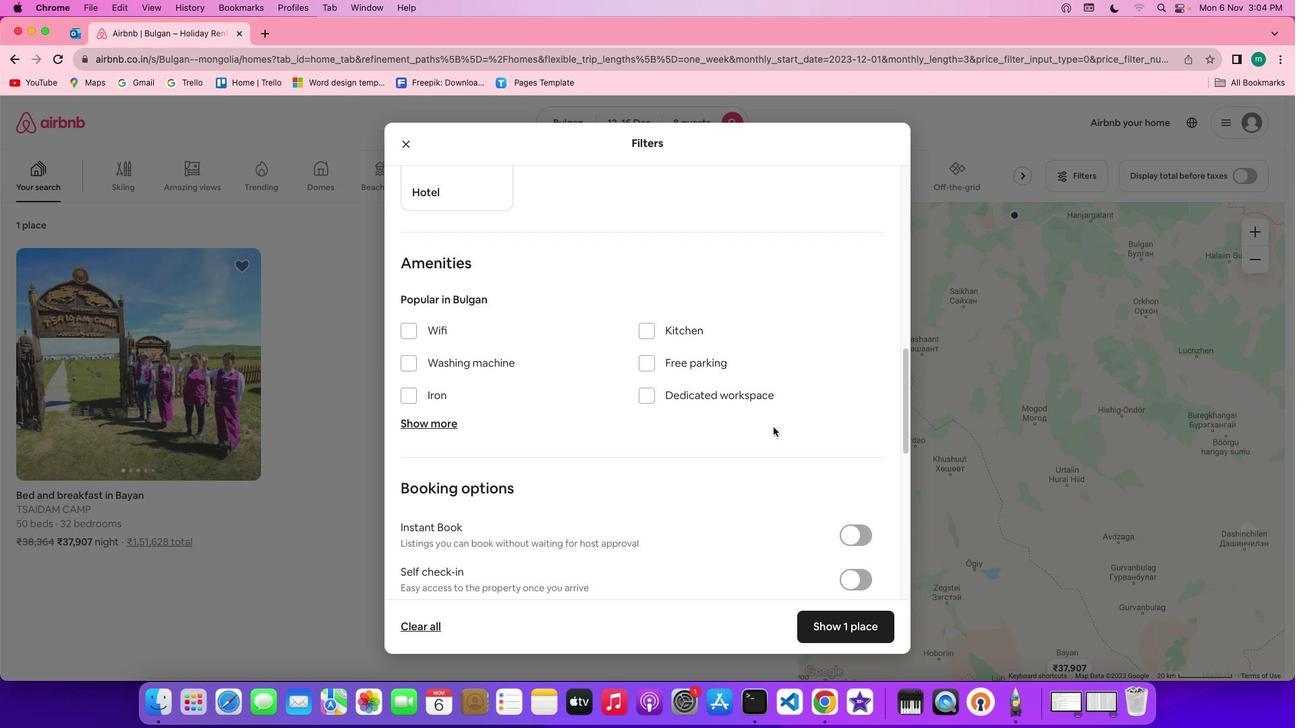 
Action: Mouse scrolled (773, 427) with delta (0, 0)
Screenshot: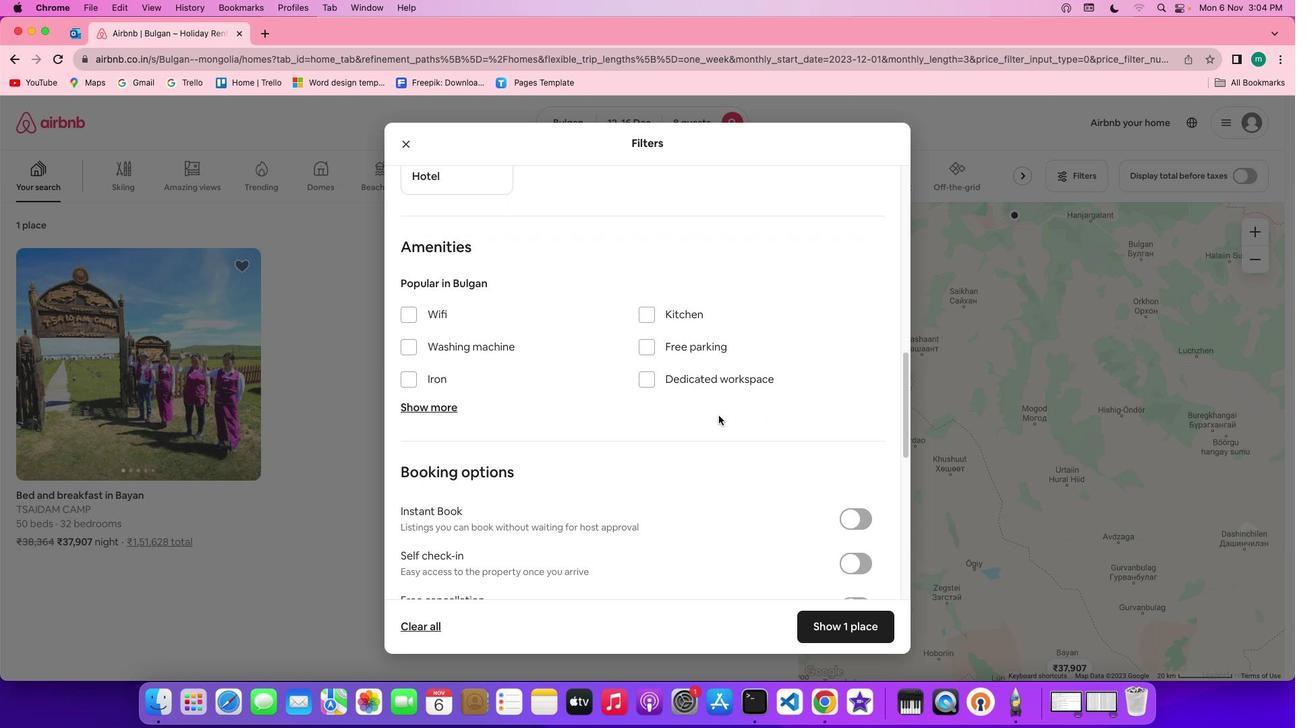 
Action: Mouse scrolled (773, 427) with delta (0, 0)
Screenshot: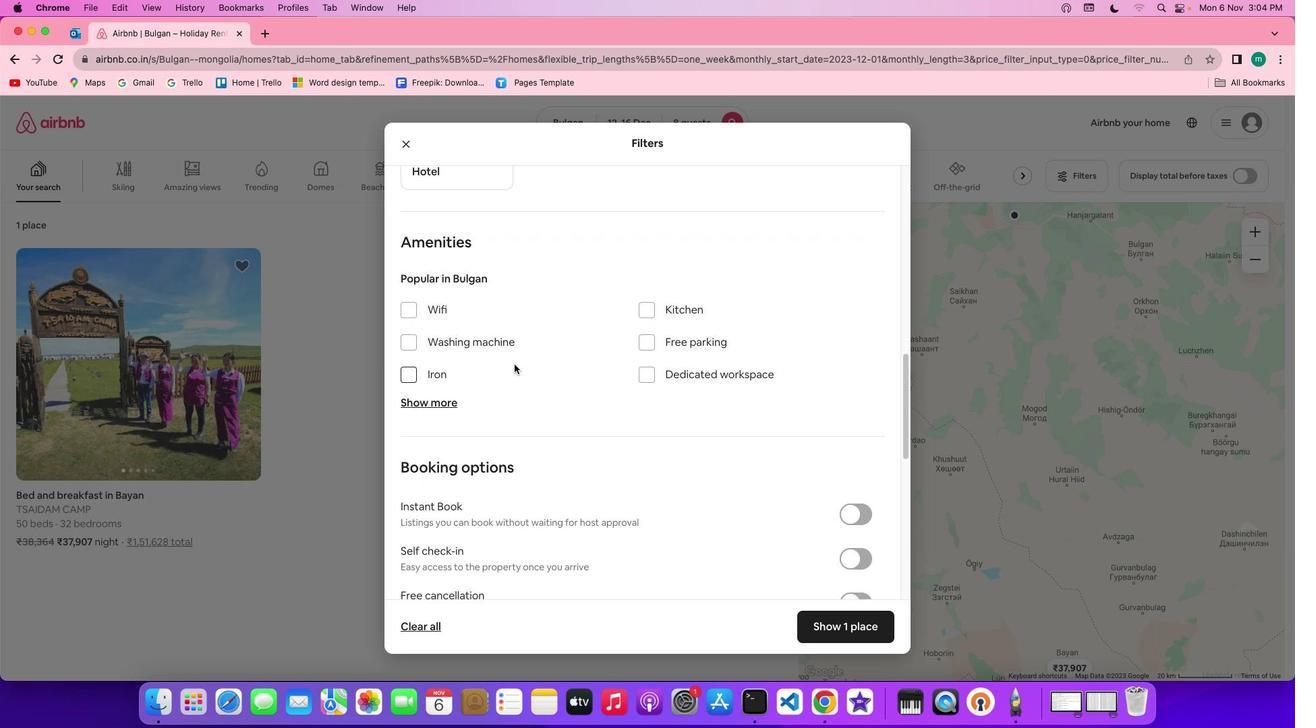 
Action: Mouse moved to (406, 297)
Screenshot: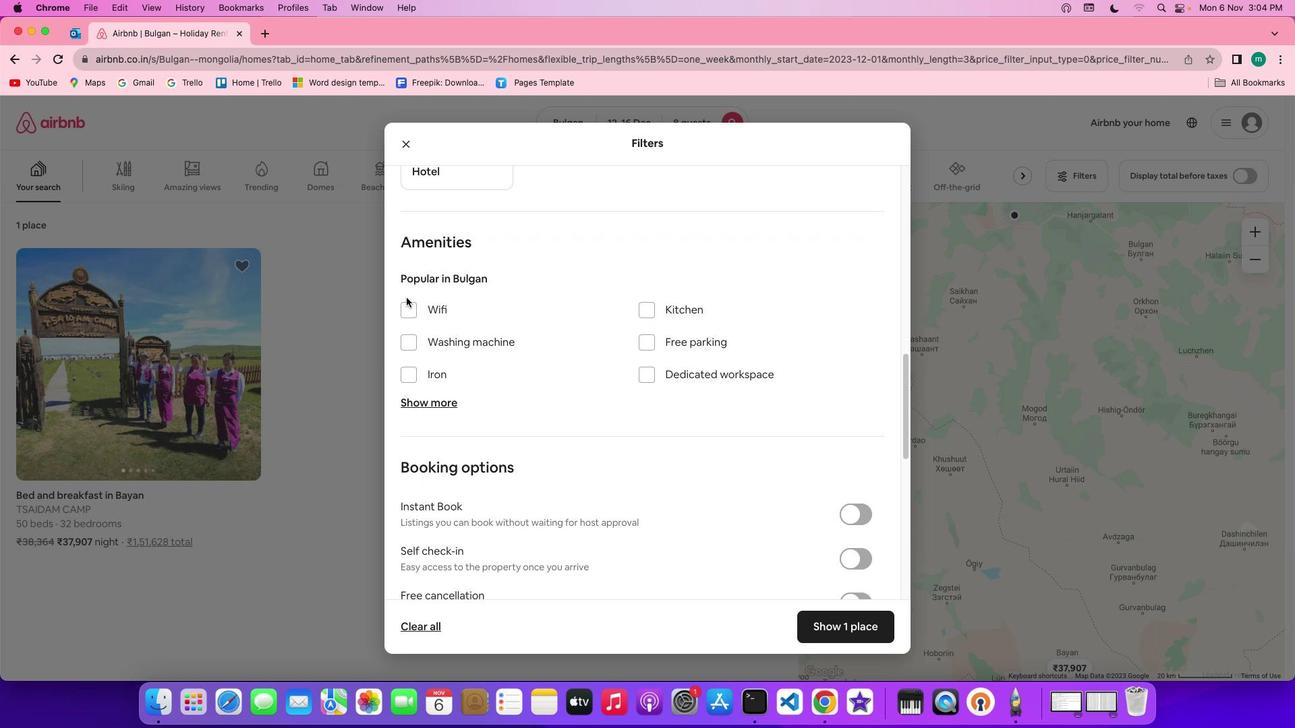 
Action: Mouse pressed left at (406, 297)
Screenshot: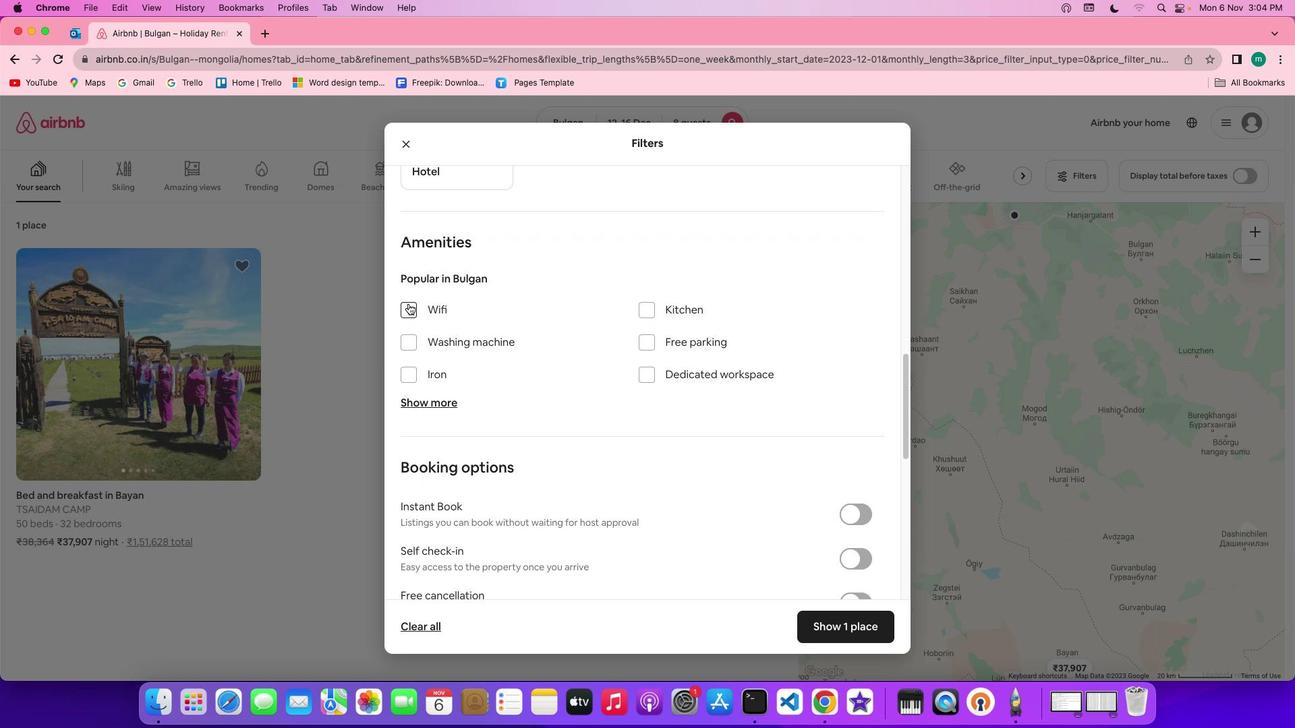 
Action: Mouse moved to (408, 303)
Screenshot: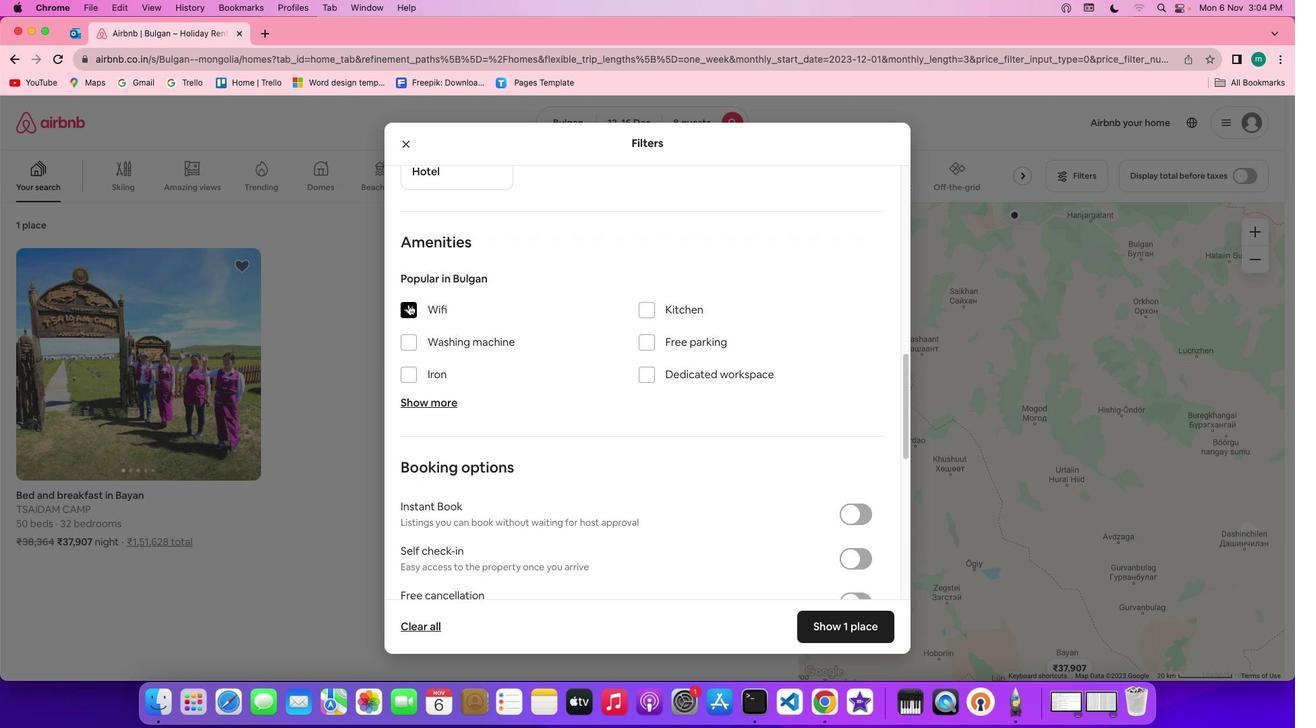 
Action: Mouse pressed left at (408, 303)
Screenshot: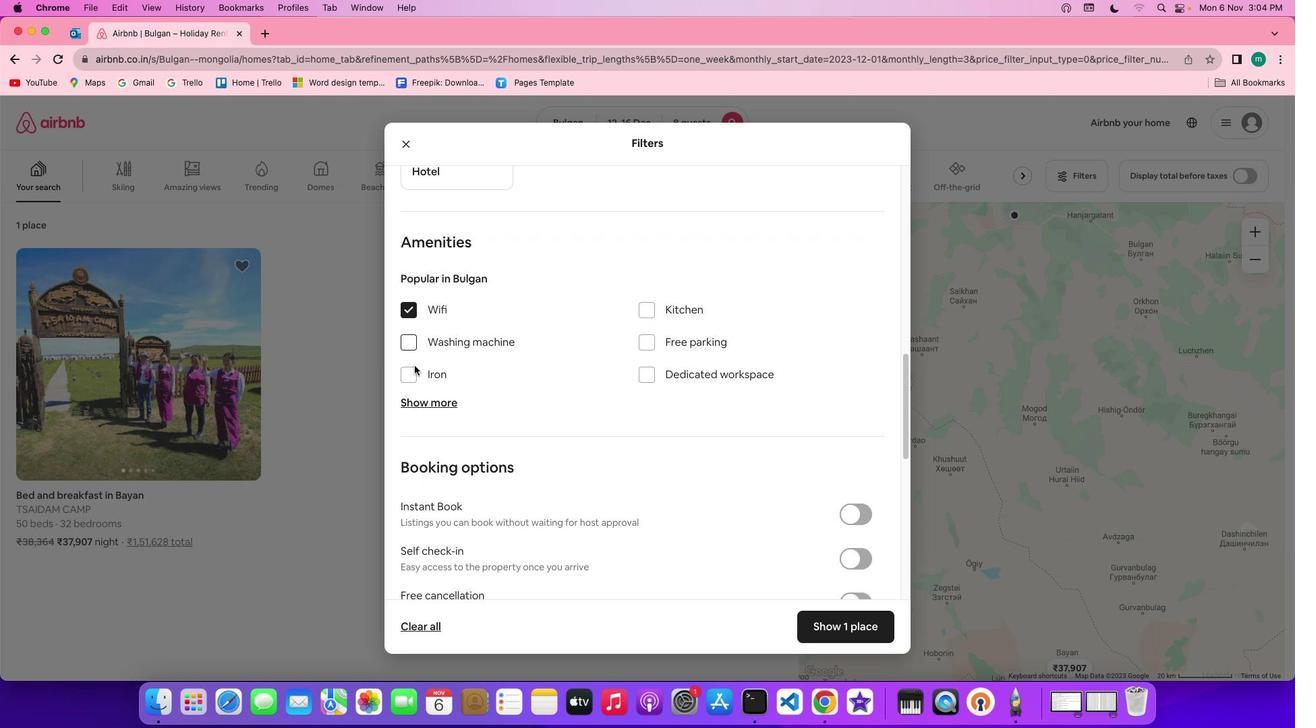 
Action: Mouse moved to (414, 392)
Screenshot: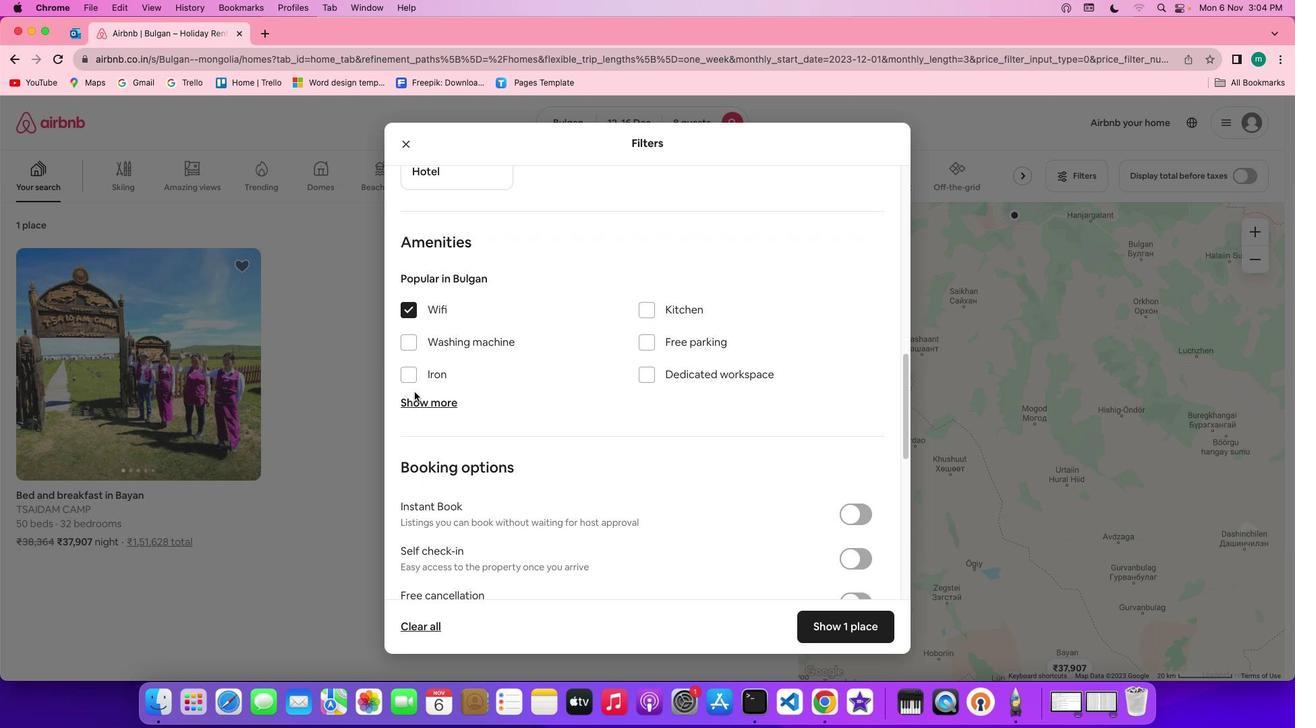 
Action: Mouse pressed left at (414, 392)
Screenshot: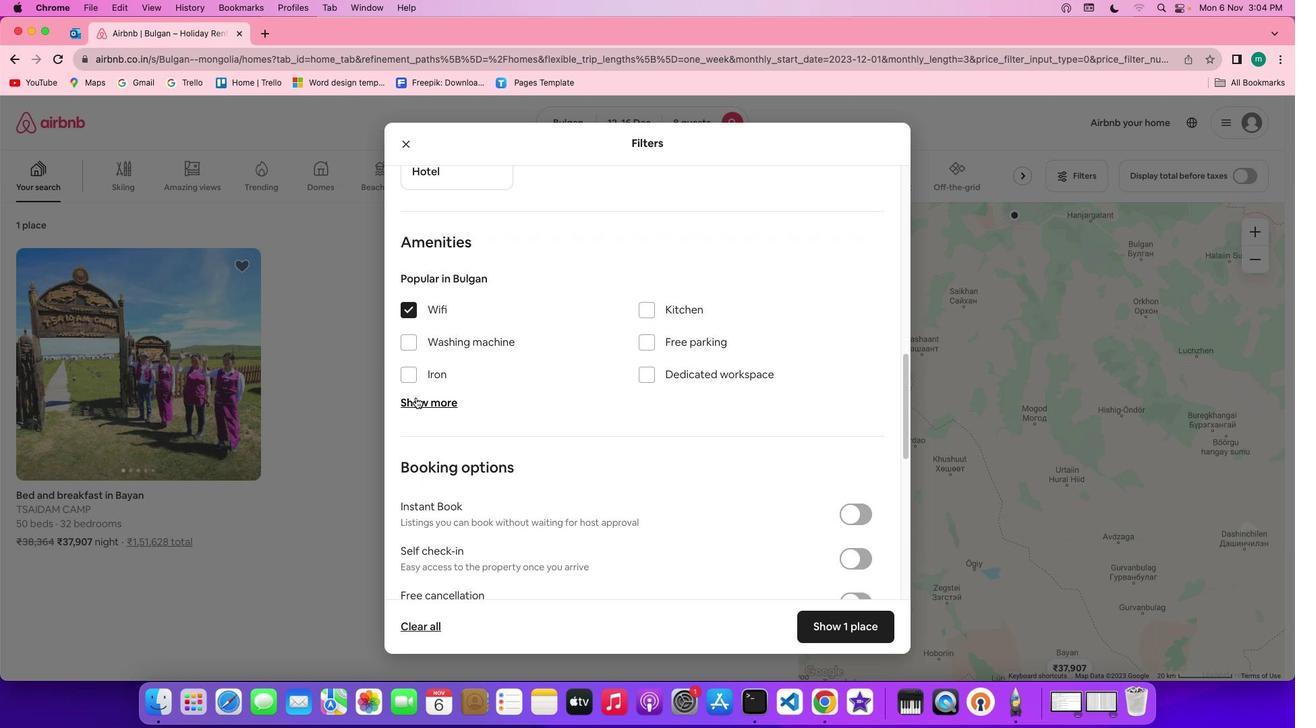 
Action: Mouse moved to (416, 398)
Screenshot: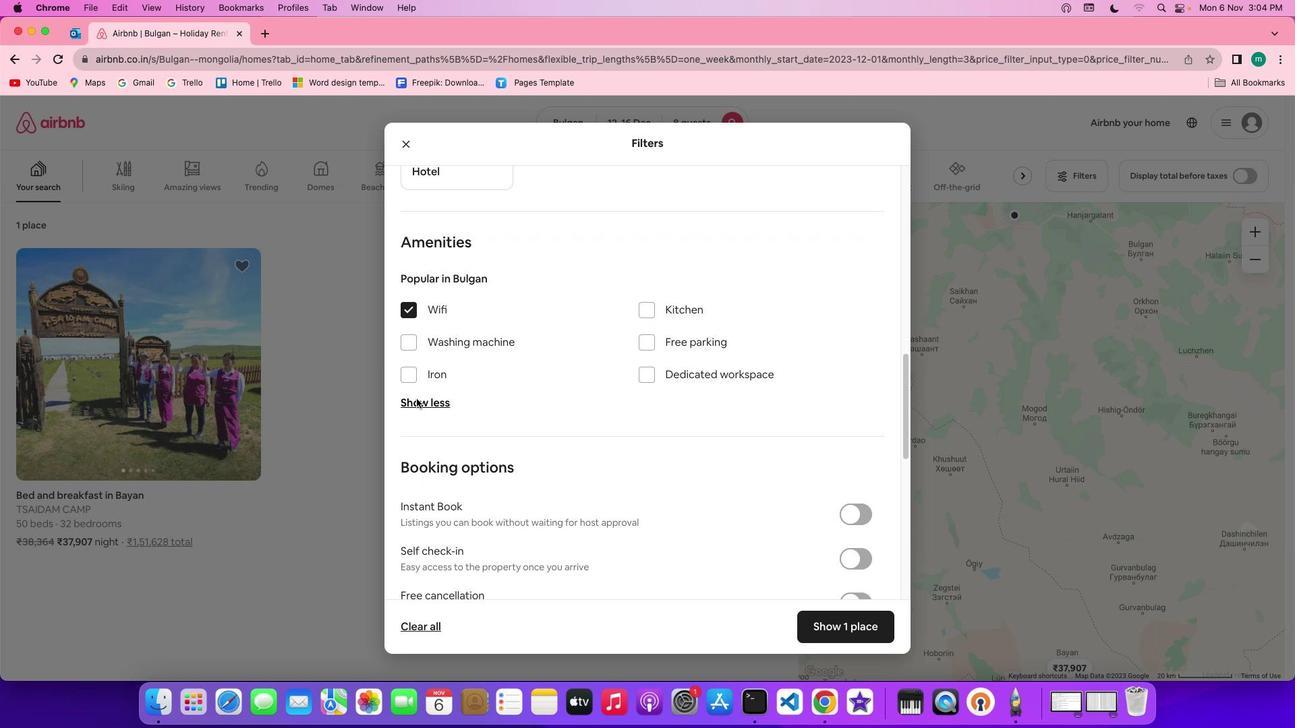 
Action: Mouse pressed left at (416, 398)
Screenshot: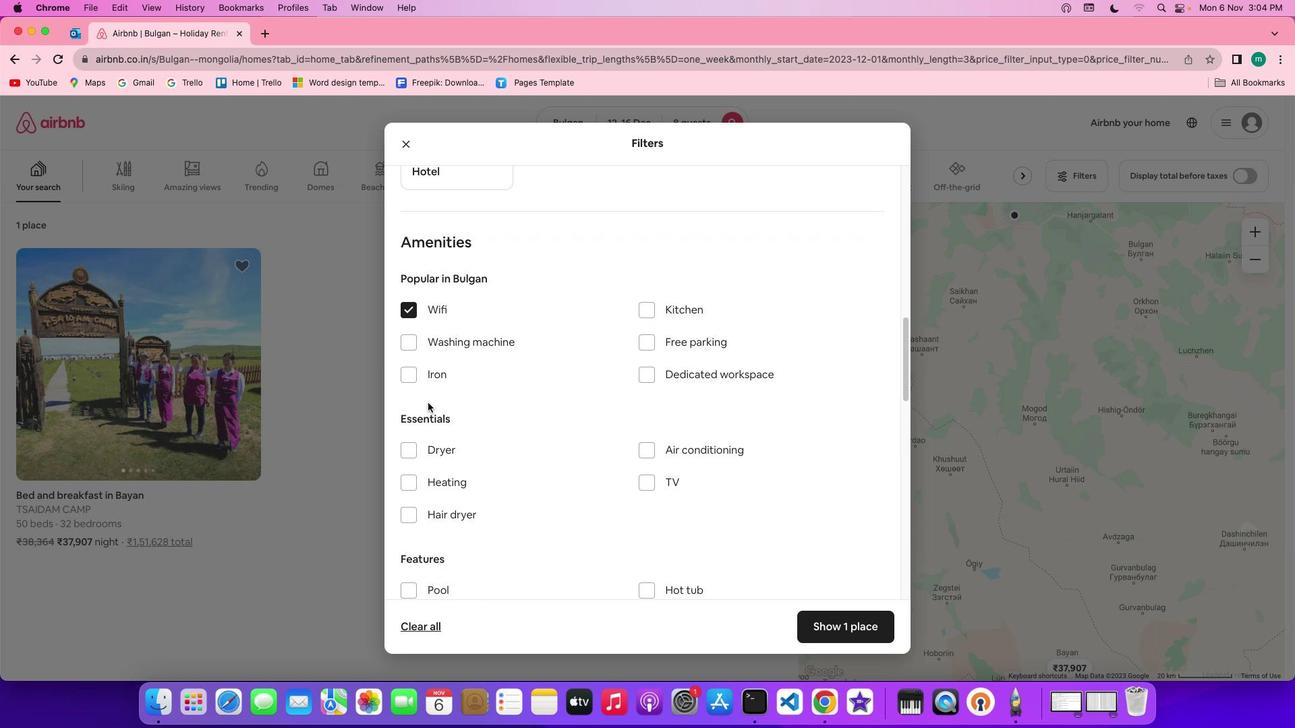 
Action: Mouse moved to (646, 478)
Screenshot: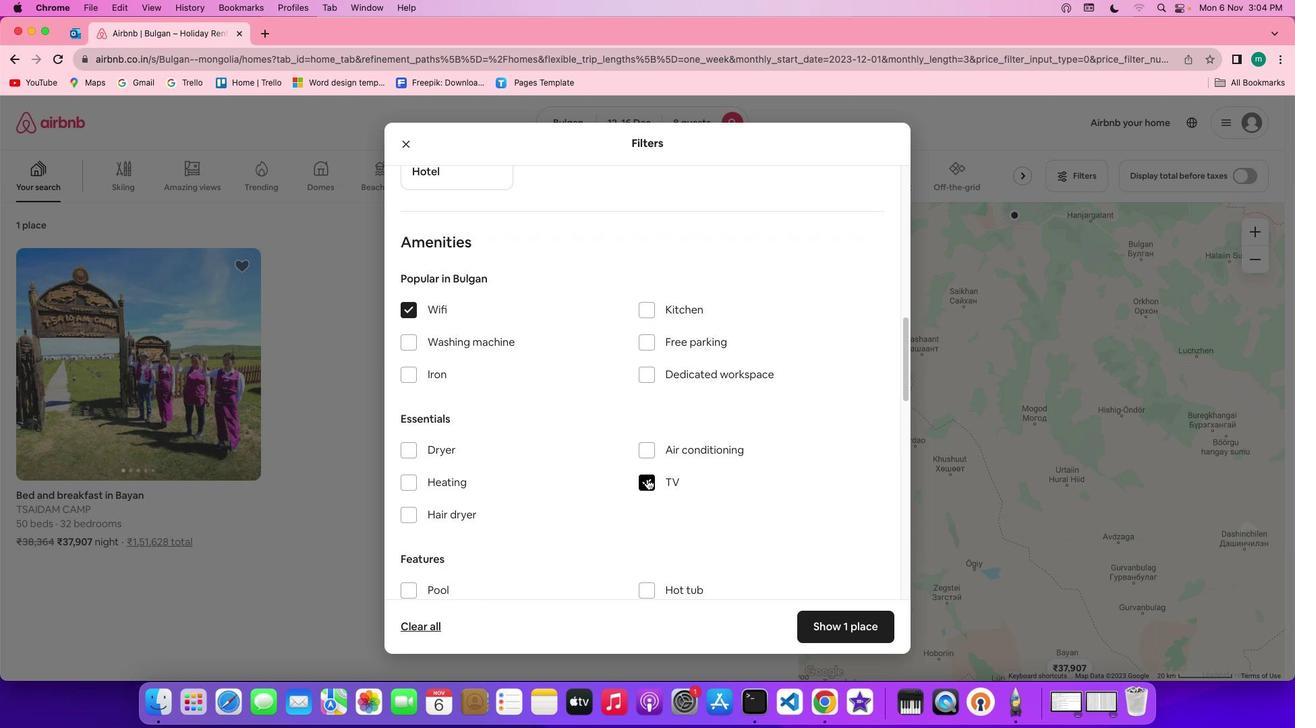 
Action: Mouse pressed left at (646, 478)
Screenshot: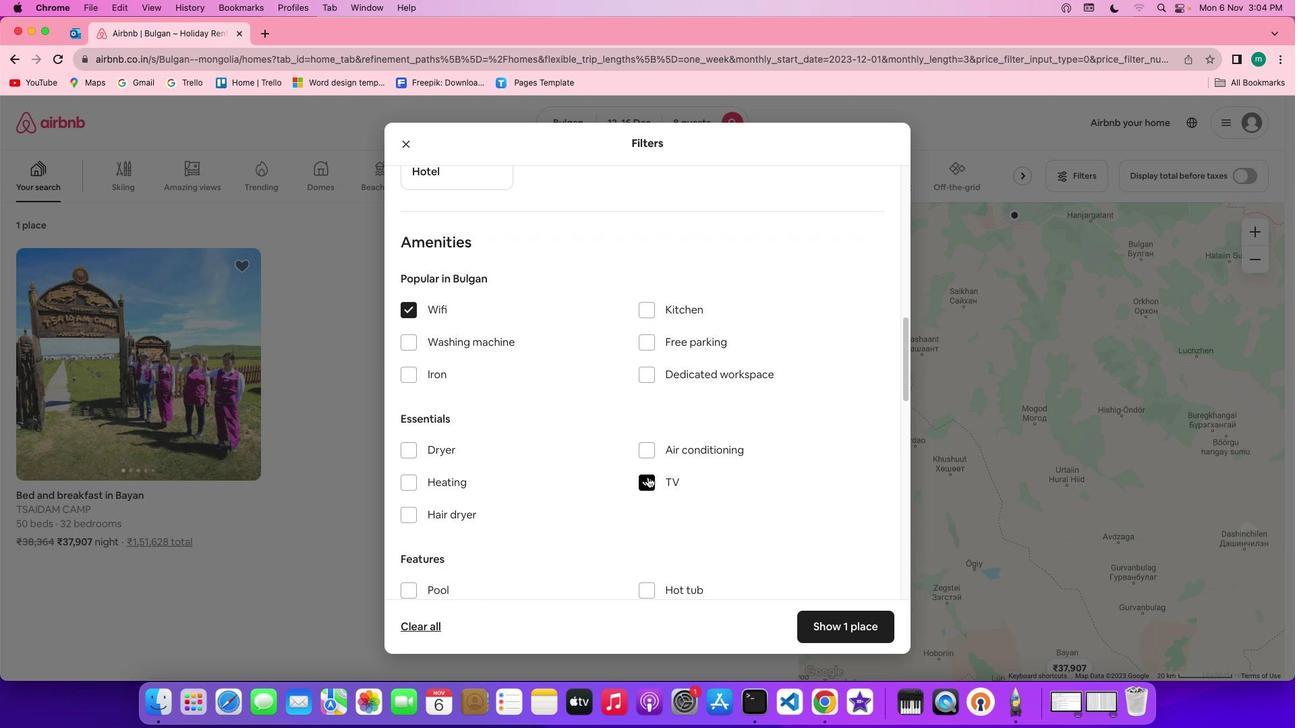 
Action: Mouse moved to (643, 451)
Screenshot: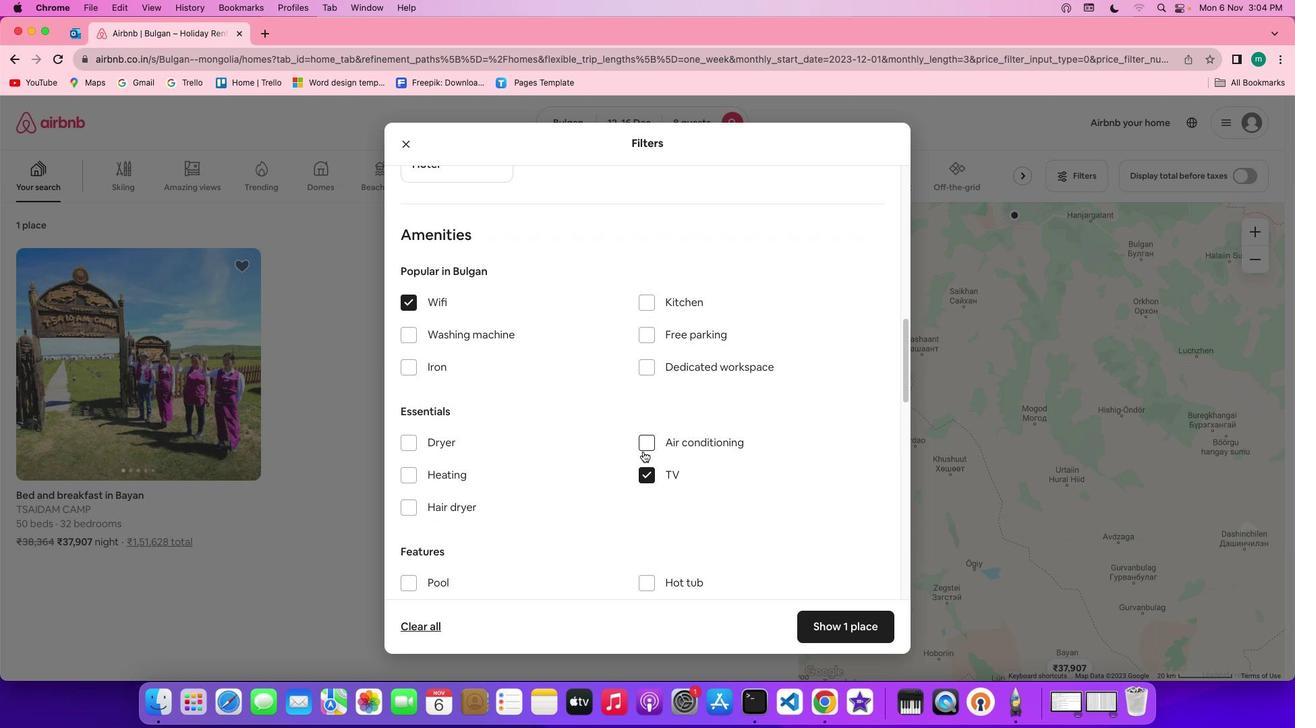 
Action: Mouse scrolled (643, 451) with delta (0, 0)
Screenshot: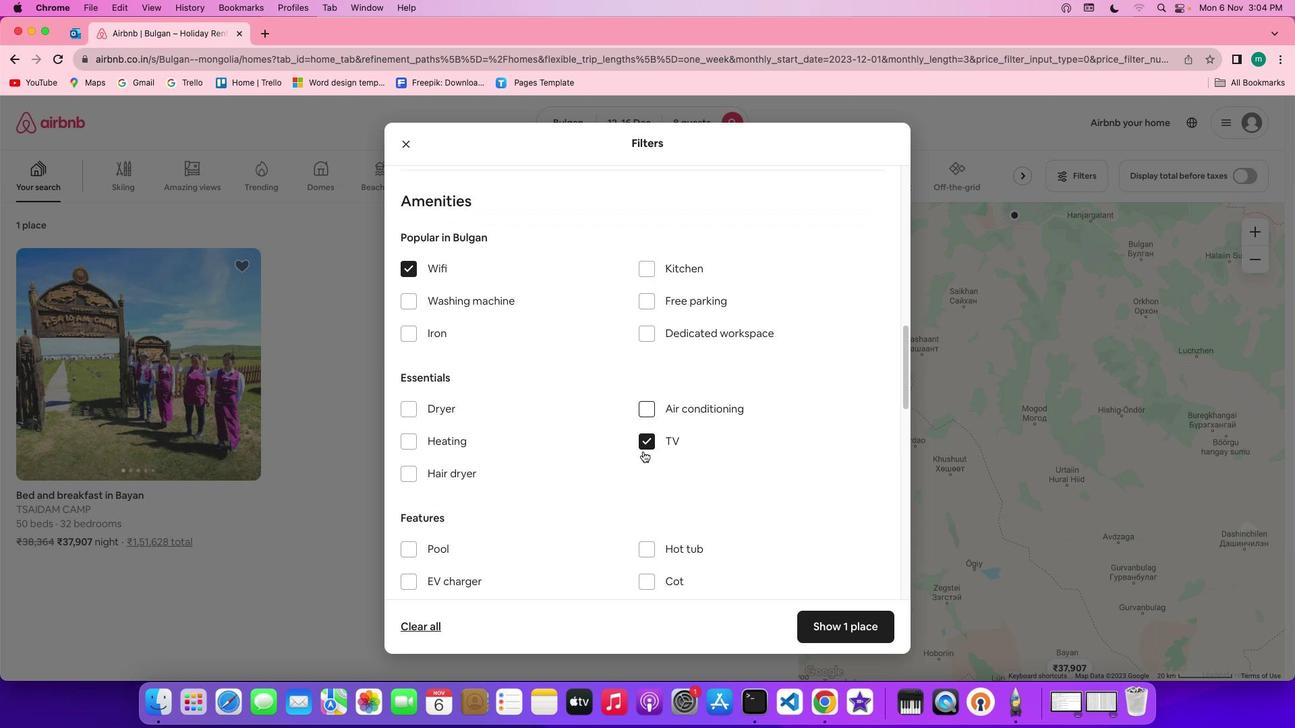 
Action: Mouse scrolled (643, 451) with delta (0, 0)
Screenshot: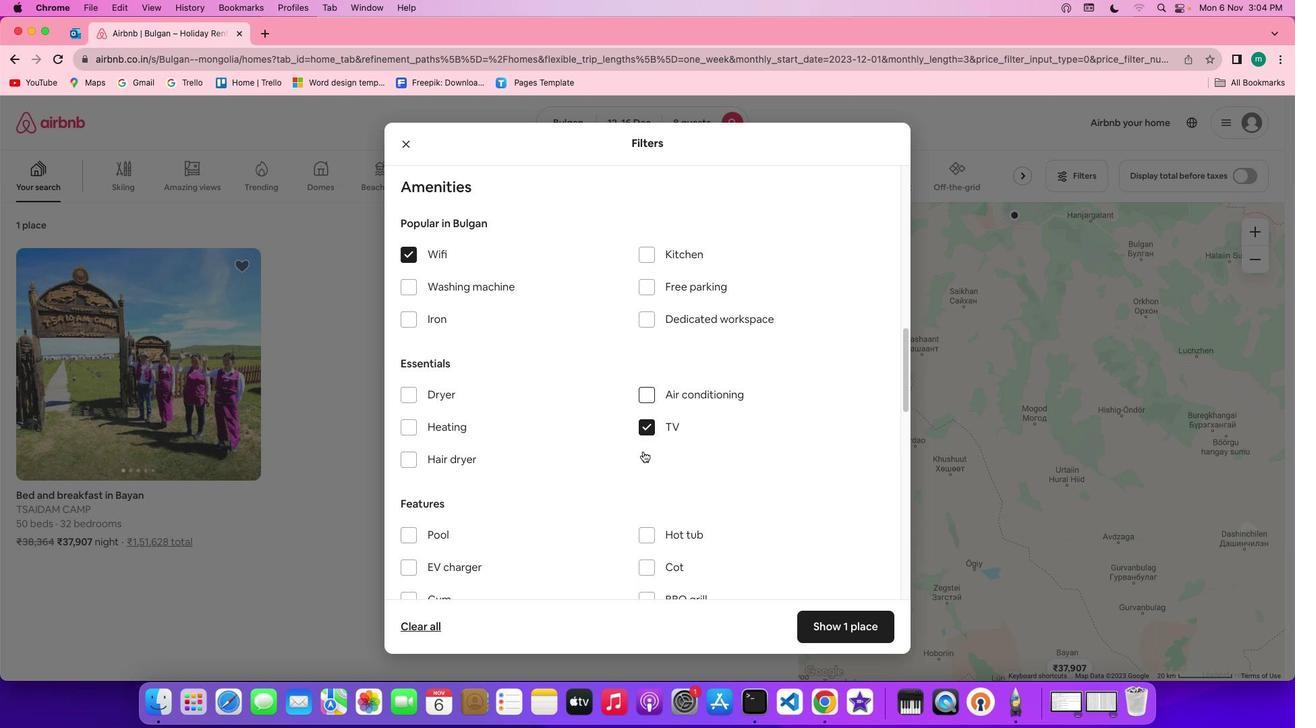 
Action: Mouse scrolled (643, 451) with delta (0, 0)
Screenshot: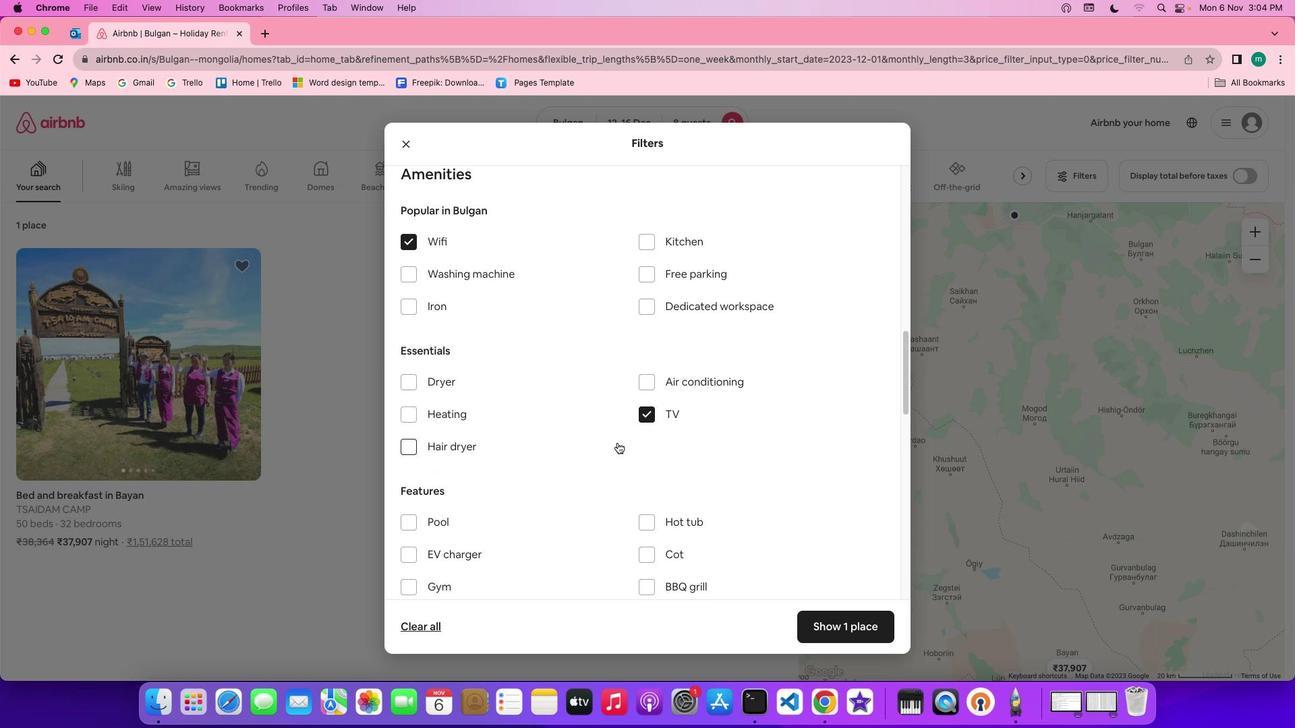 
Action: Mouse moved to (699, 273)
Screenshot: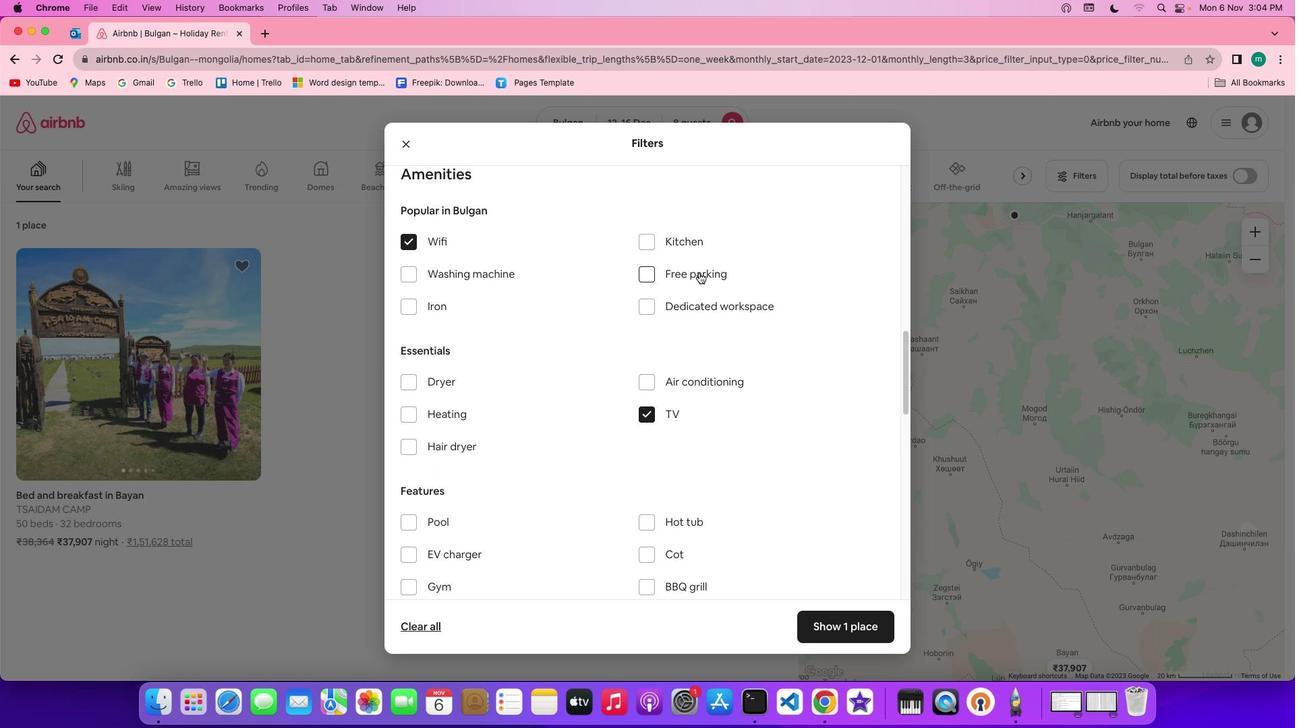
Action: Mouse pressed left at (699, 273)
Screenshot: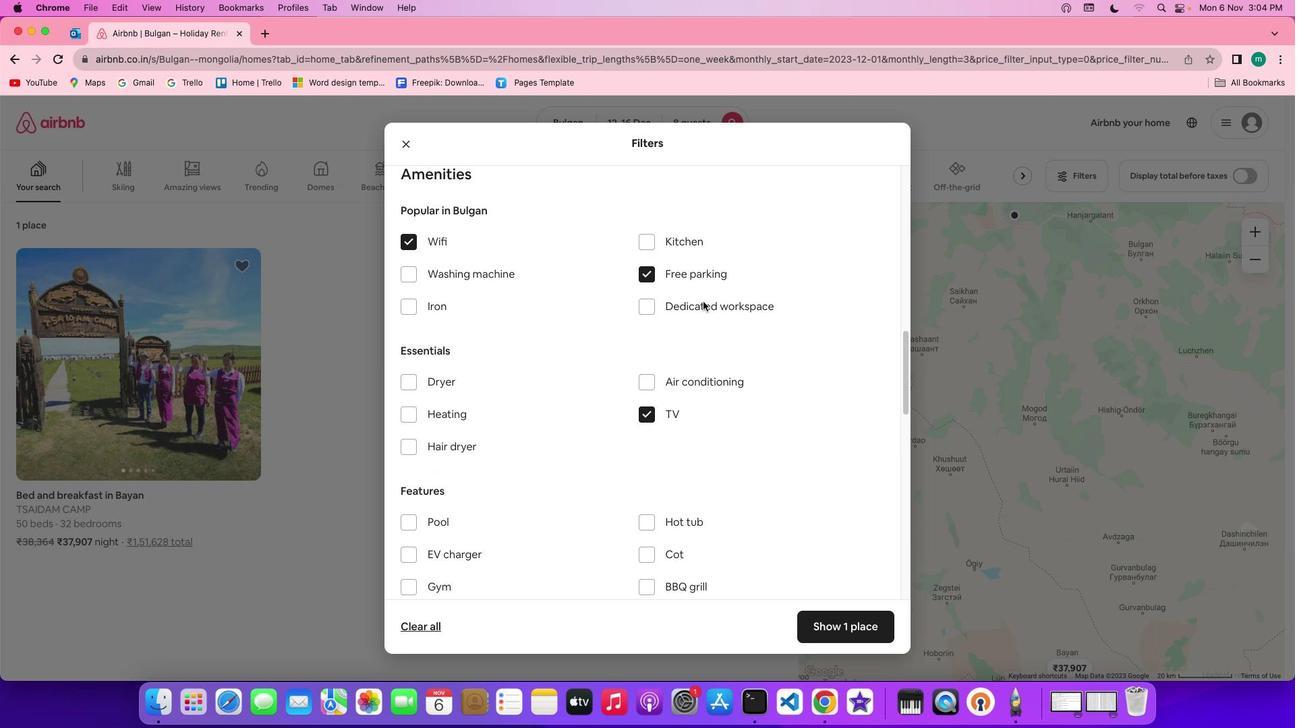 
Action: Mouse moved to (710, 441)
Screenshot: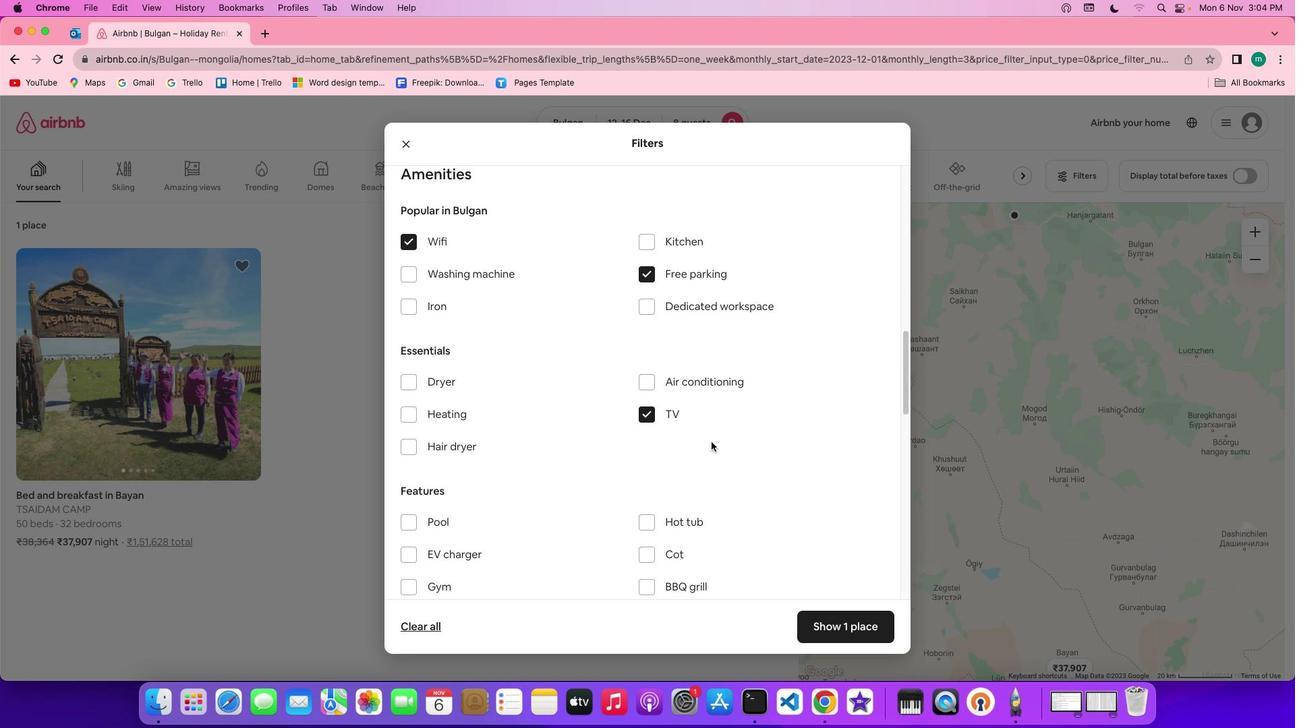 
Action: Mouse scrolled (710, 441) with delta (0, 0)
Screenshot: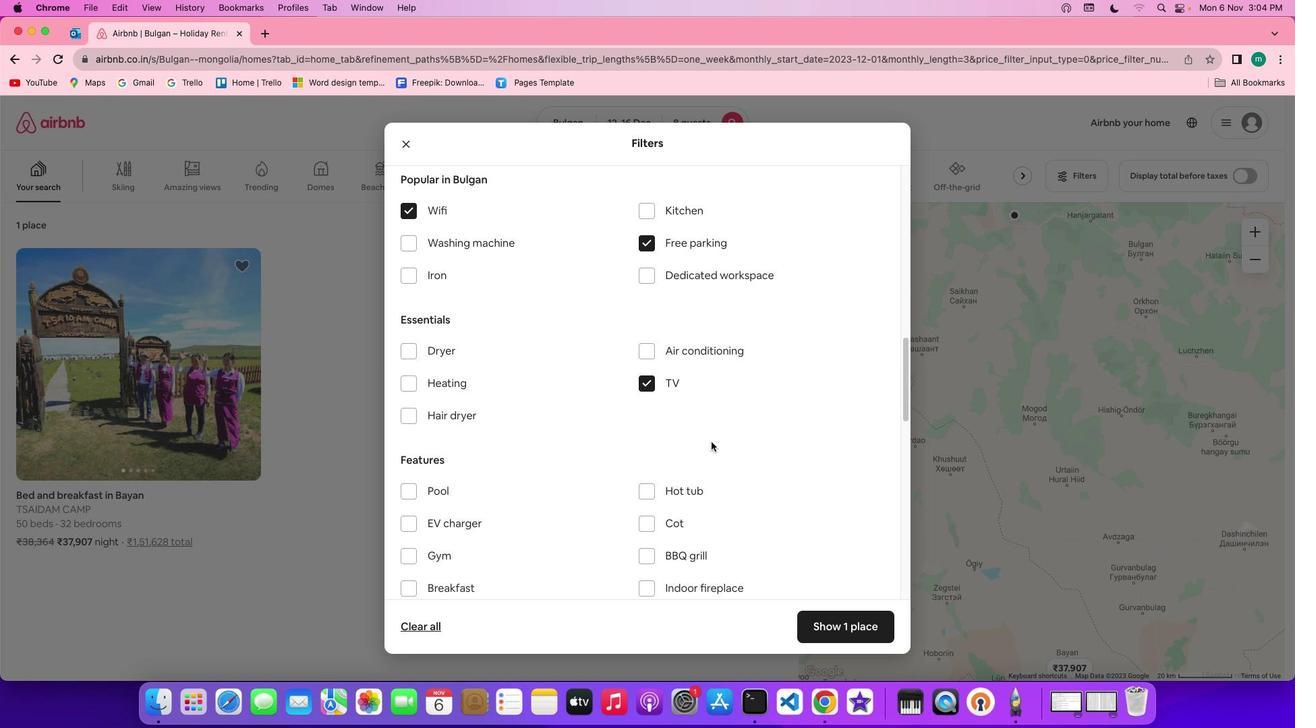 
Action: Mouse scrolled (710, 441) with delta (0, 0)
Screenshot: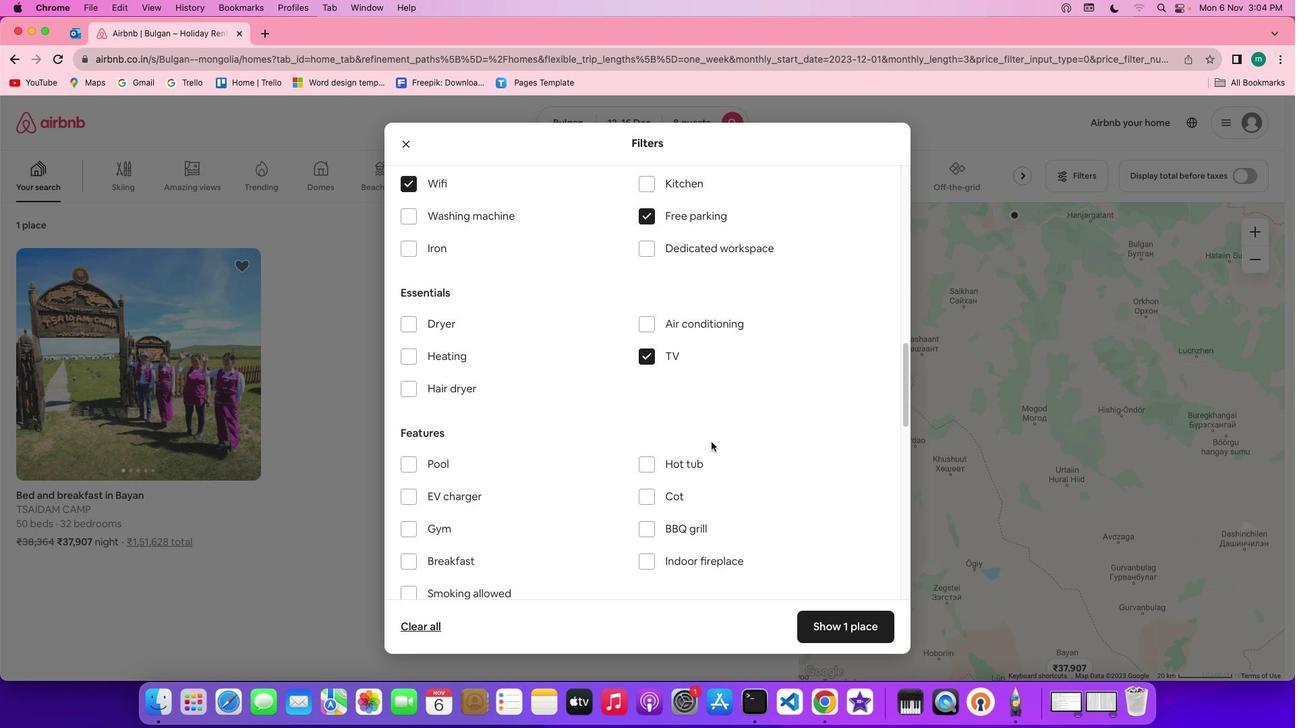
Action: Mouse scrolled (710, 441) with delta (0, 0)
Screenshot: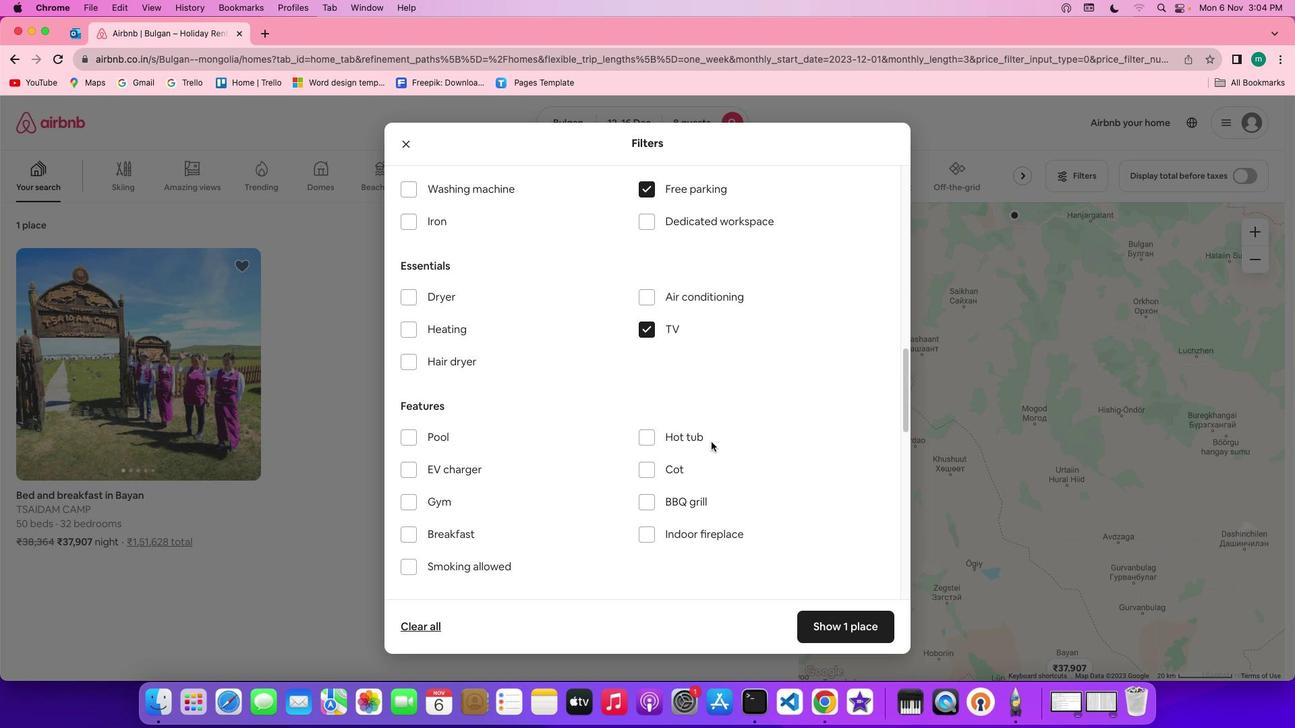 
Action: Mouse scrolled (710, 441) with delta (0, 0)
Screenshot: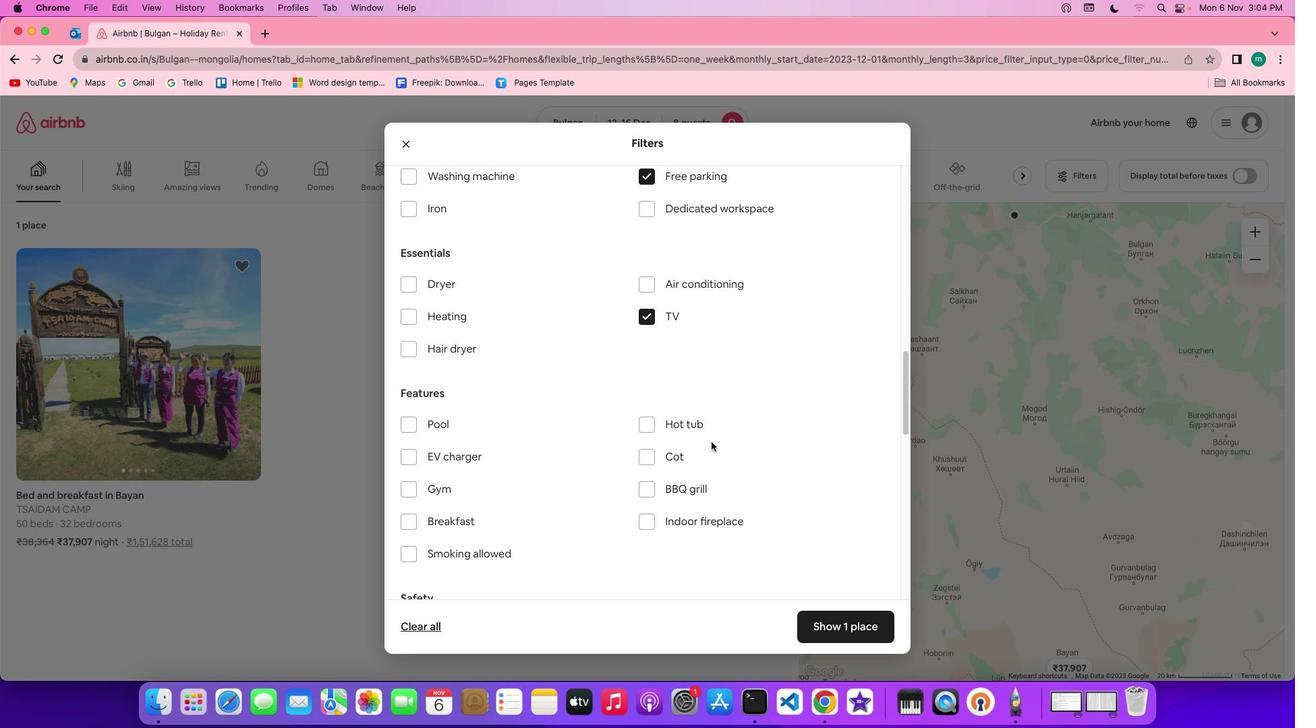 
Action: Mouse scrolled (710, 441) with delta (0, 0)
Screenshot: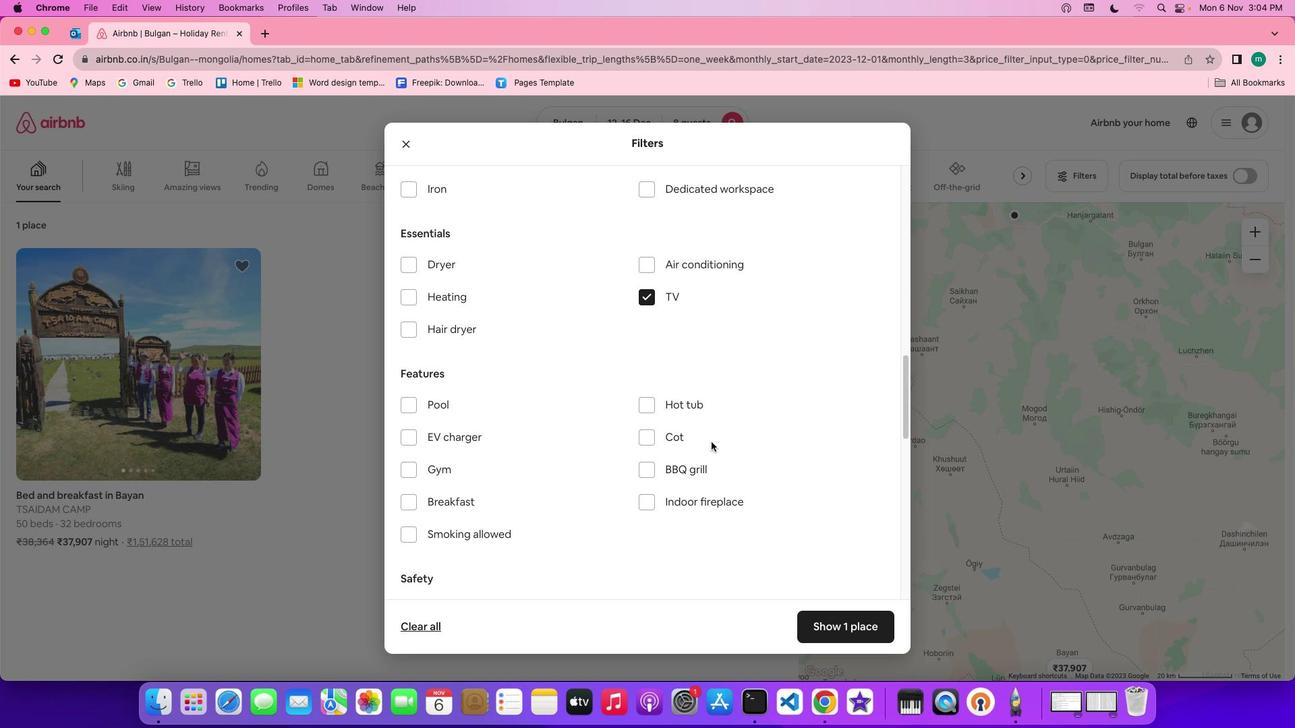 
Action: Mouse scrolled (710, 441) with delta (0, 0)
Screenshot: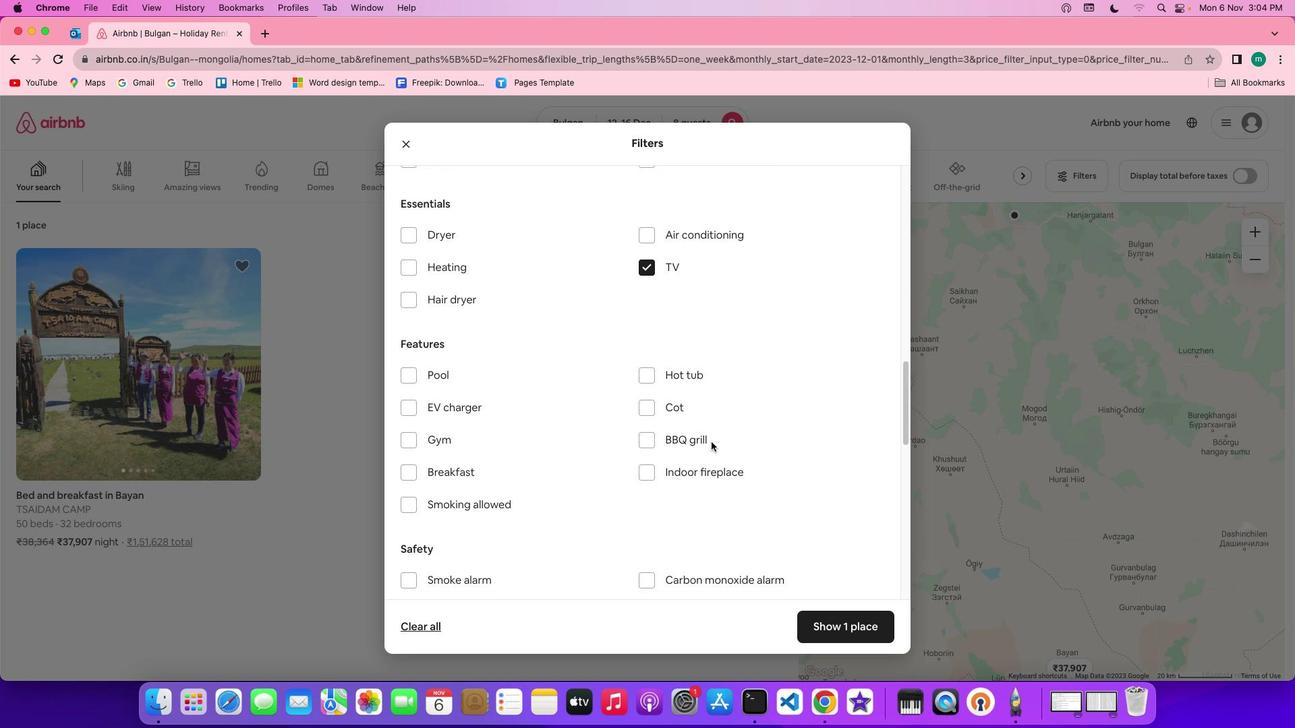
Action: Mouse scrolled (710, 441) with delta (0, 0)
Screenshot: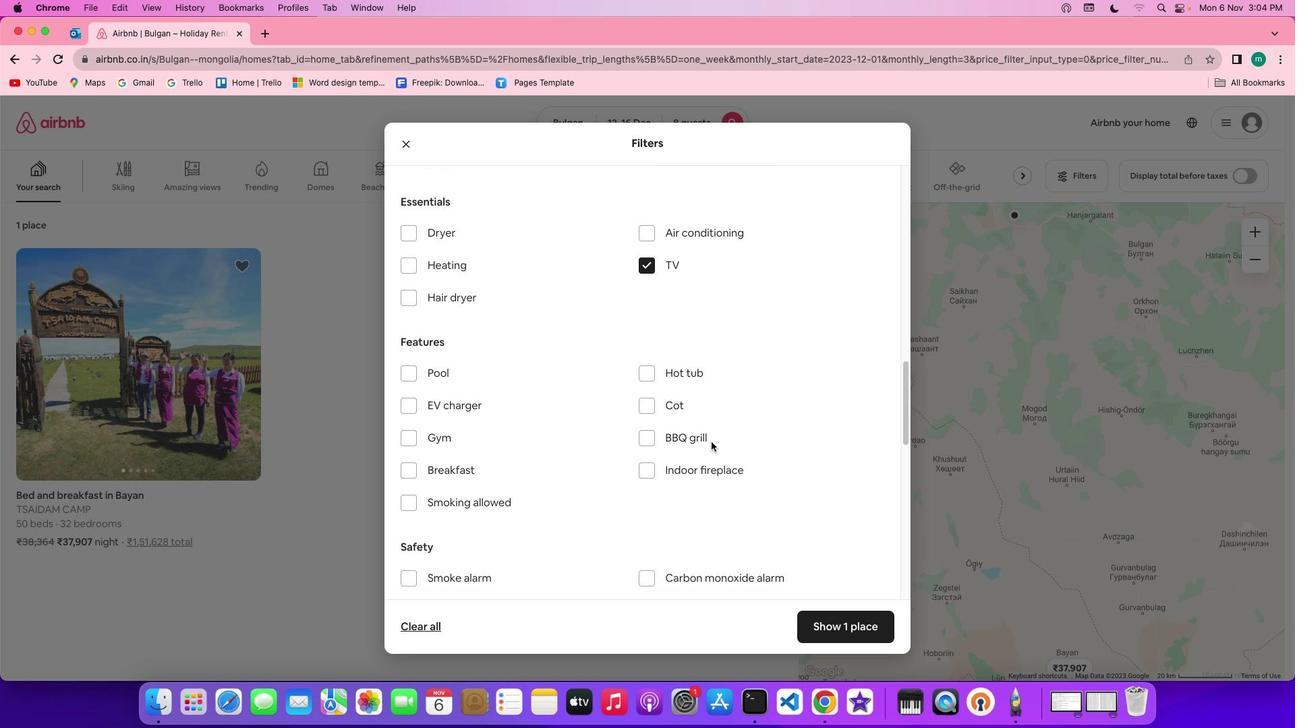 
Action: Mouse scrolled (710, 441) with delta (0, 0)
Screenshot: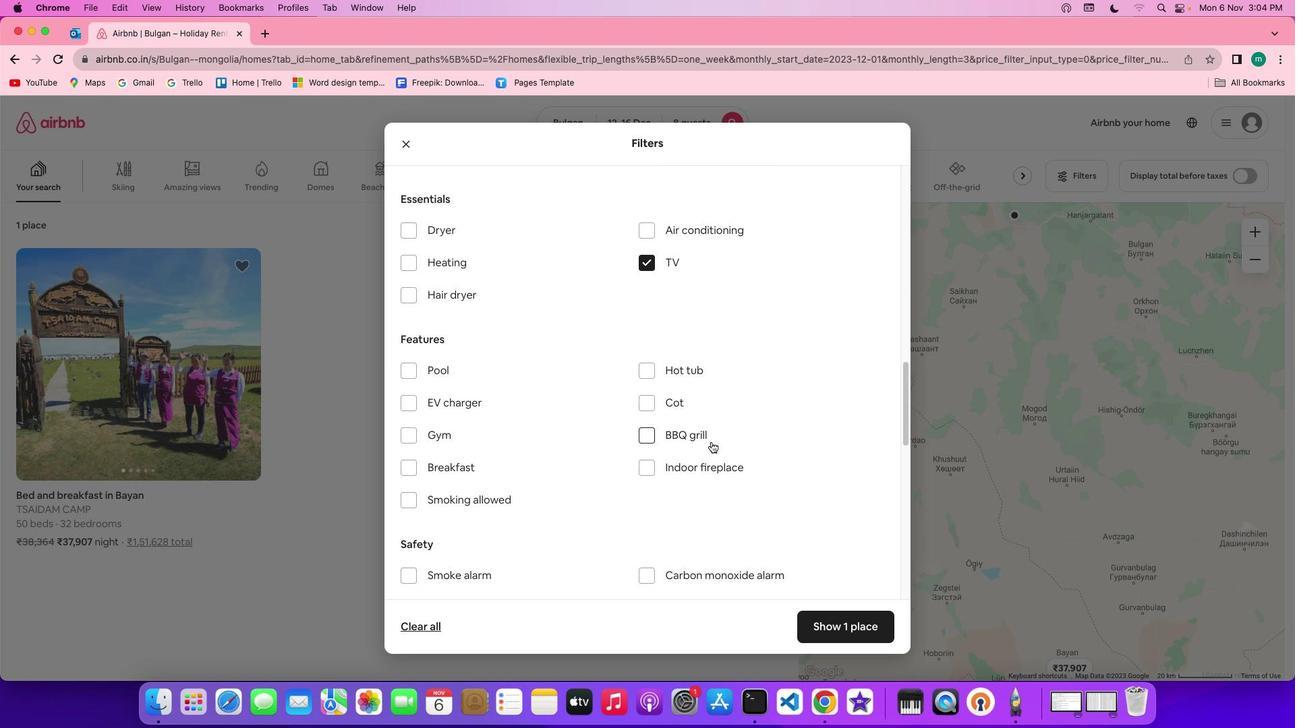 
Action: Mouse scrolled (710, 441) with delta (0, 0)
Screenshot: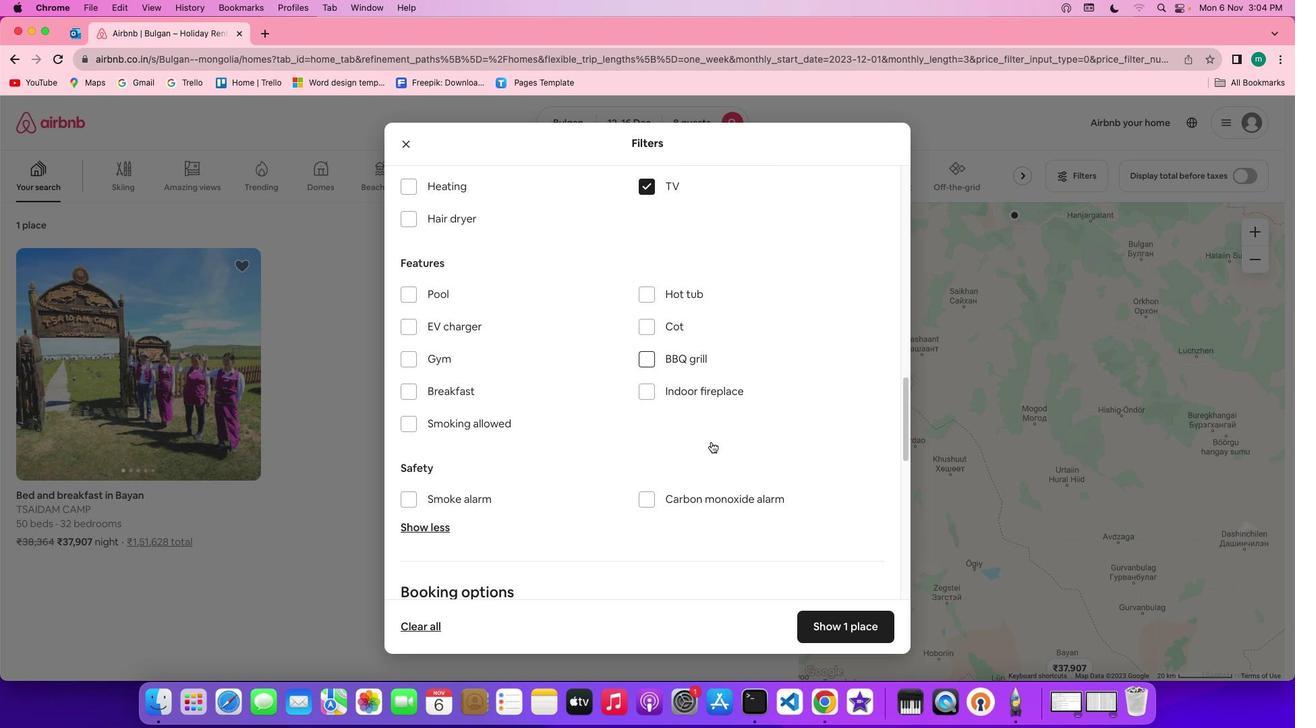 
Action: Mouse scrolled (710, 441) with delta (0, 0)
Screenshot: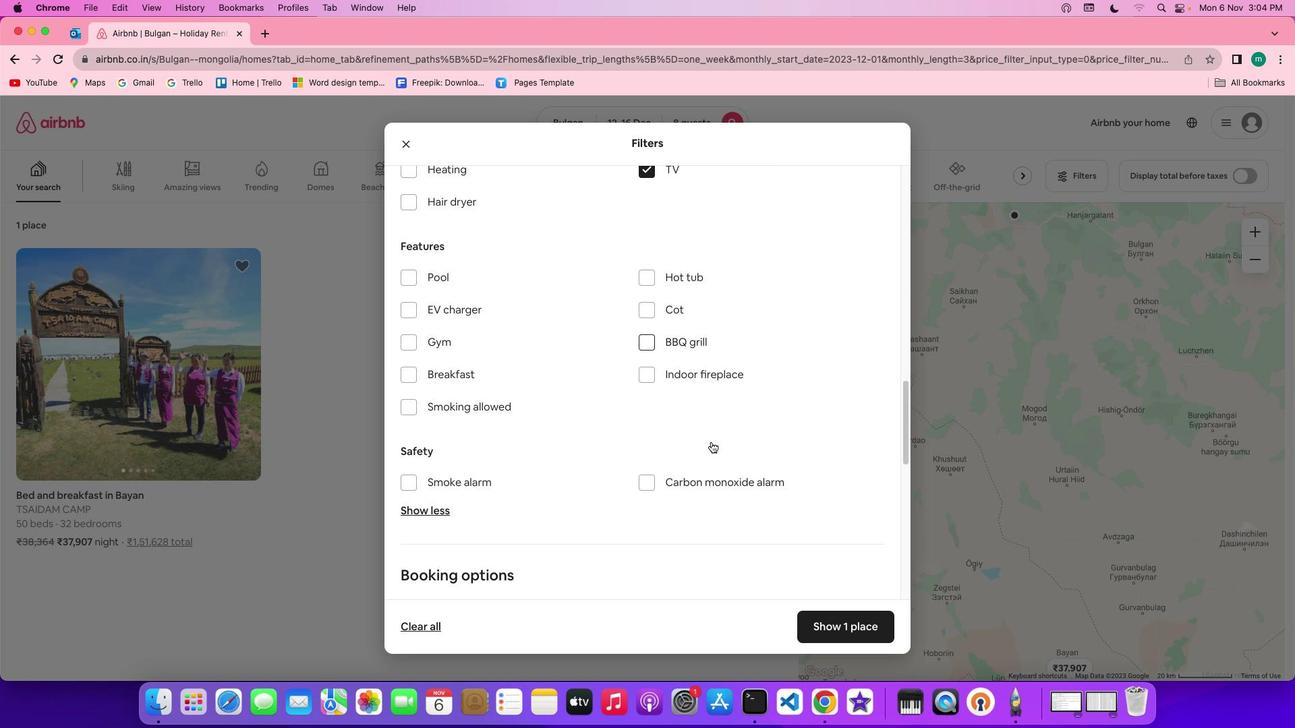 
Action: Mouse scrolled (710, 441) with delta (0, -1)
Screenshot: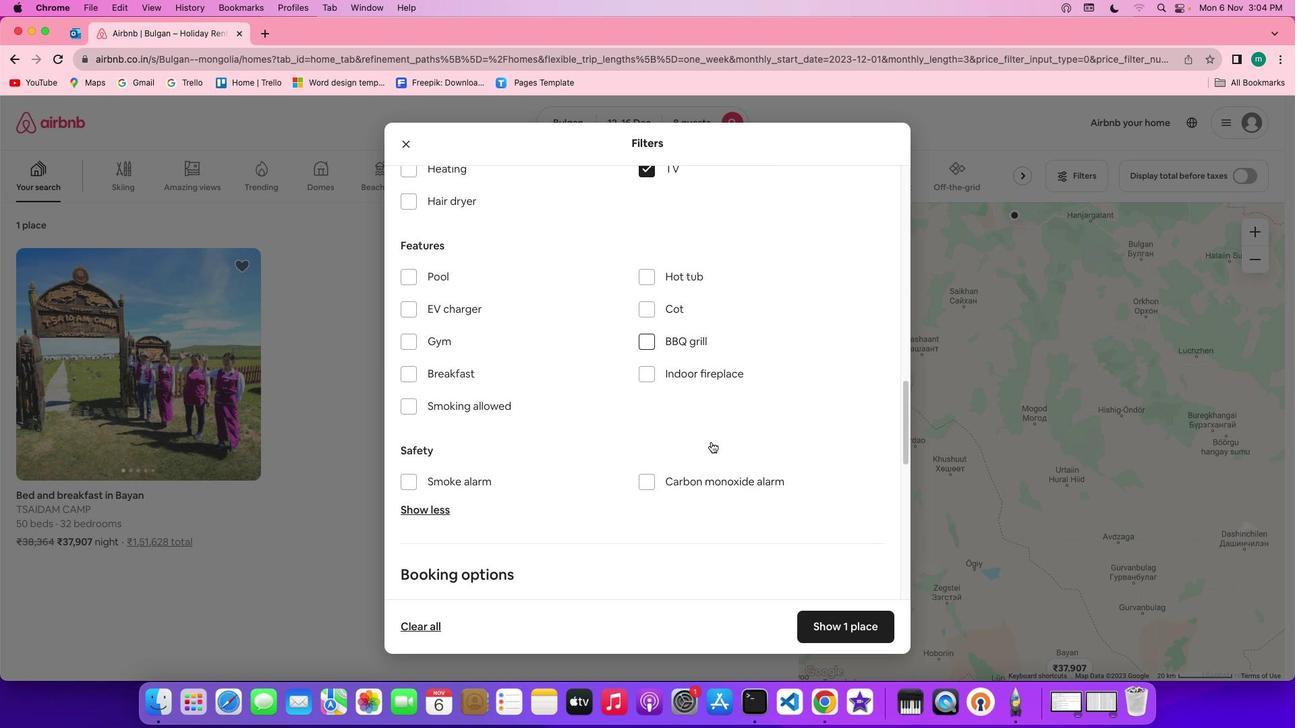
Action: Mouse scrolled (710, 441) with delta (0, 0)
Screenshot: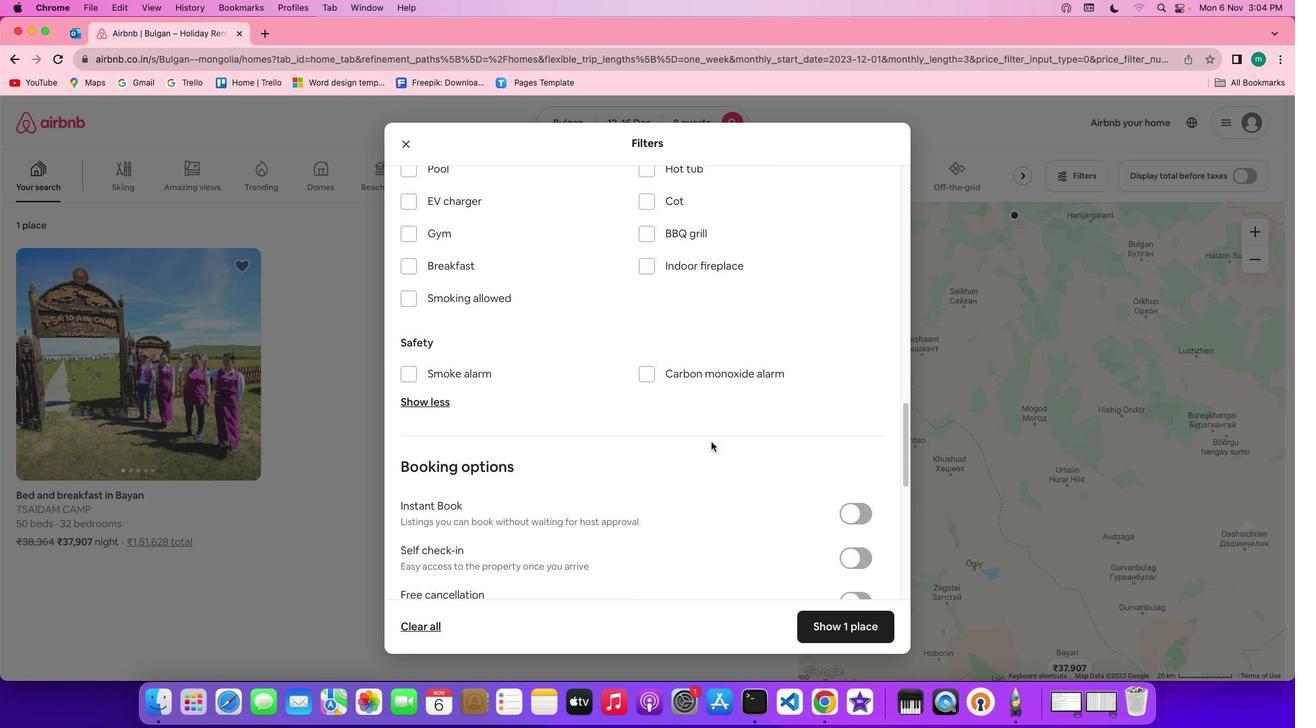 
Action: Mouse scrolled (710, 441) with delta (0, 0)
Screenshot: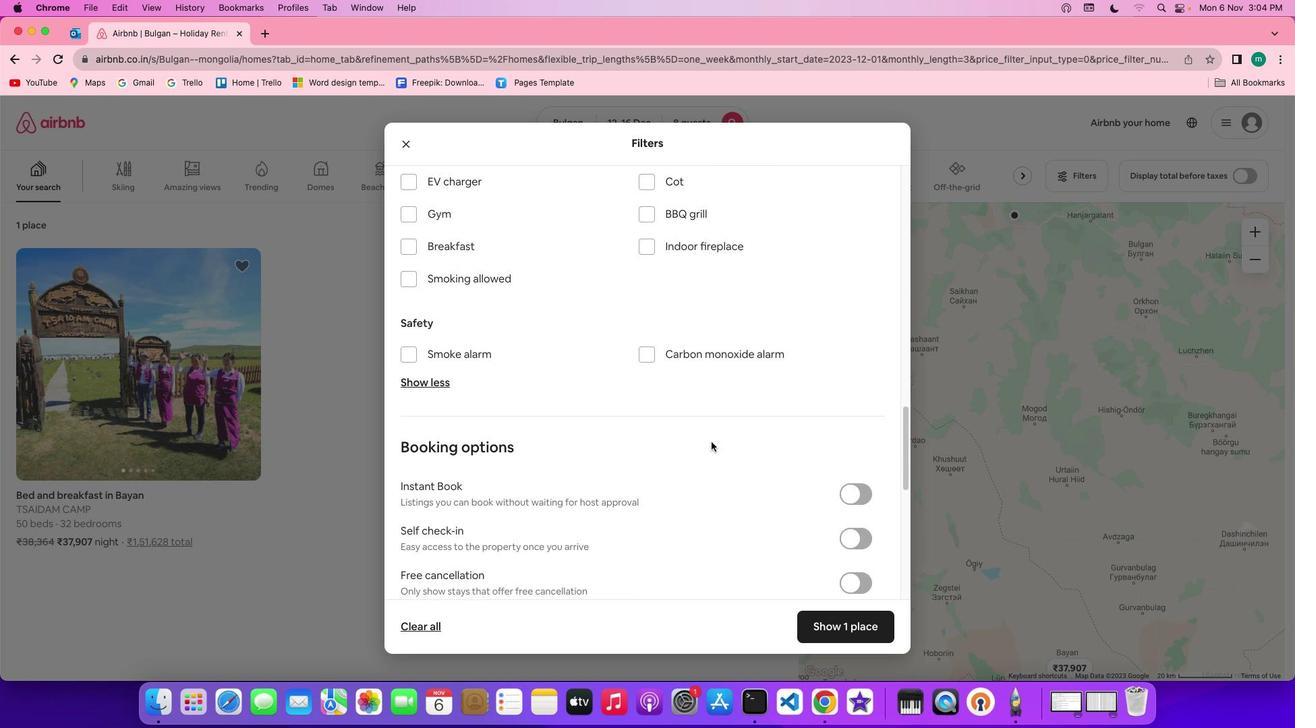 
Action: Mouse scrolled (710, 441) with delta (0, -1)
Screenshot: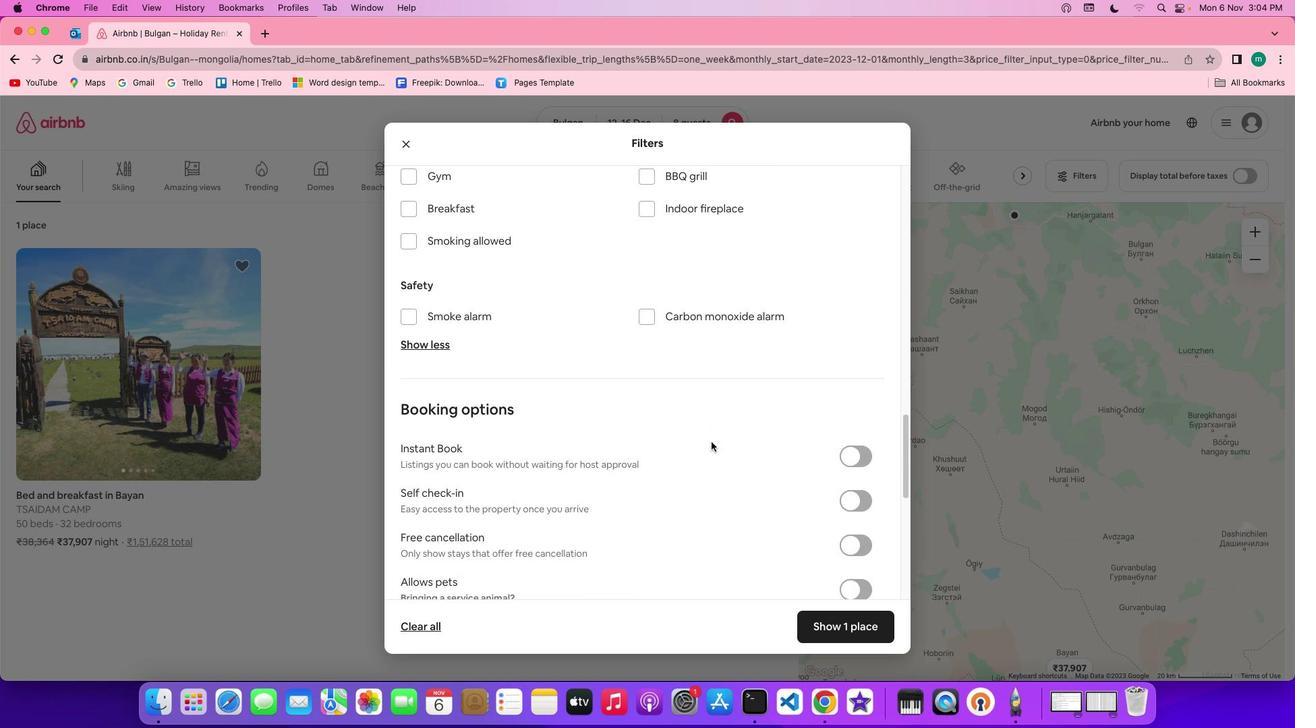 
Action: Mouse scrolled (710, 441) with delta (0, -2)
Screenshot: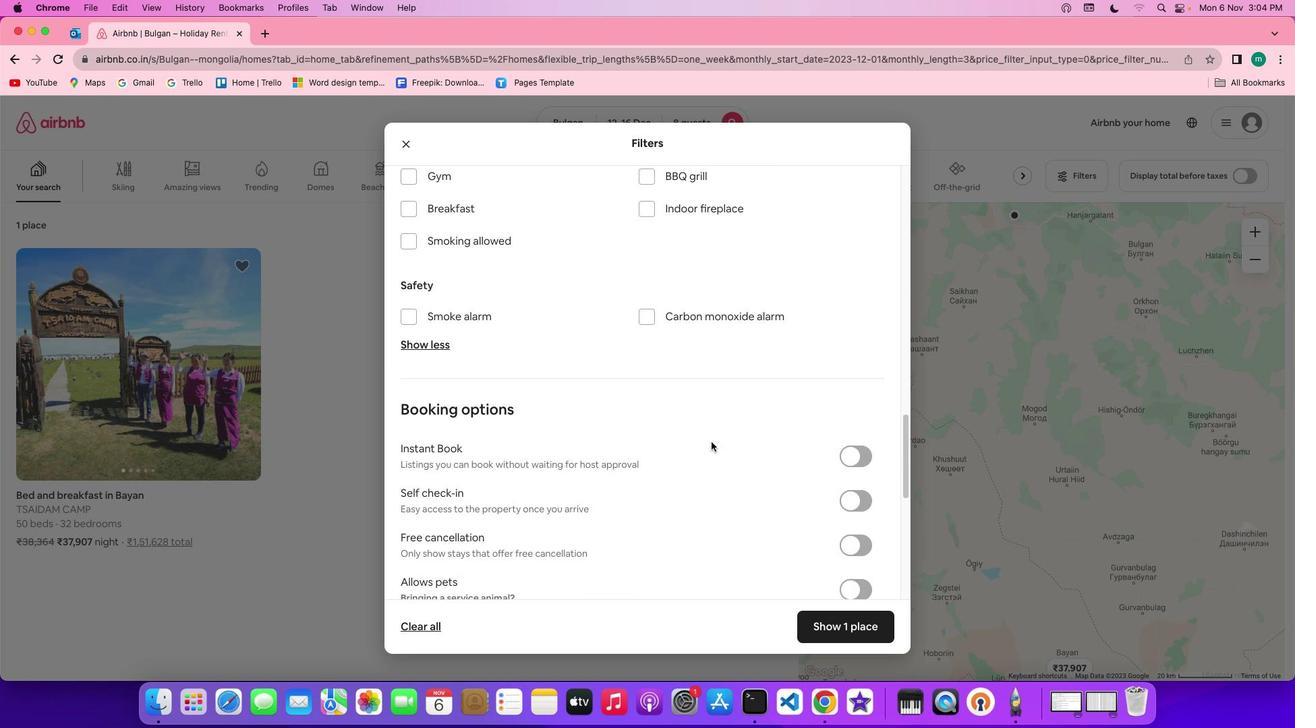 
Action: Mouse scrolled (710, 441) with delta (0, 0)
Screenshot: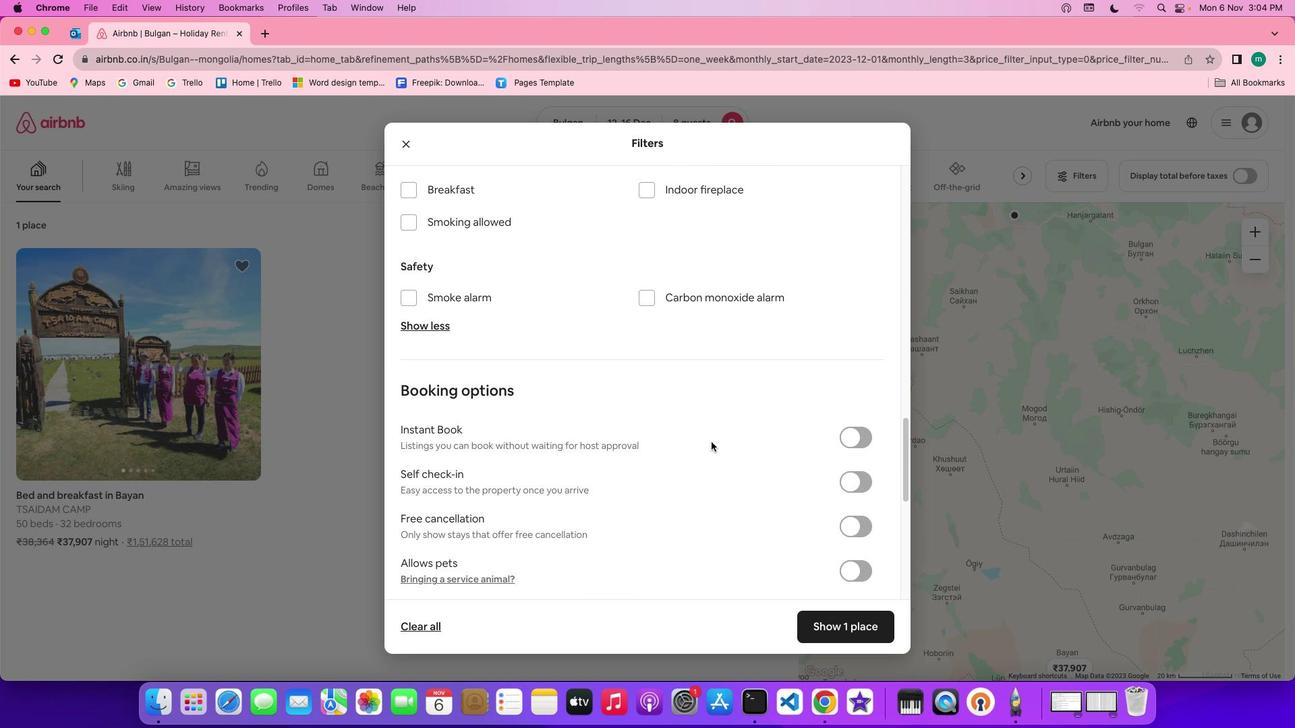 
Action: Mouse scrolled (710, 441) with delta (0, 0)
Screenshot: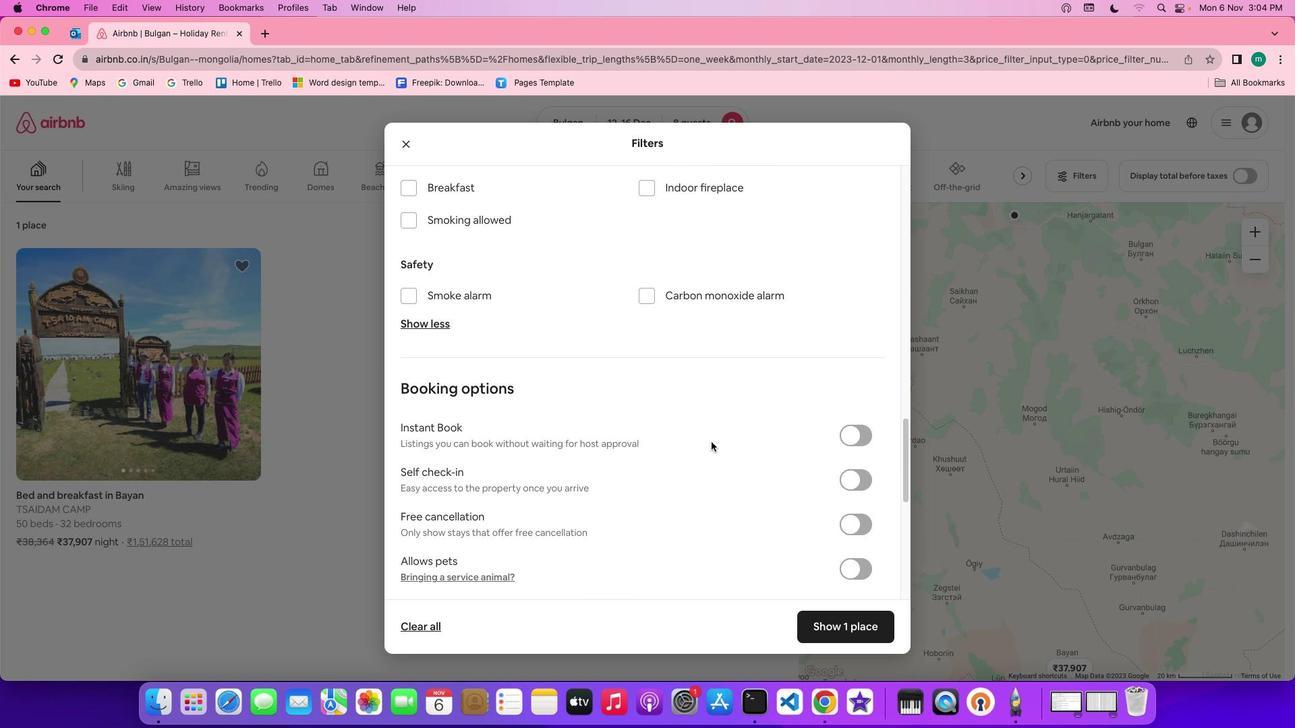 
Action: Mouse scrolled (710, 441) with delta (0, 0)
Screenshot: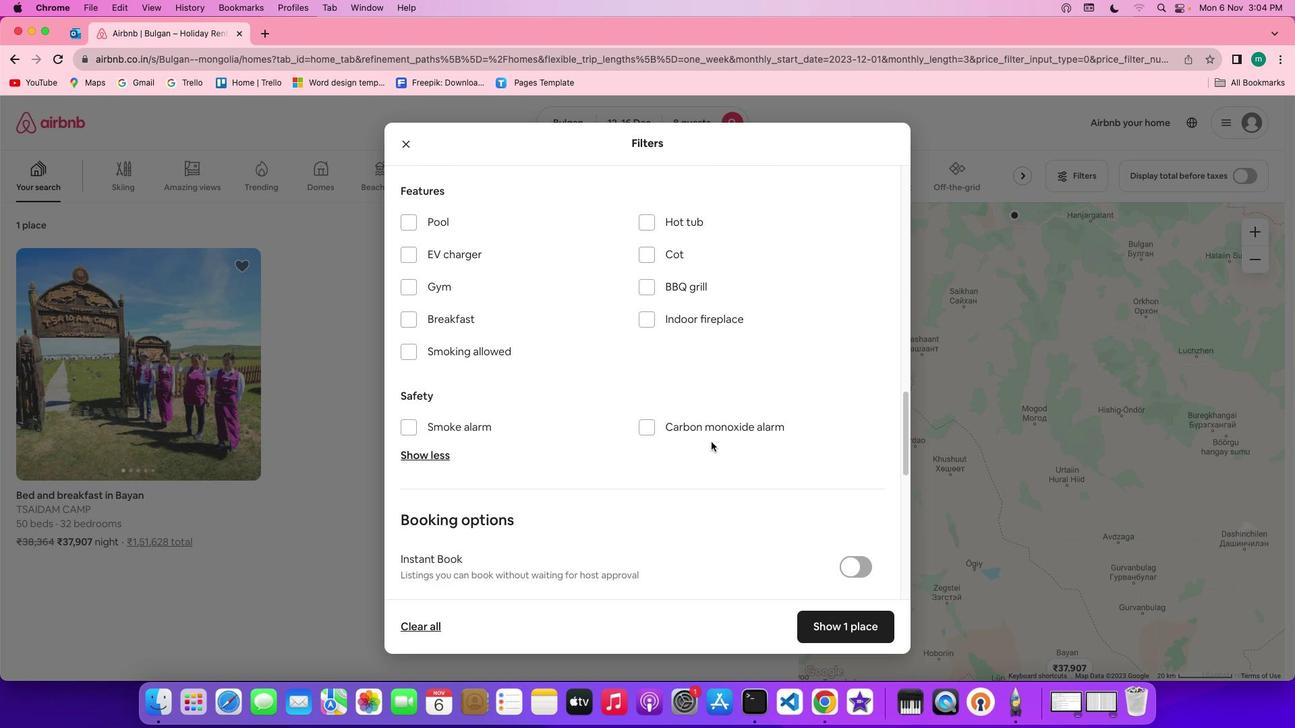 
Action: Mouse scrolled (710, 441) with delta (0, 0)
Screenshot: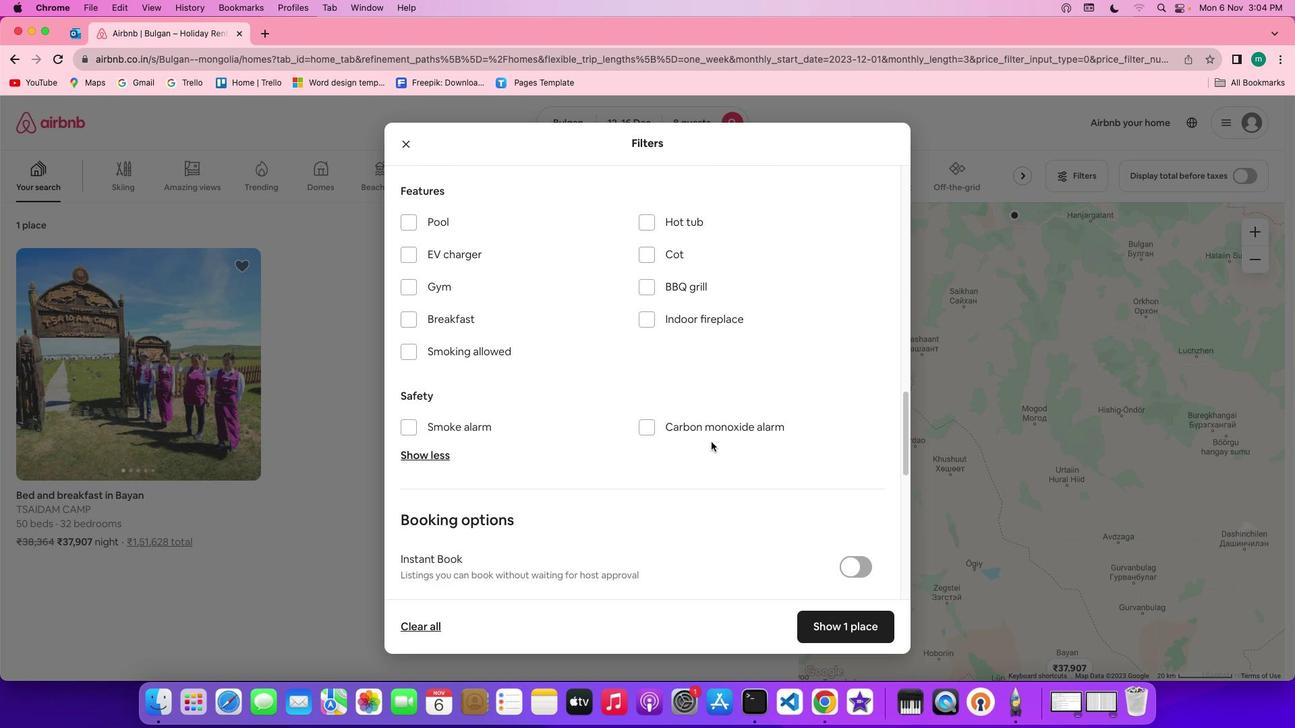 
Action: Mouse scrolled (710, 441) with delta (0, 2)
Screenshot: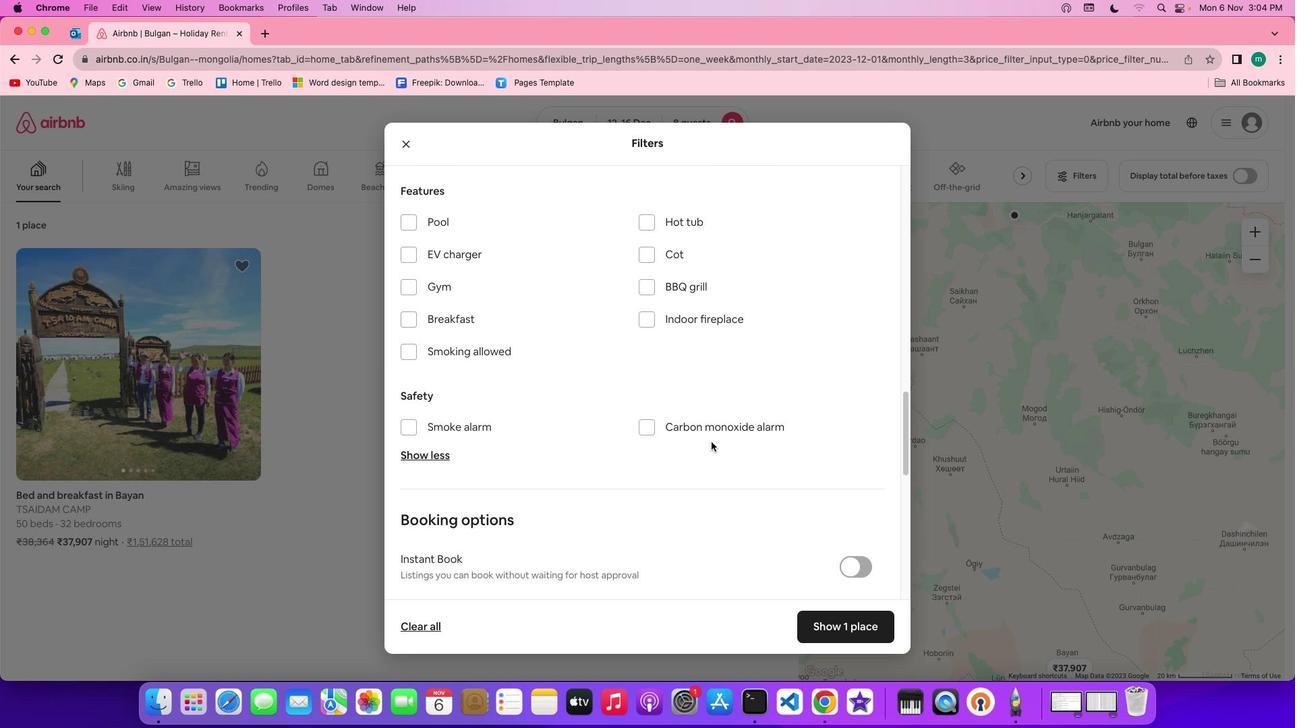 
Action: Mouse moved to (400, 284)
Screenshot: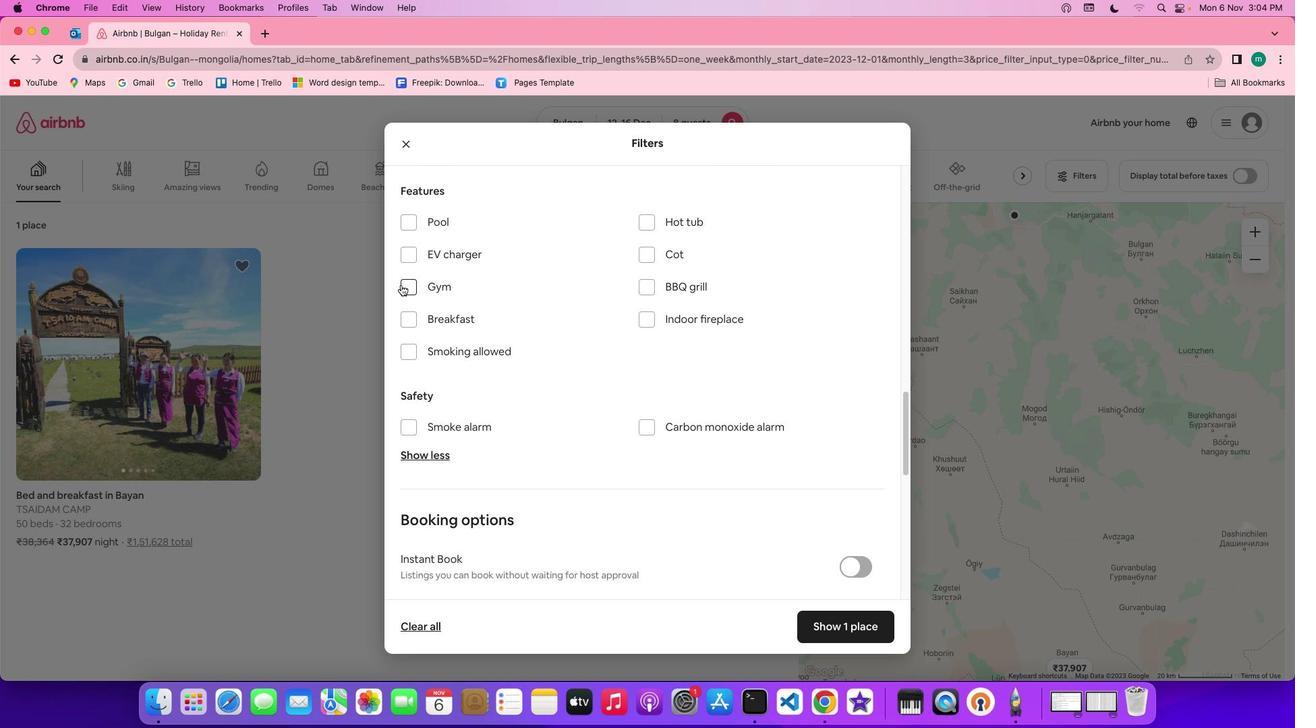 
Action: Mouse pressed left at (400, 284)
Screenshot: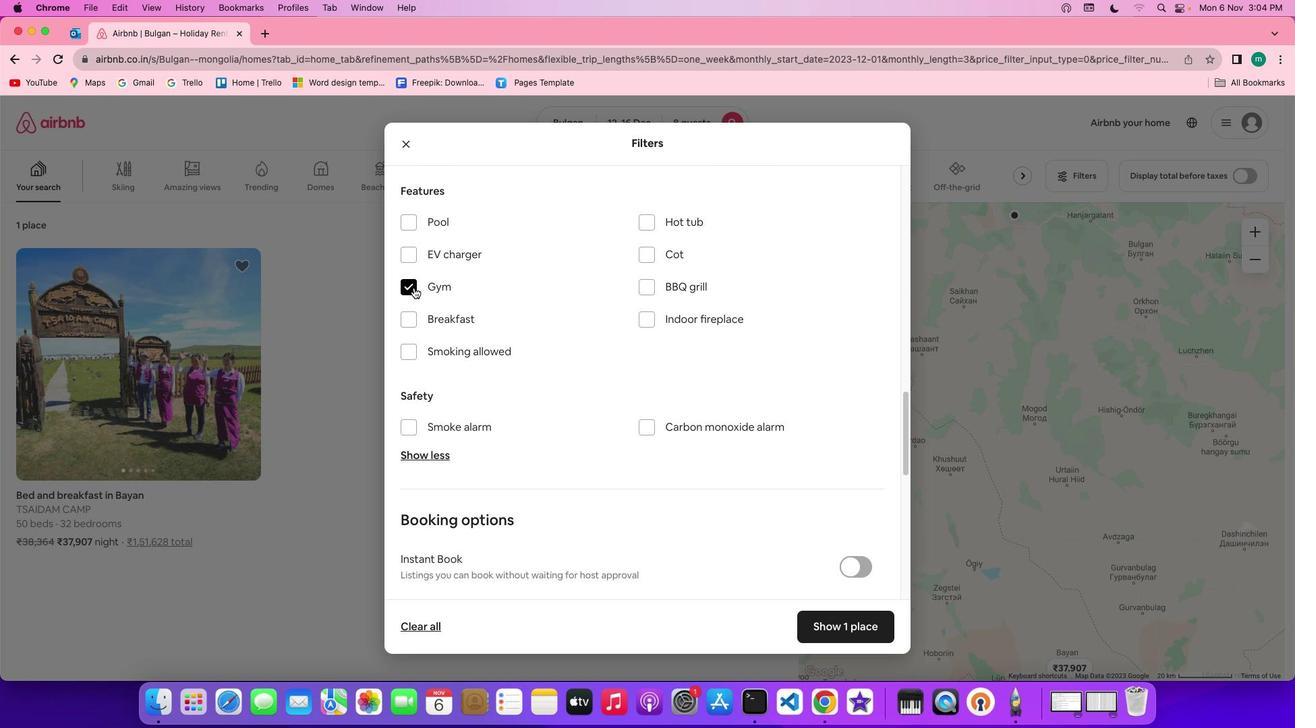 
Action: Mouse moved to (421, 323)
Screenshot: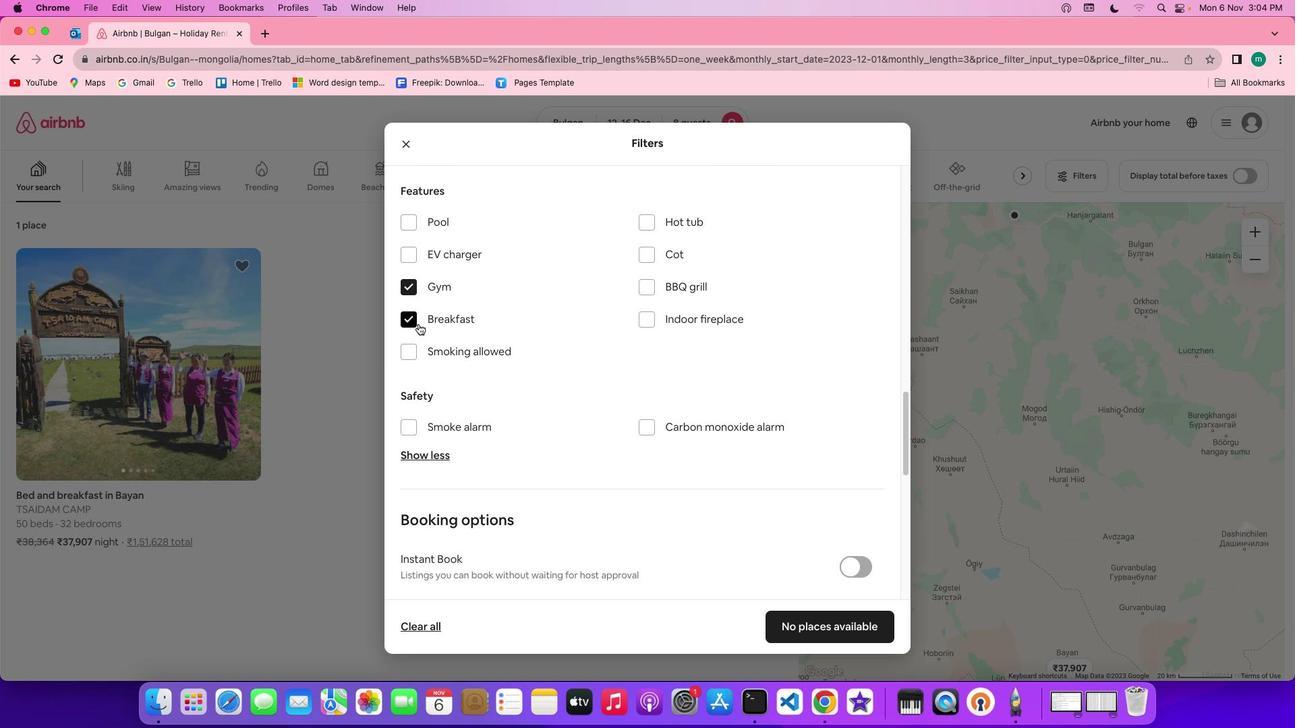 
Action: Mouse pressed left at (421, 323)
Screenshot: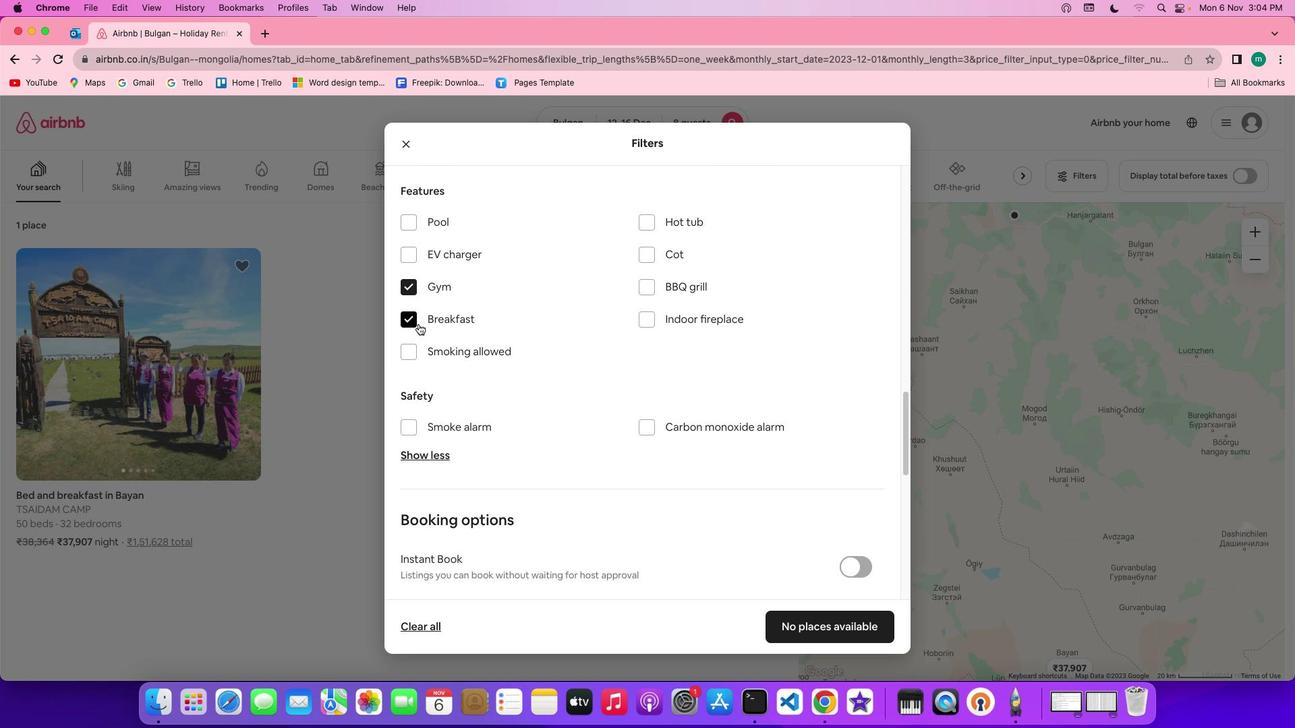 
Action: Mouse moved to (637, 450)
Screenshot: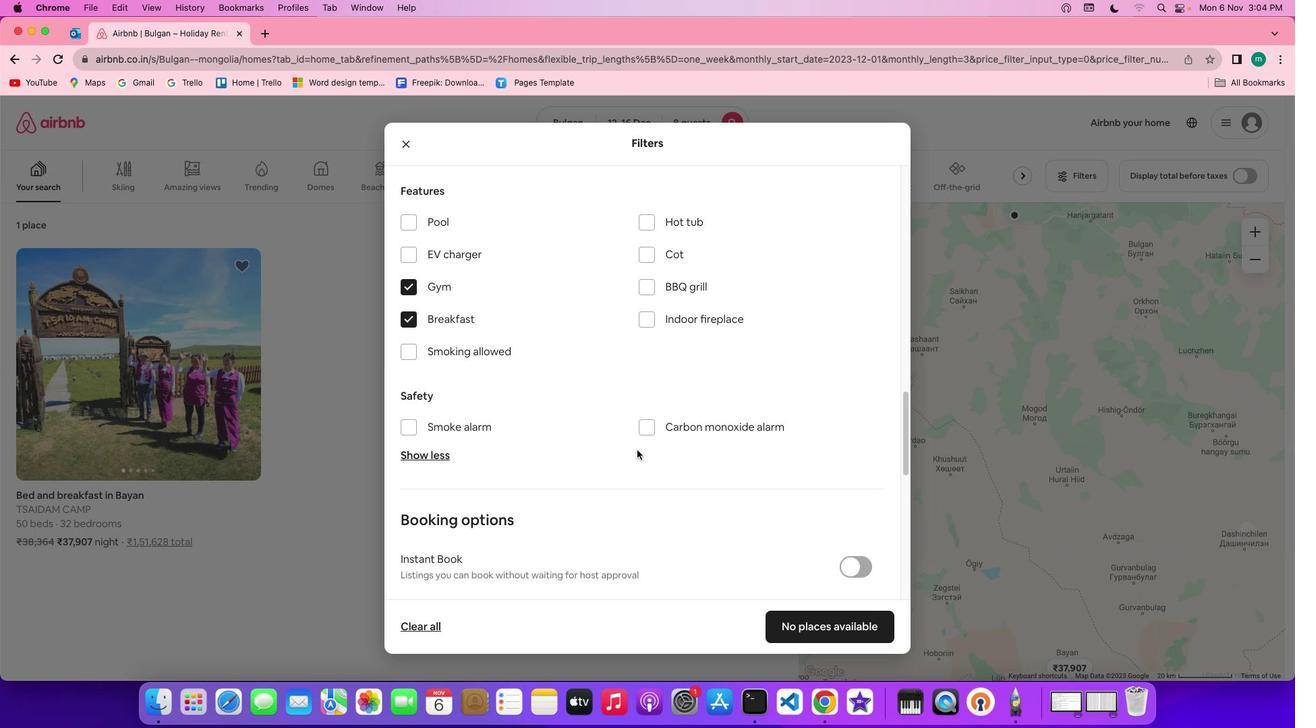 
Action: Mouse scrolled (637, 450) with delta (0, 0)
Screenshot: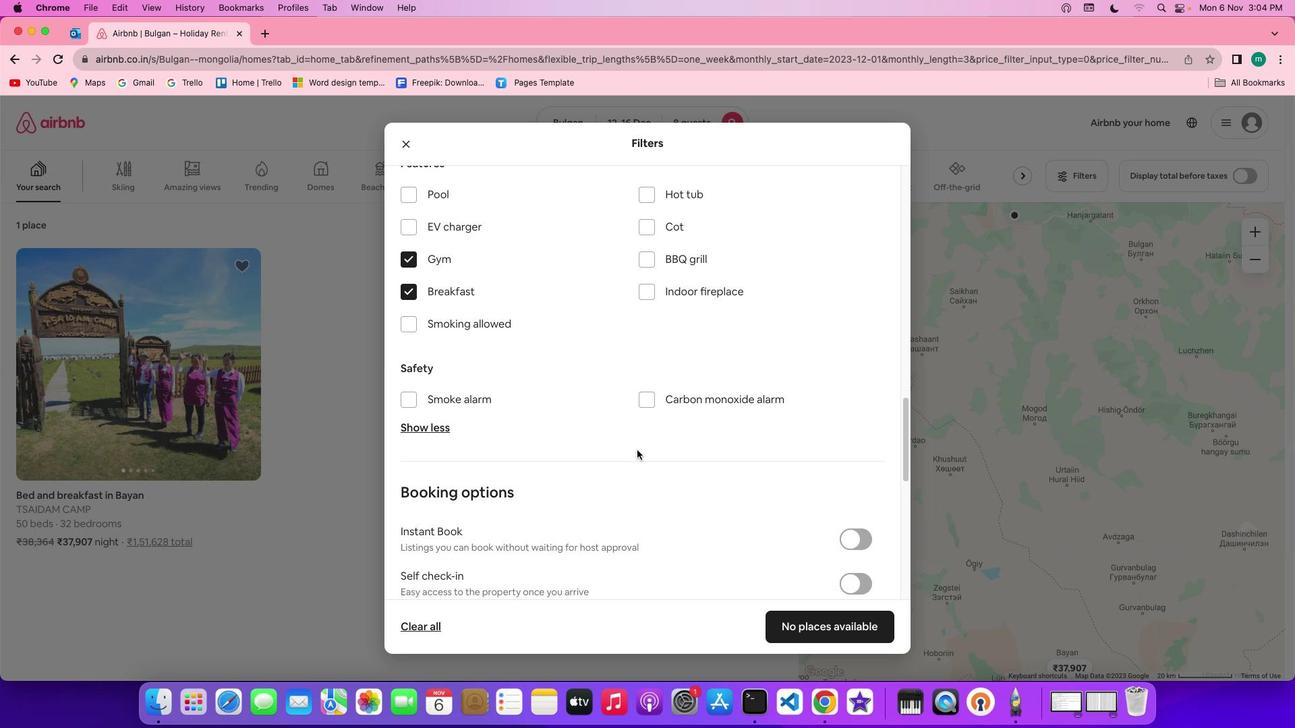 
Action: Mouse scrolled (637, 450) with delta (0, 0)
Screenshot: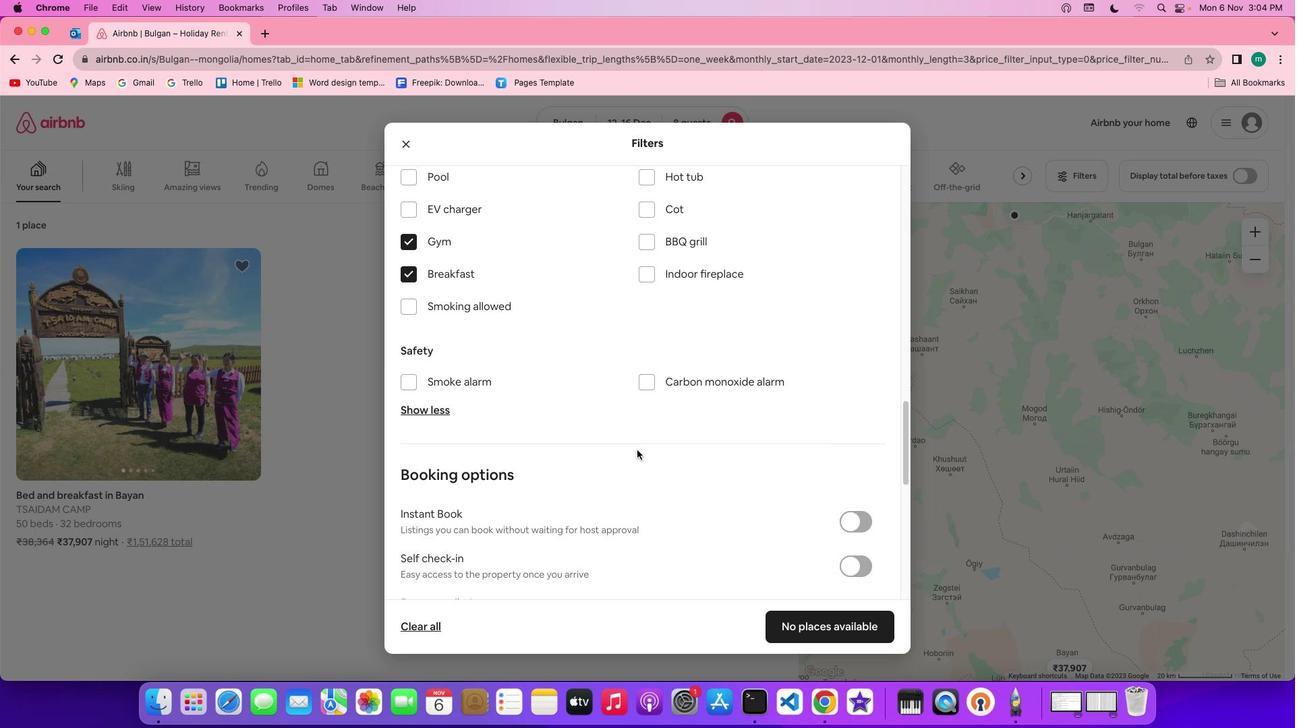 
Action: Mouse scrolled (637, 450) with delta (0, 0)
Screenshot: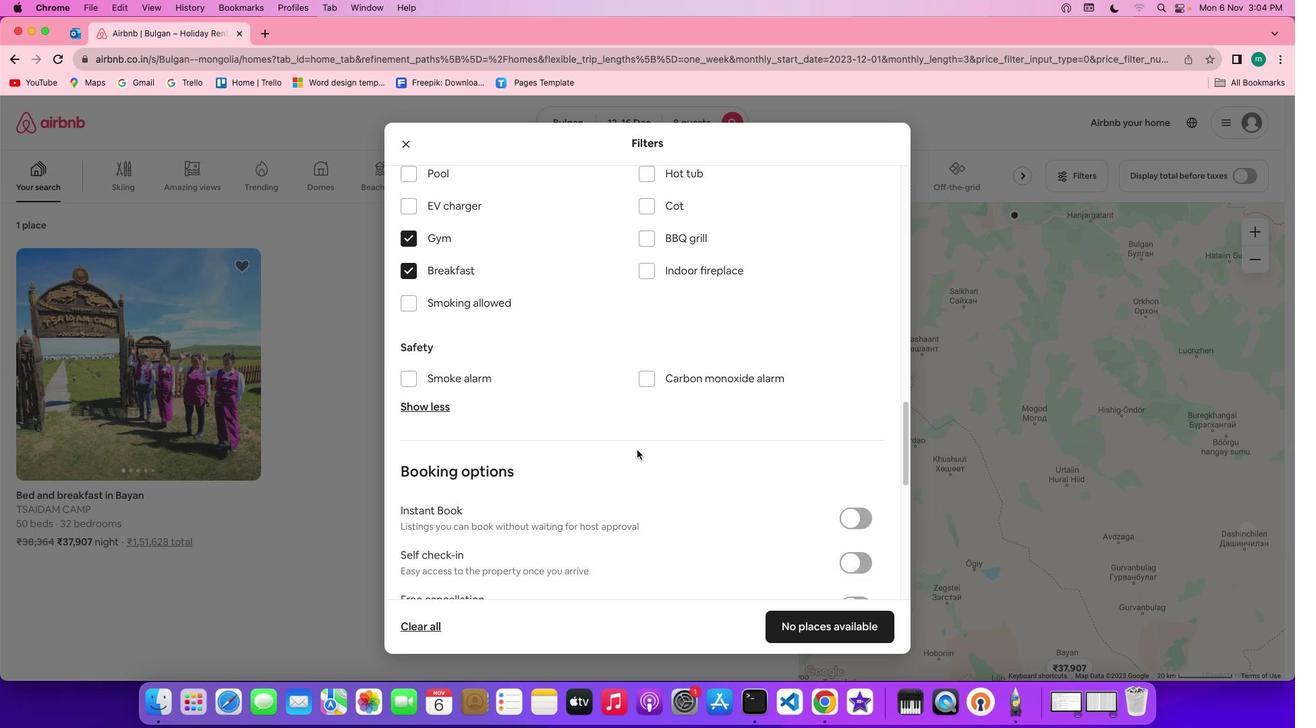 
Action: Mouse scrolled (637, 450) with delta (0, 0)
Screenshot: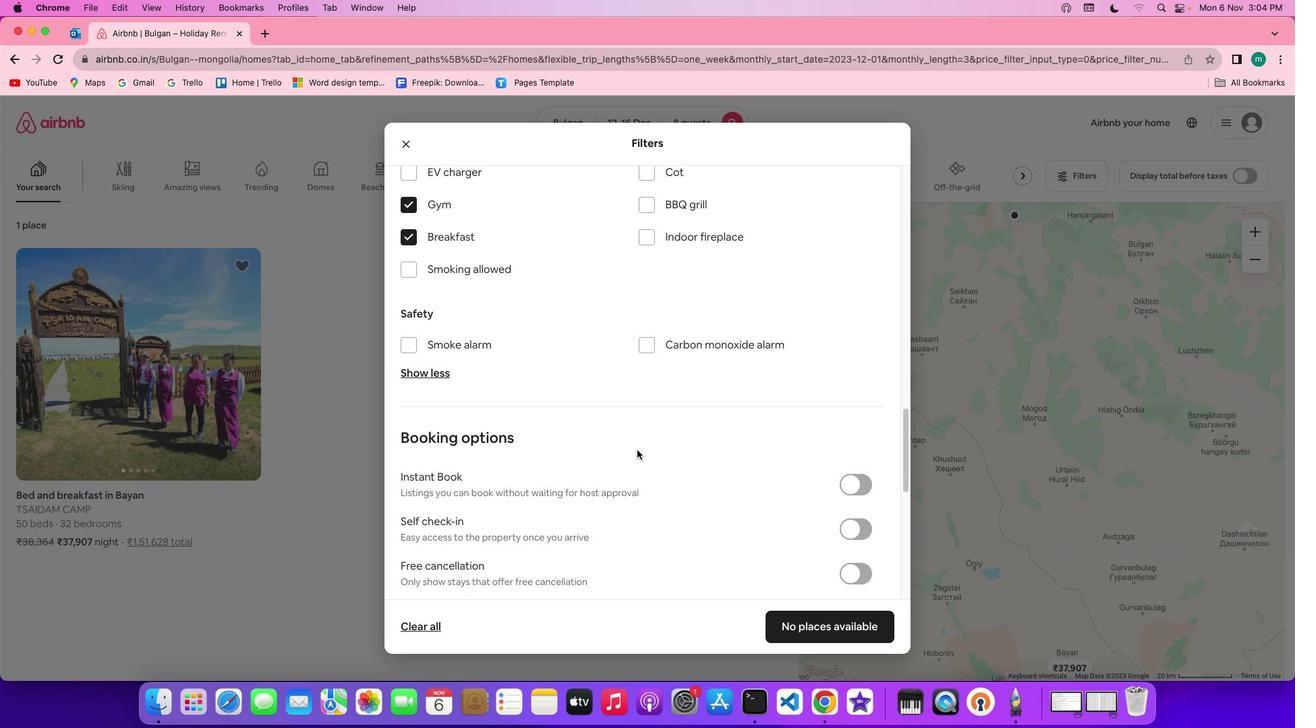 
Action: Mouse scrolled (637, 450) with delta (0, 0)
Screenshot: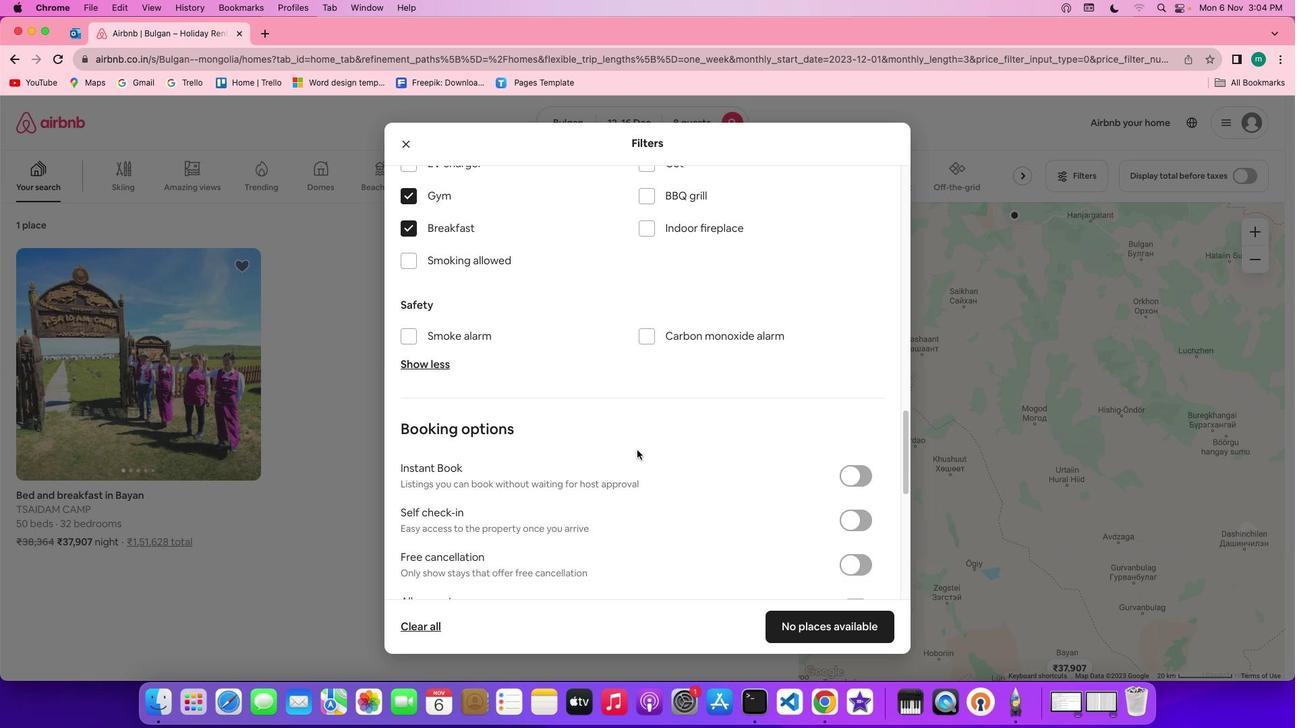 
Action: Mouse scrolled (637, 450) with delta (0, 0)
Screenshot: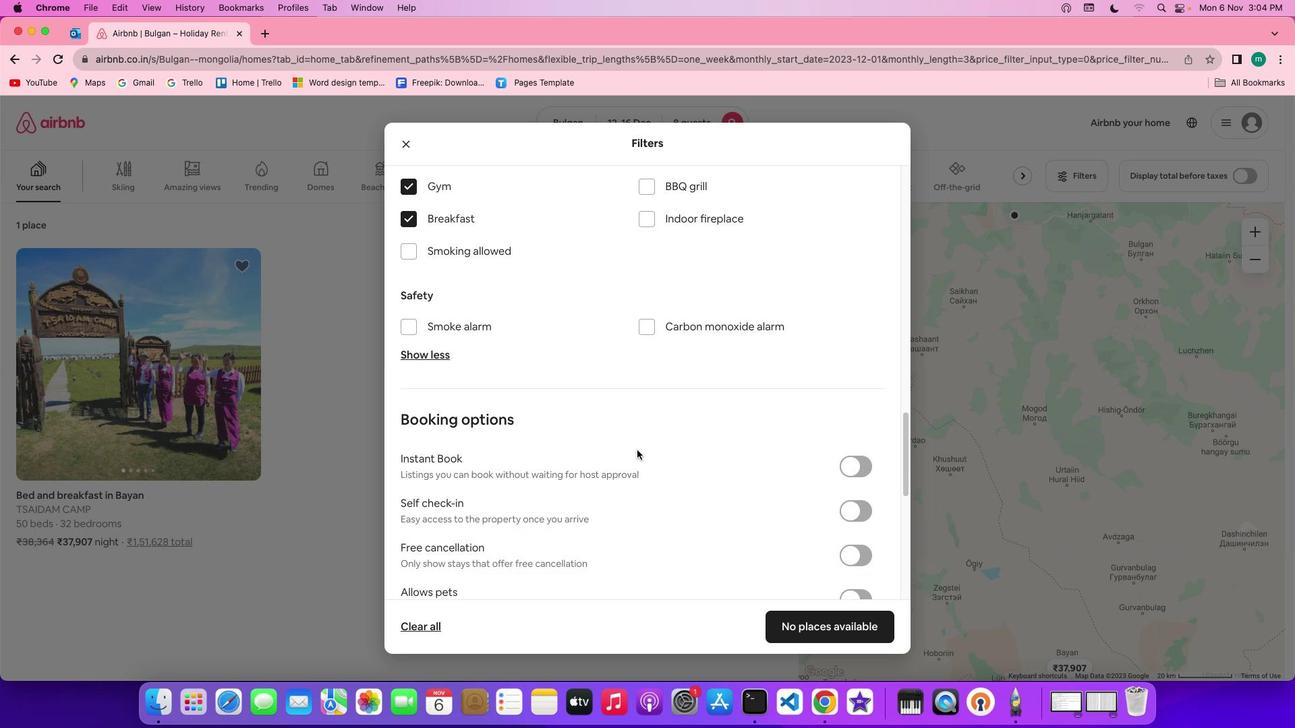 
Action: Mouse scrolled (637, 450) with delta (0, 0)
Screenshot: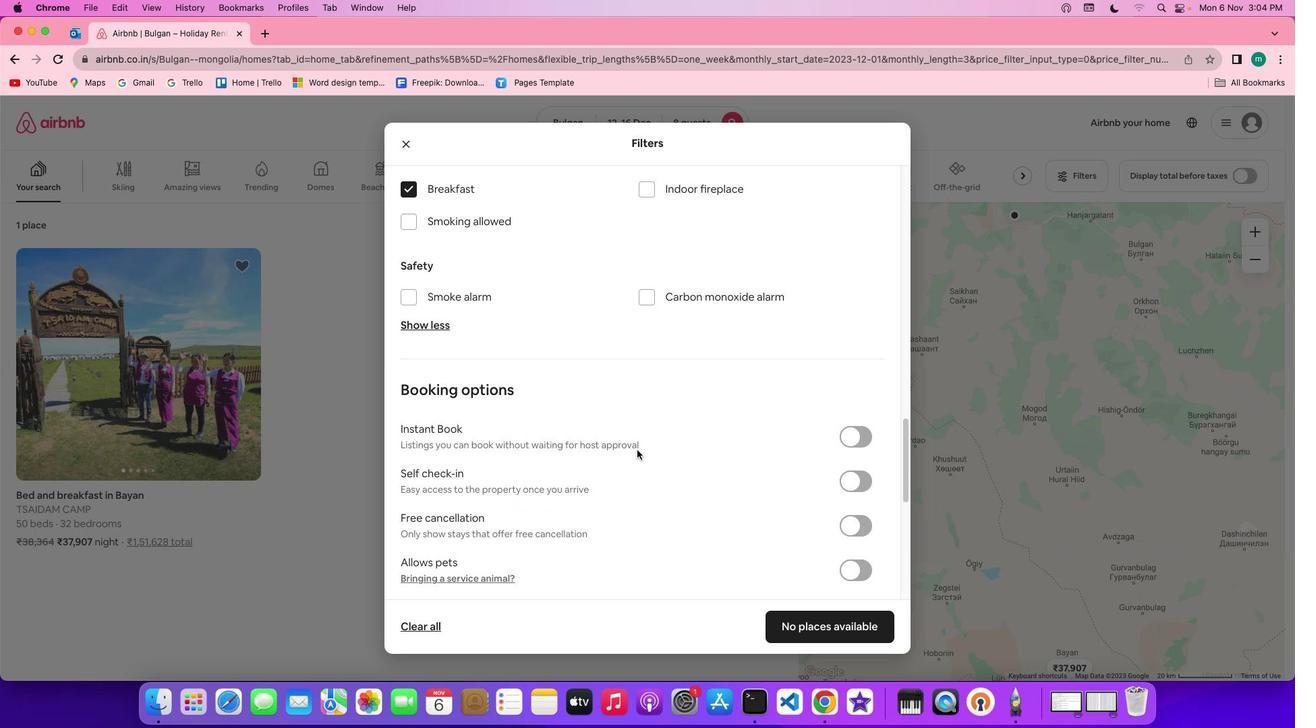 
Action: Mouse scrolled (637, 450) with delta (0, 0)
Screenshot: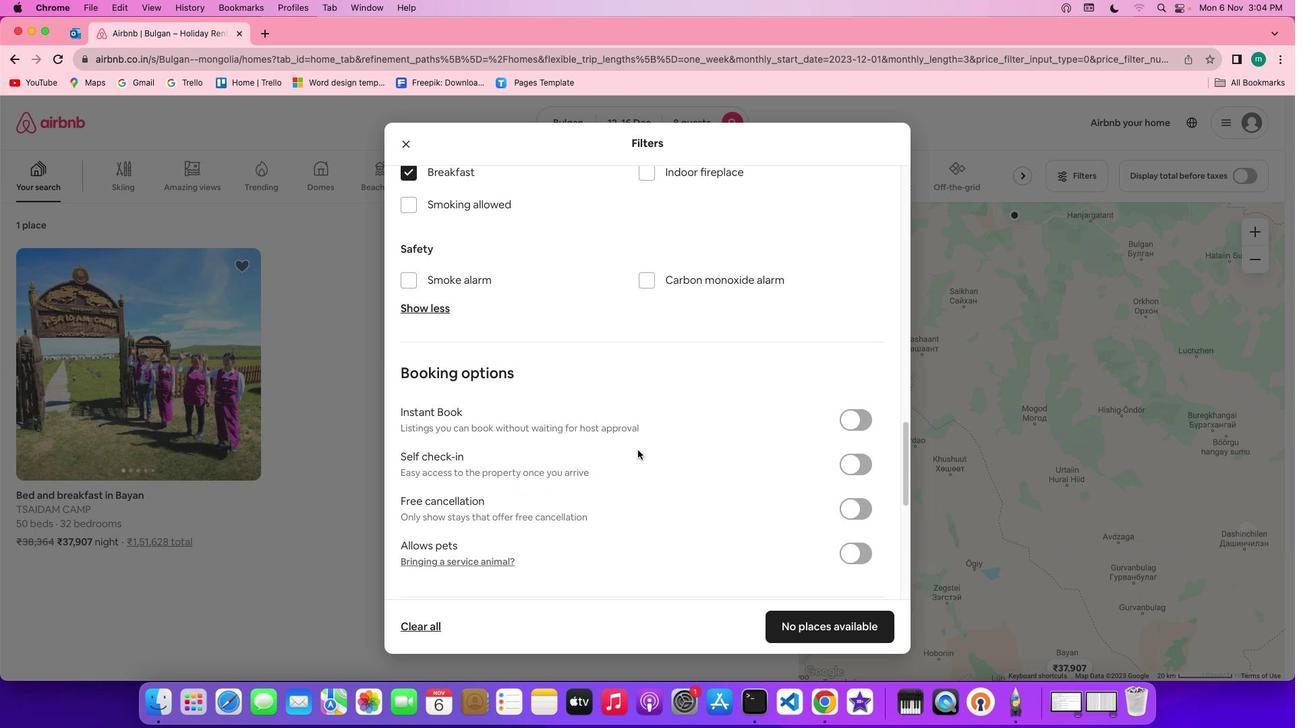 
Action: Mouse scrolled (637, 450) with delta (0, 0)
Screenshot: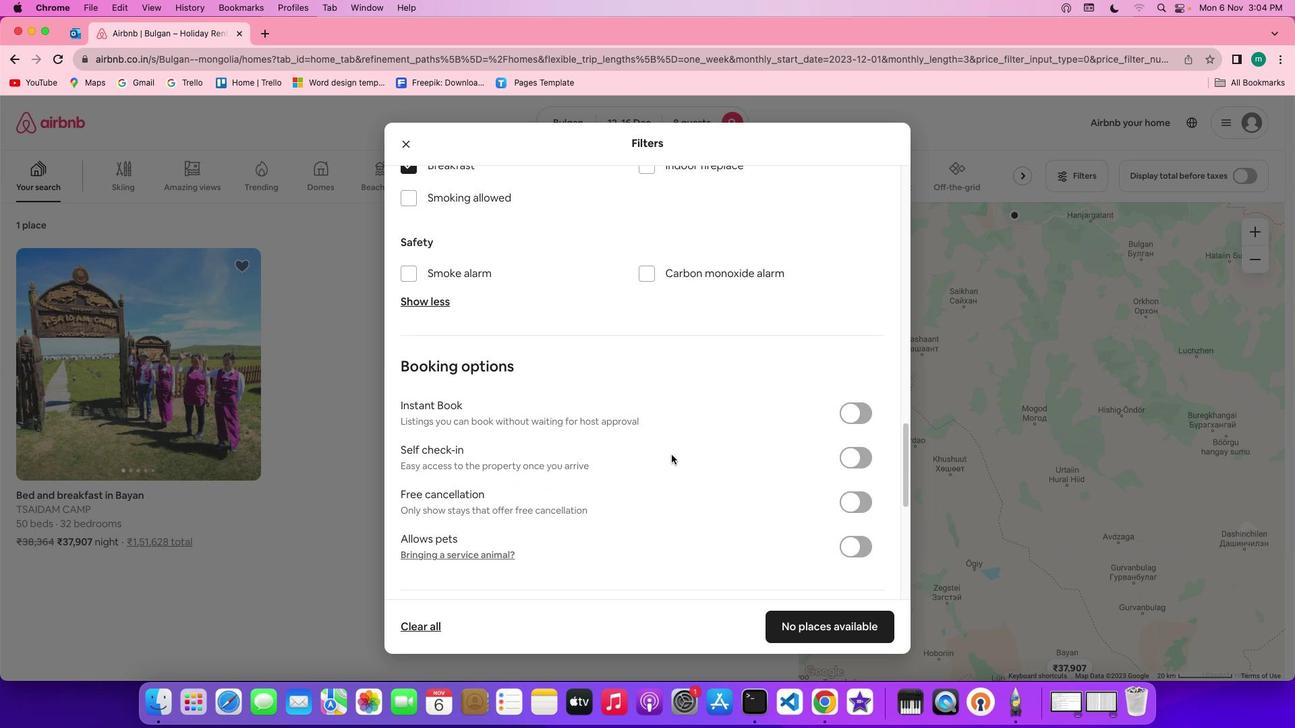 
Action: Mouse moved to (674, 456)
Screenshot: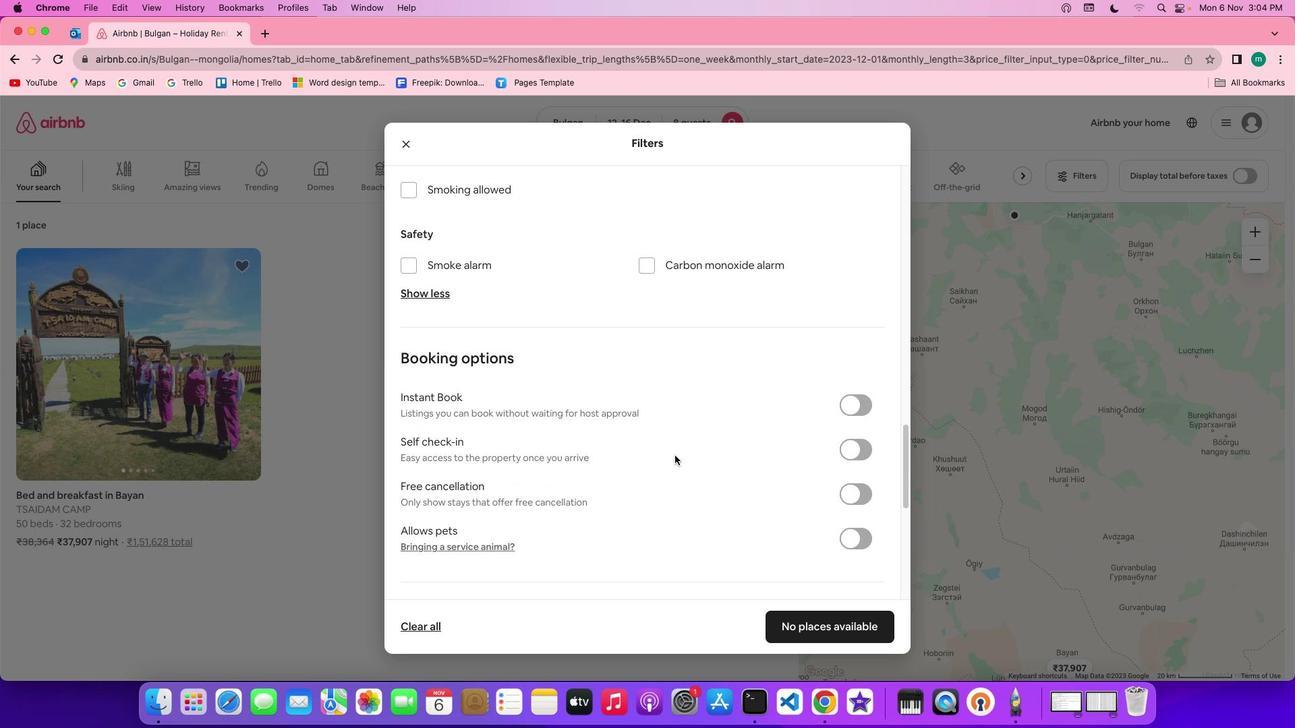 
Action: Mouse scrolled (674, 456) with delta (0, 0)
Screenshot: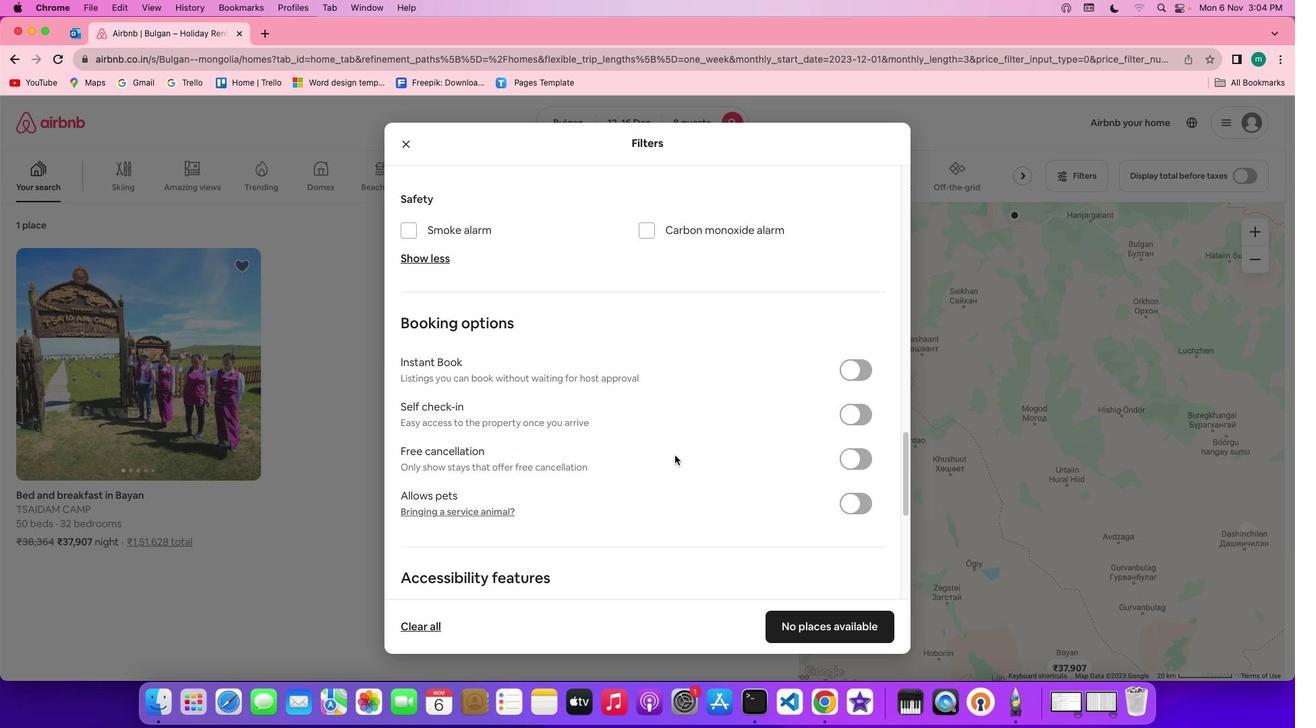 
Action: Mouse scrolled (674, 456) with delta (0, 0)
Screenshot: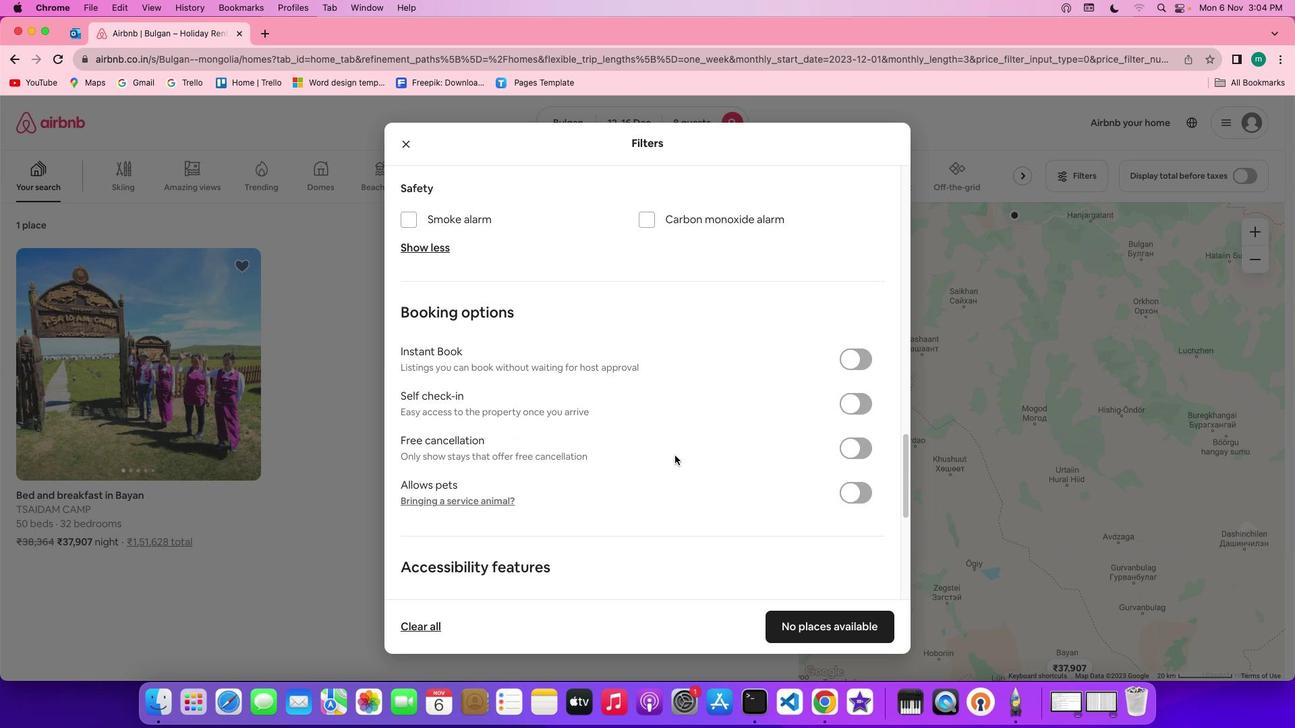 
Action: Mouse scrolled (674, 456) with delta (0, 0)
Screenshot: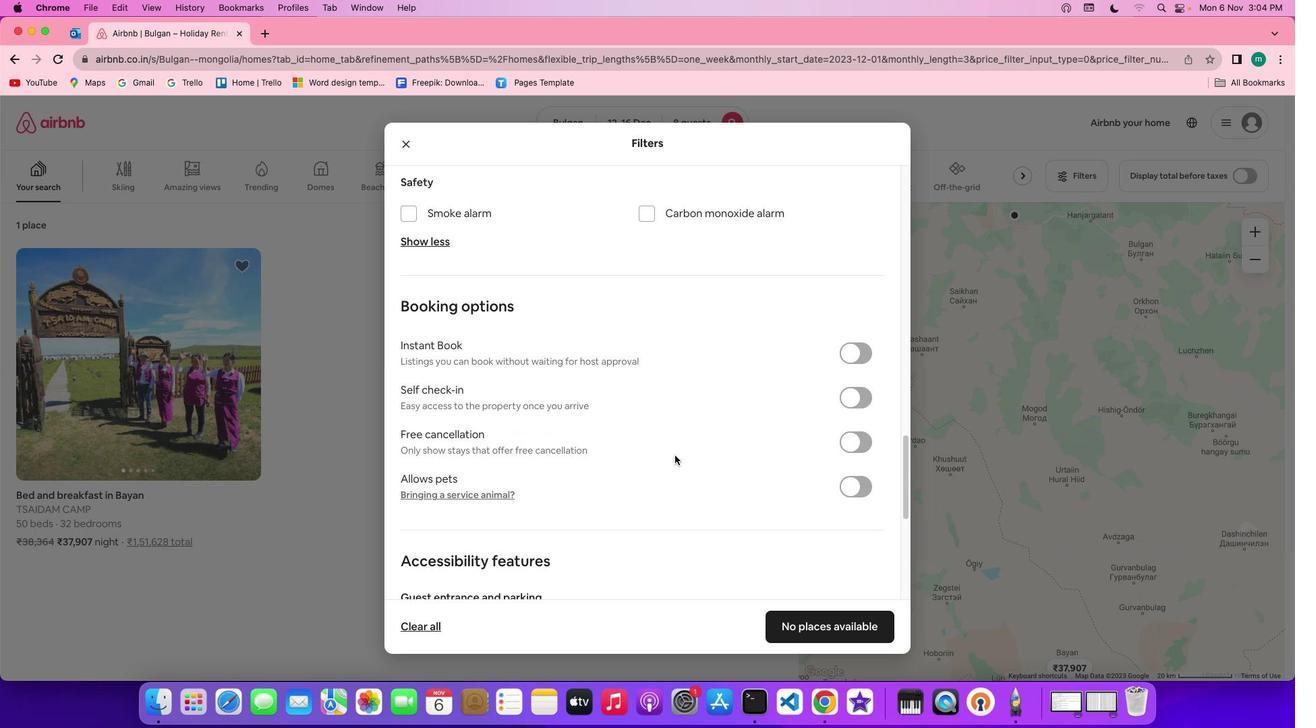 
Action: Mouse moved to (703, 472)
Screenshot: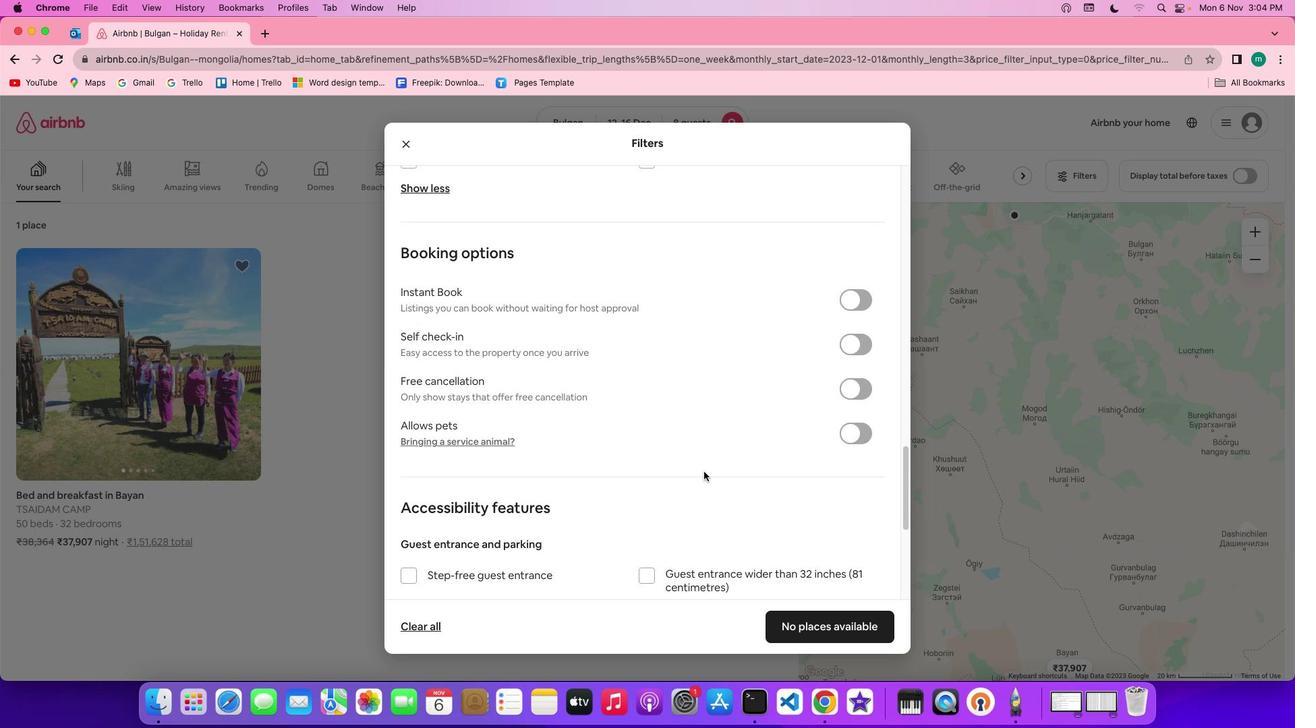 
Action: Mouse scrolled (703, 472) with delta (0, 0)
Screenshot: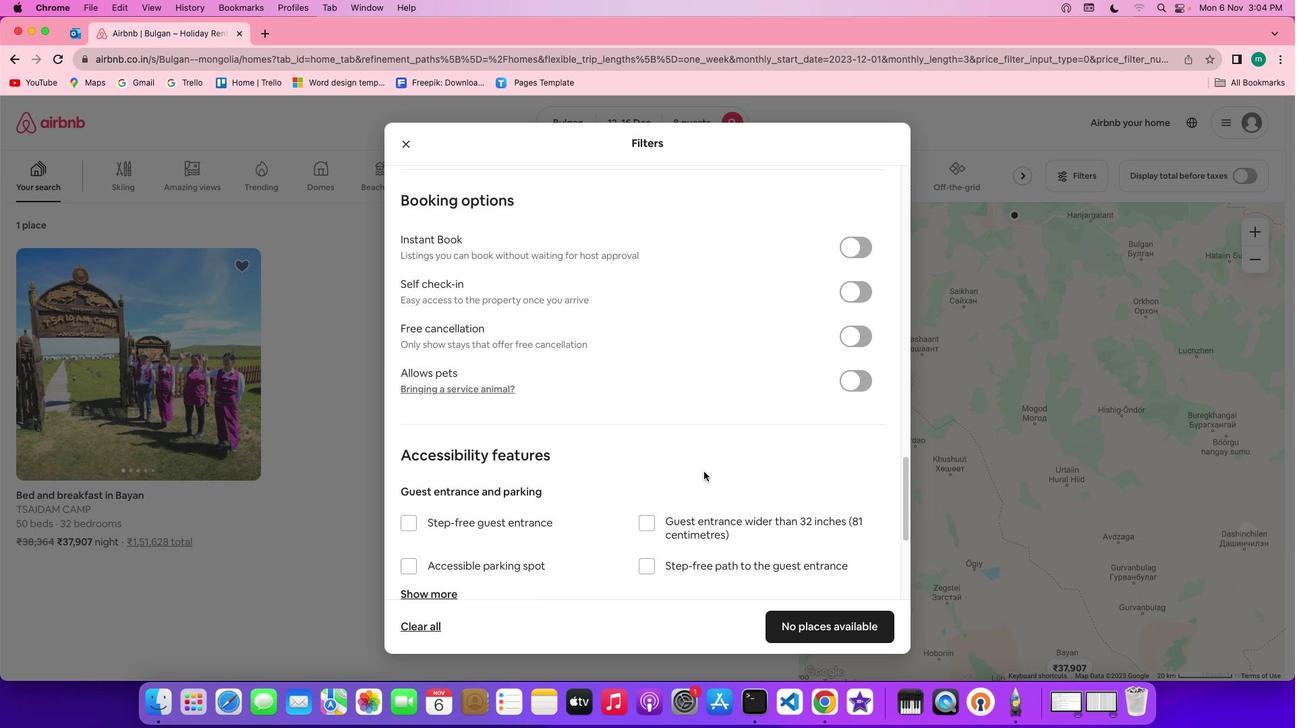 
Action: Mouse scrolled (703, 472) with delta (0, 0)
Screenshot: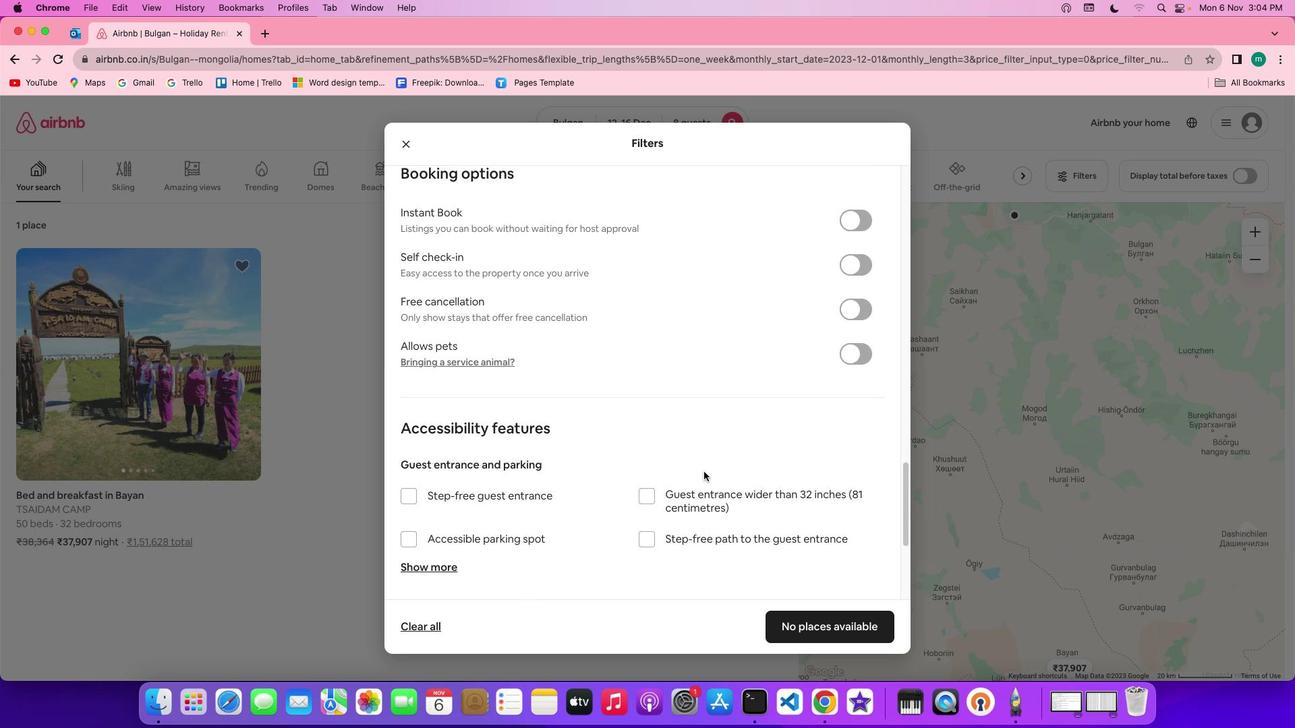 
Action: Mouse scrolled (703, 472) with delta (0, -1)
Screenshot: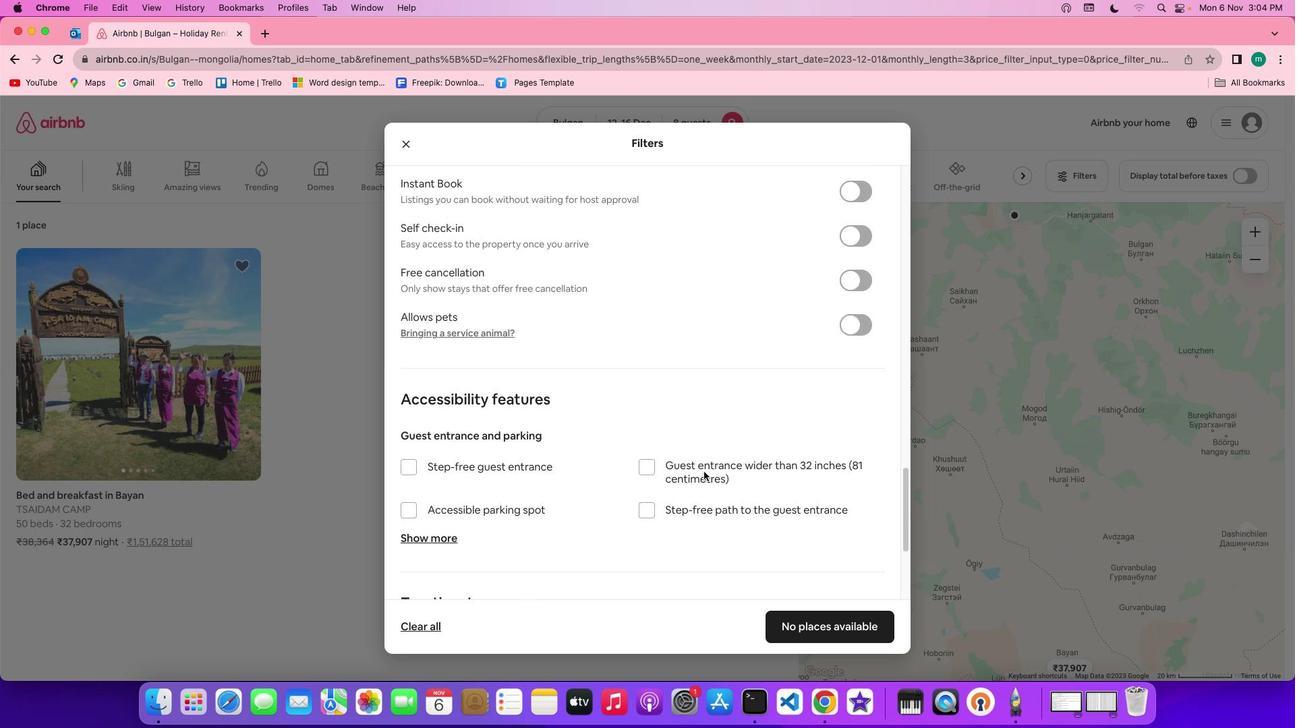 
Action: Mouse scrolled (703, 472) with delta (0, -1)
Screenshot: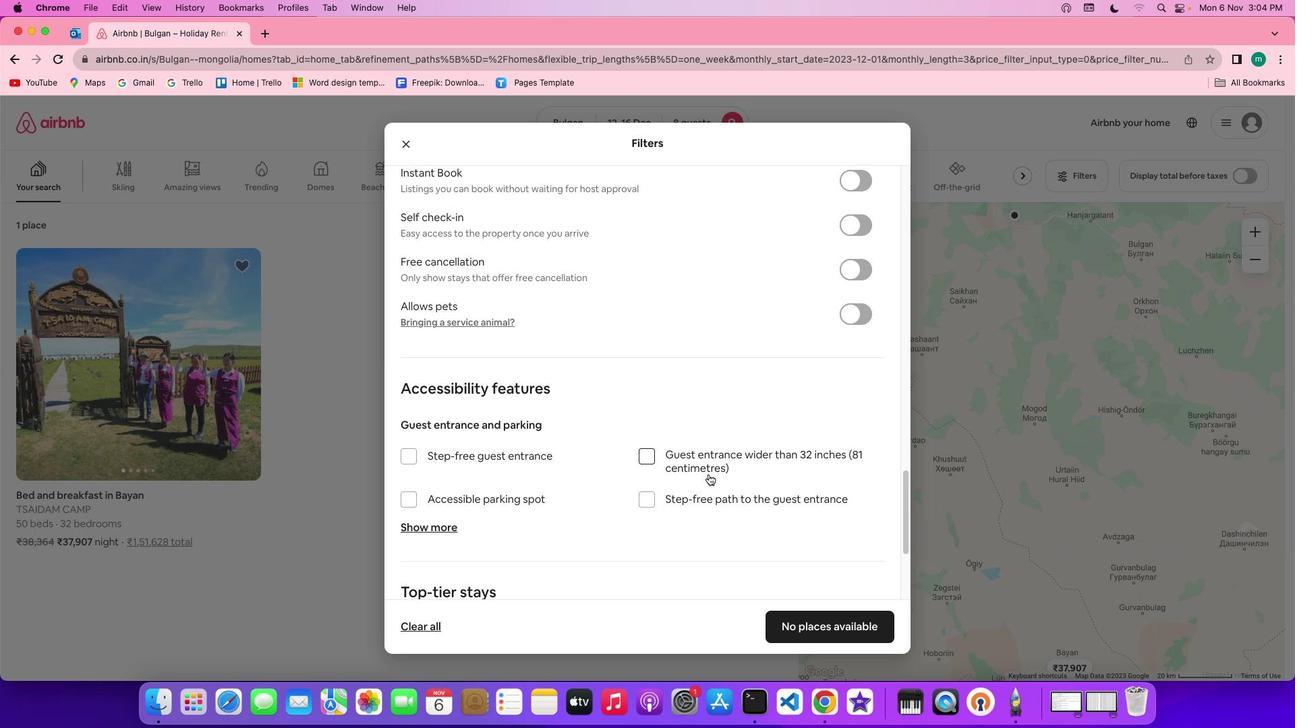 
Action: Mouse moved to (708, 474)
Screenshot: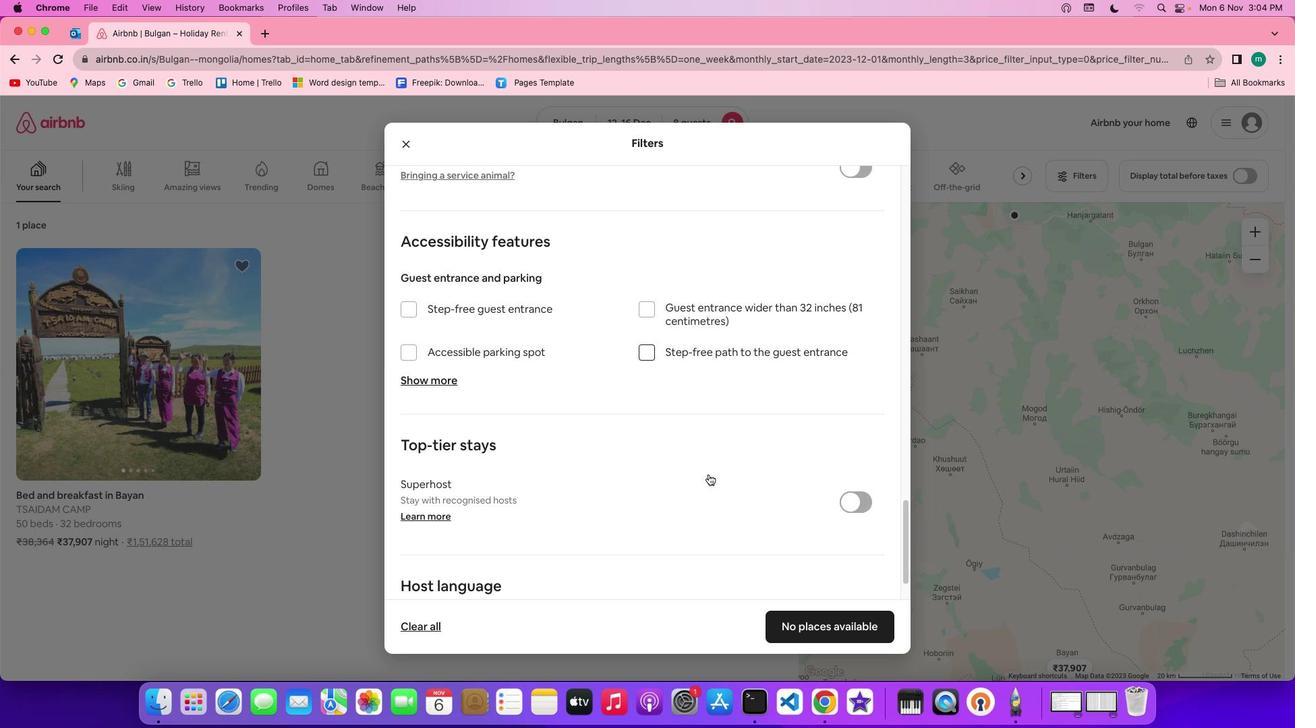 
Action: Mouse scrolled (708, 474) with delta (0, 0)
Screenshot: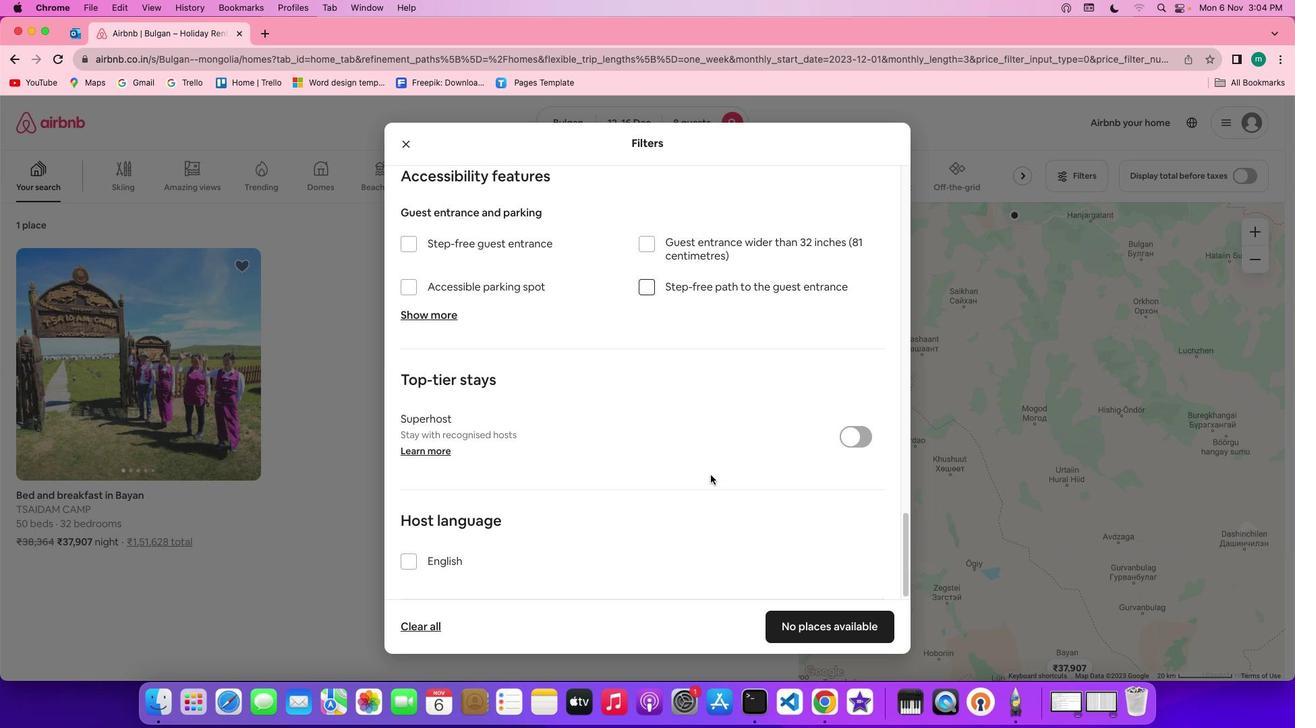 
Action: Mouse scrolled (708, 474) with delta (0, 0)
Screenshot: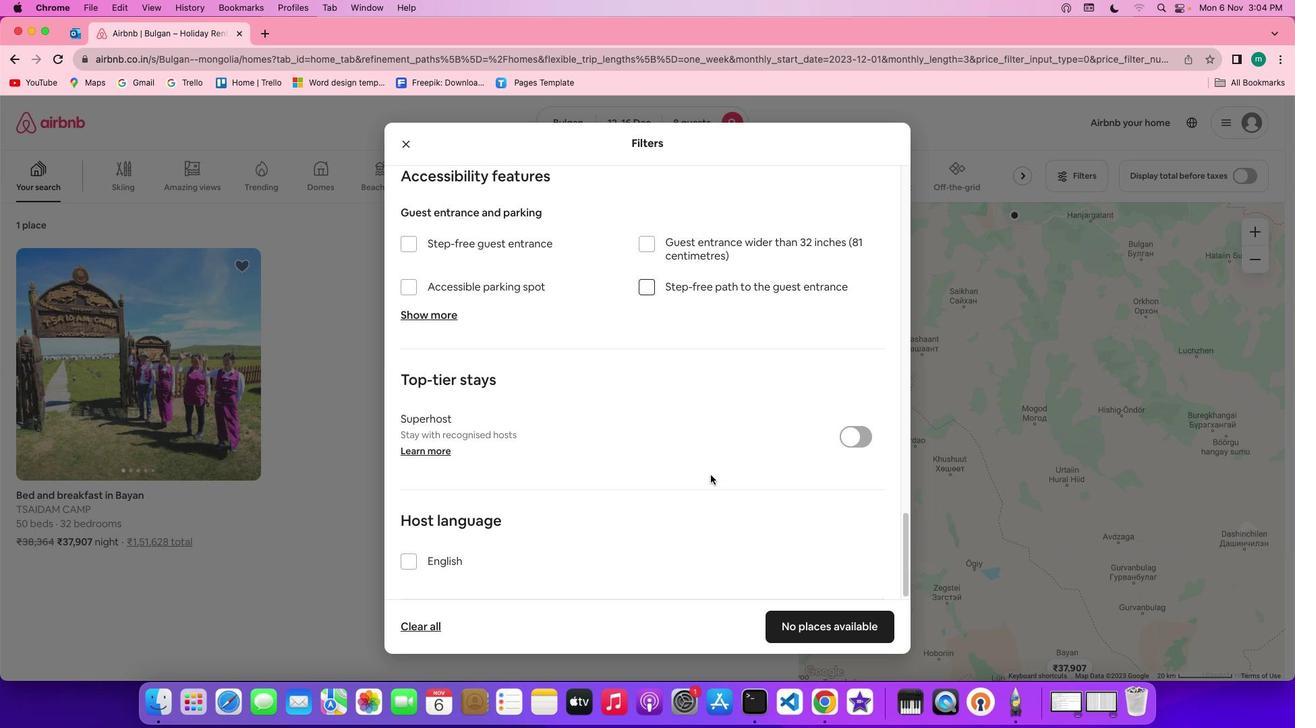 
Action: Mouse scrolled (708, 474) with delta (0, -2)
Screenshot: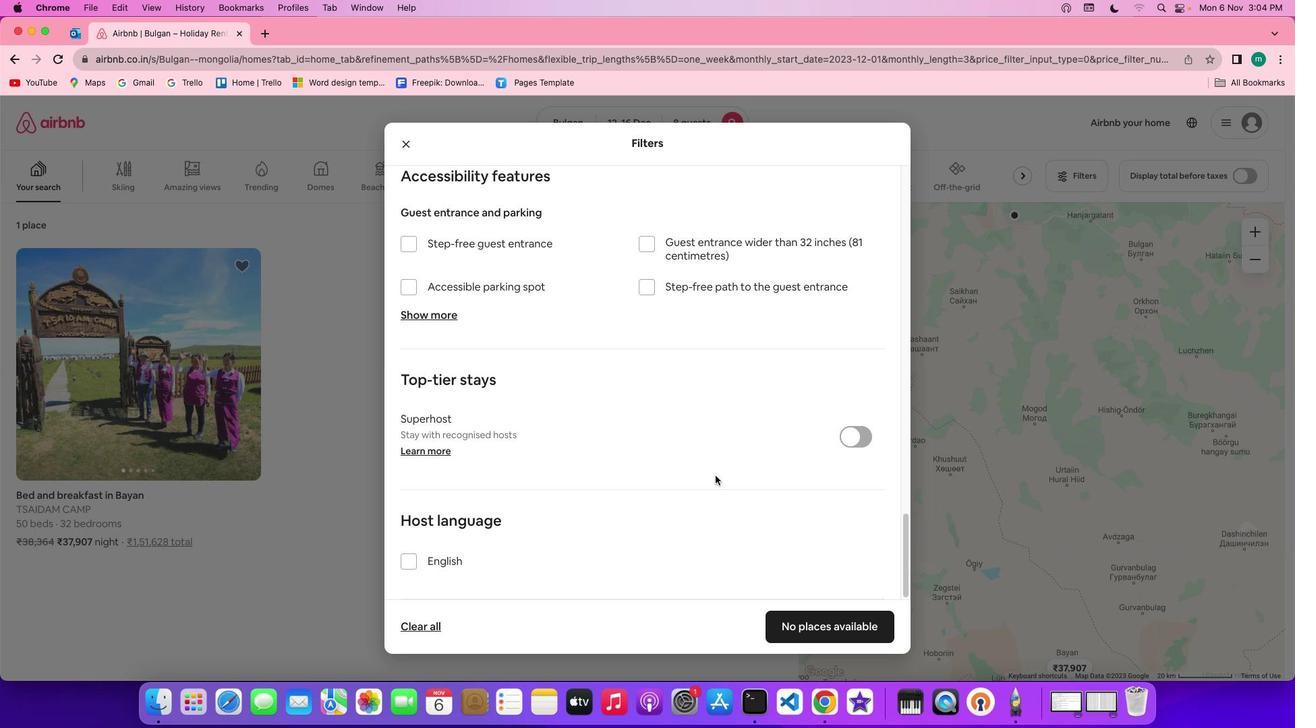 
Action: Mouse scrolled (708, 474) with delta (0, -2)
Screenshot: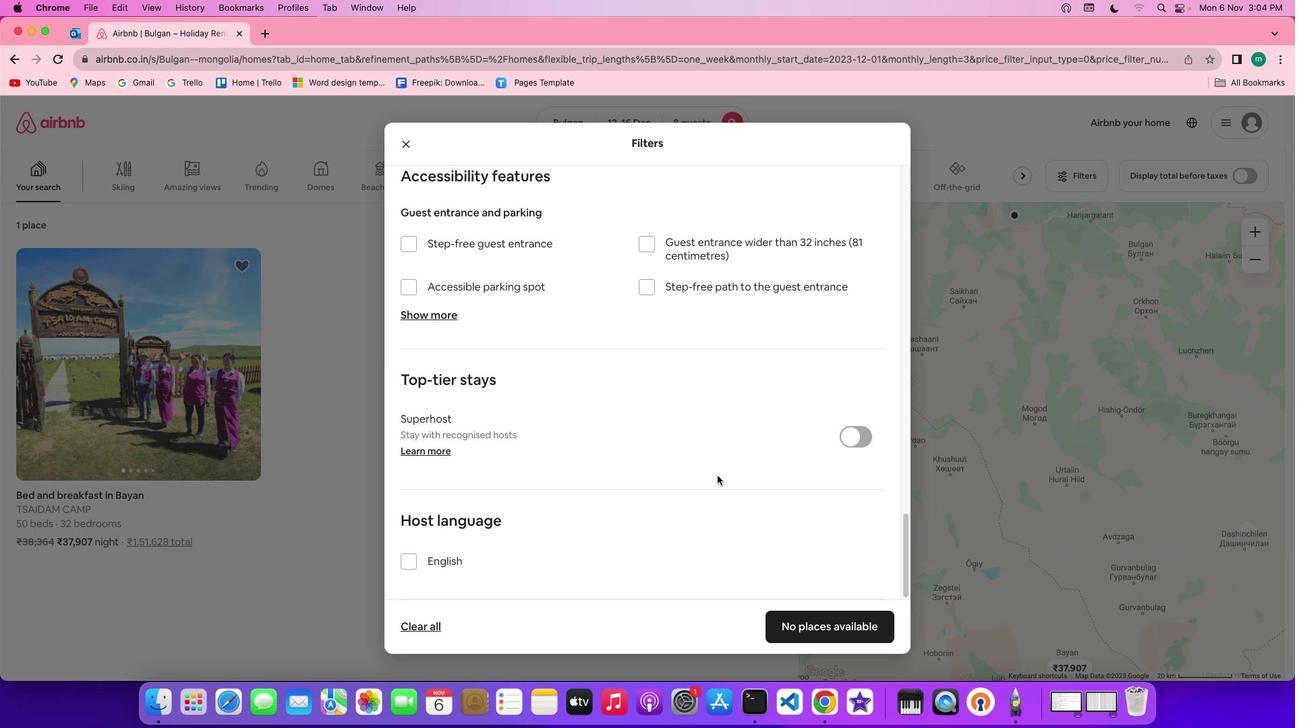 
Action: Mouse moved to (717, 476)
Screenshot: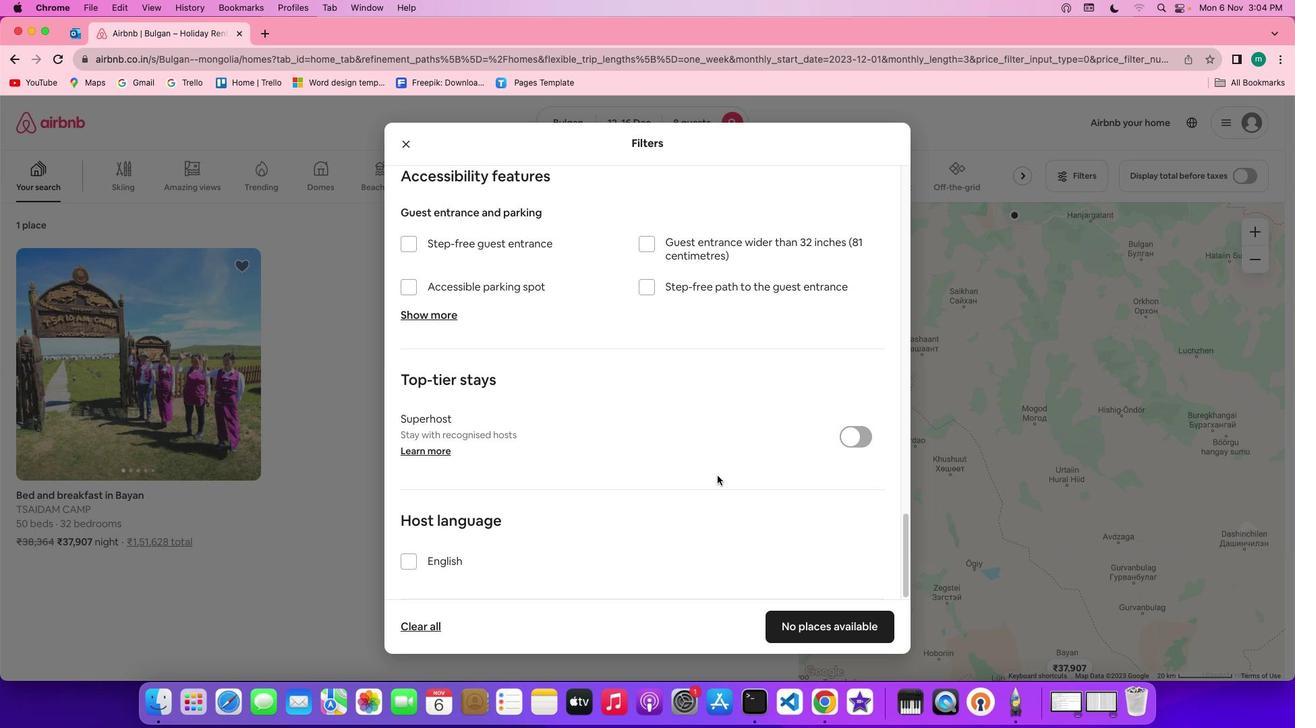 
Action: Mouse scrolled (717, 476) with delta (0, 0)
Screenshot: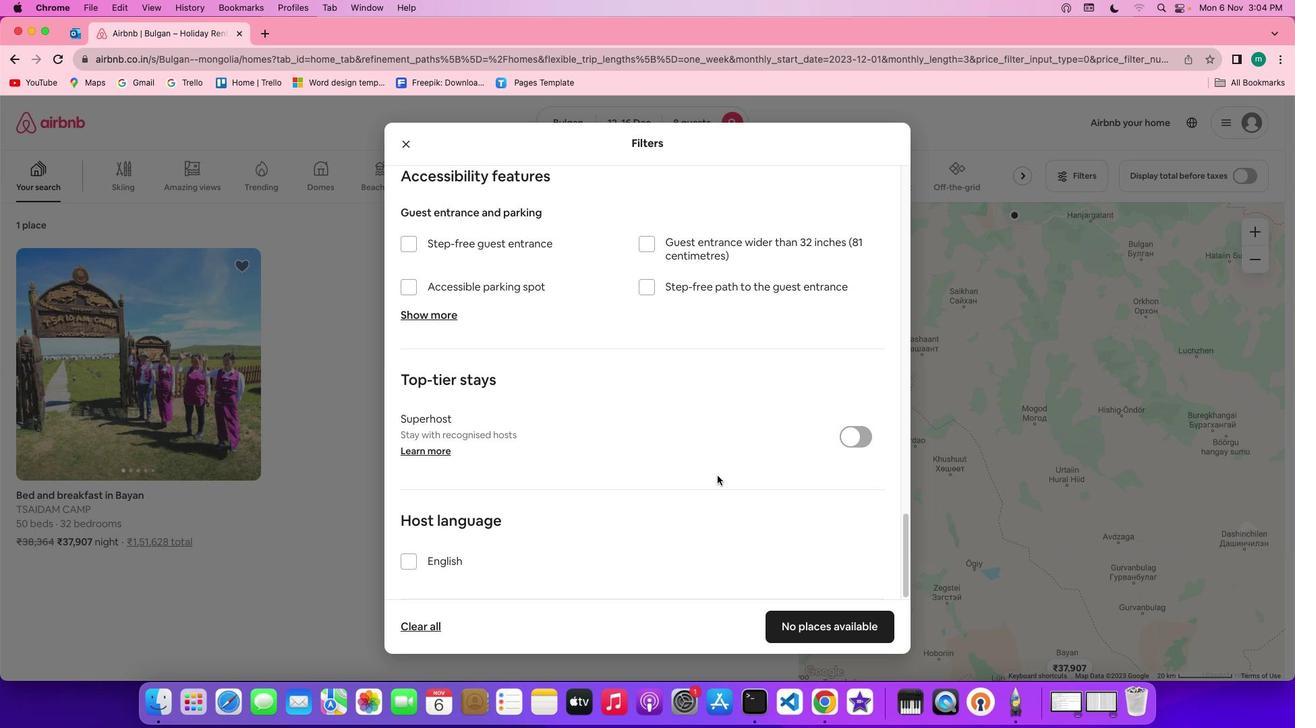 
Action: Mouse scrolled (717, 476) with delta (0, 0)
Screenshot: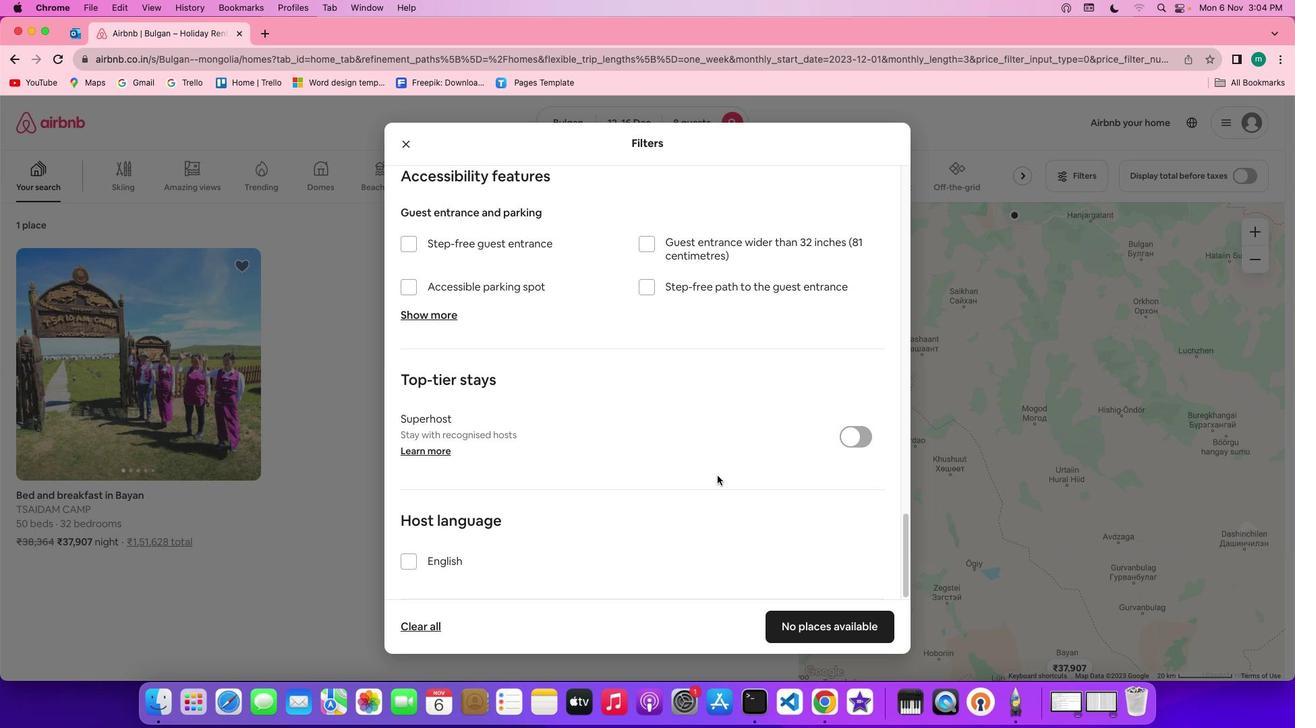 
Action: Mouse scrolled (717, 476) with delta (0, -2)
Screenshot: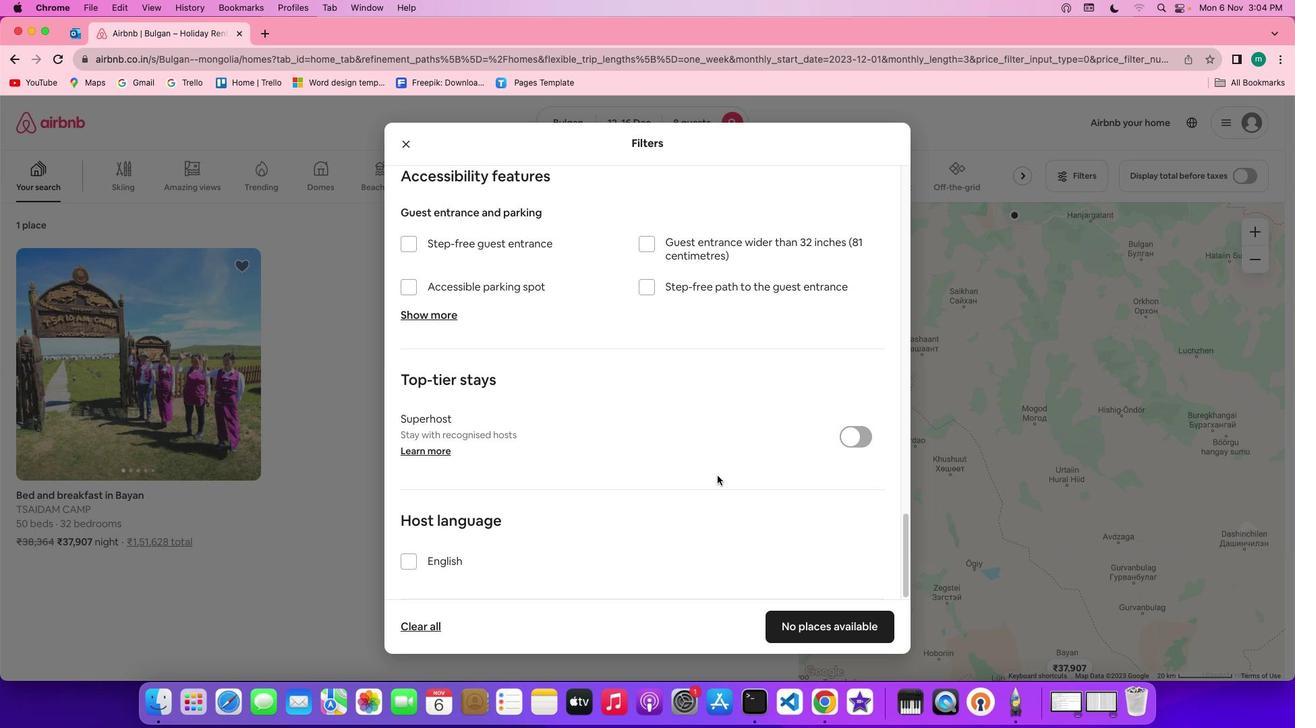 
Action: Mouse scrolled (717, 476) with delta (0, -3)
Screenshot: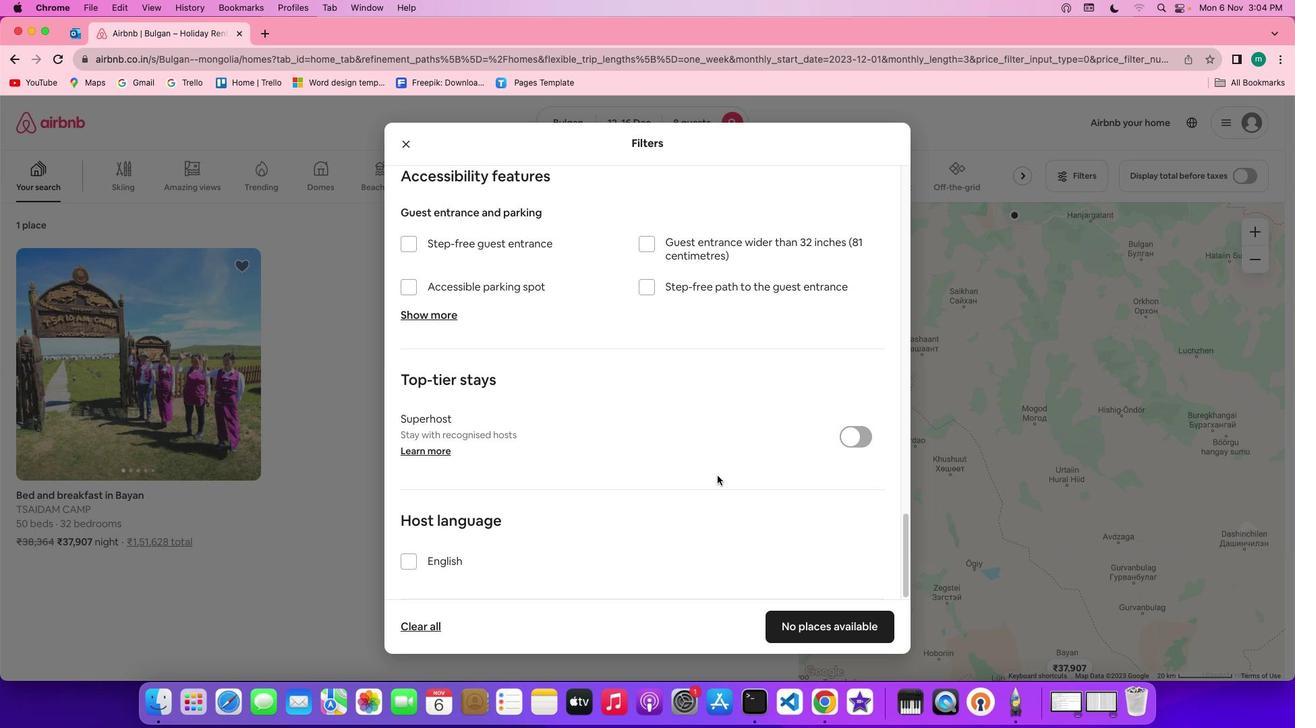 
Action: Mouse moved to (717, 476)
Screenshot: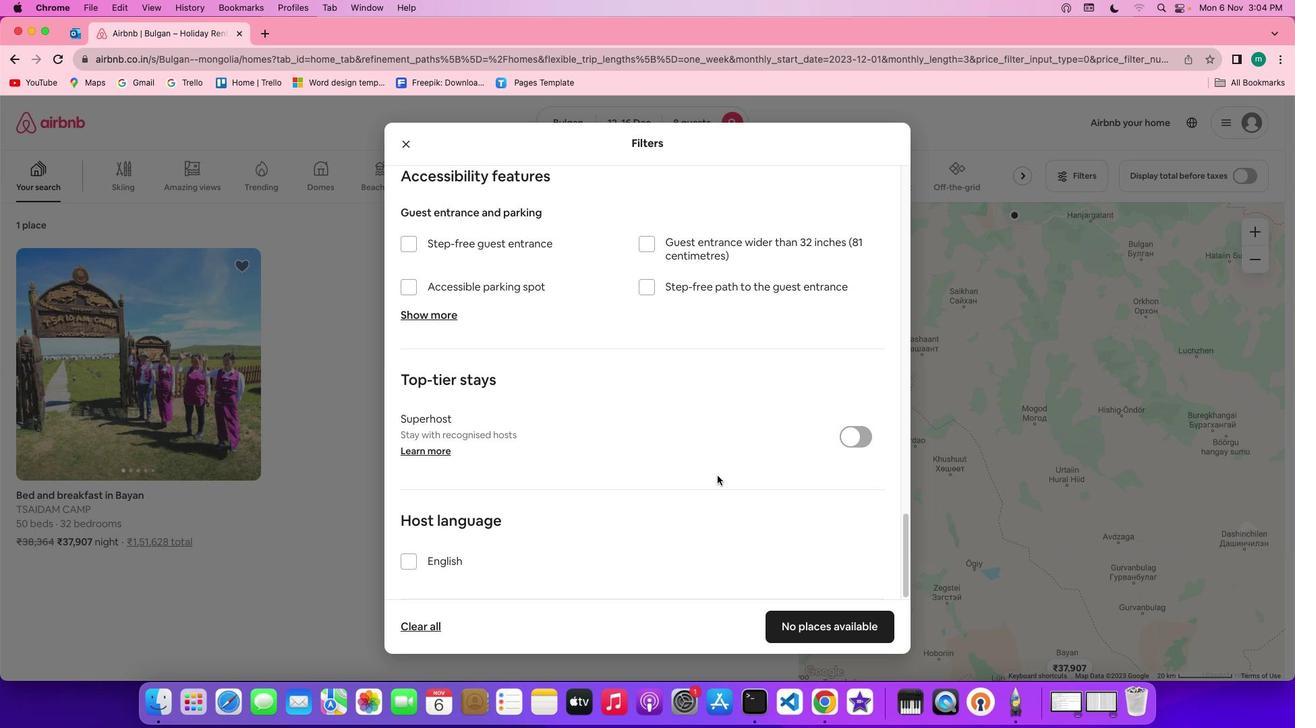 
Action: Mouse scrolled (717, 476) with delta (0, -4)
Screenshot: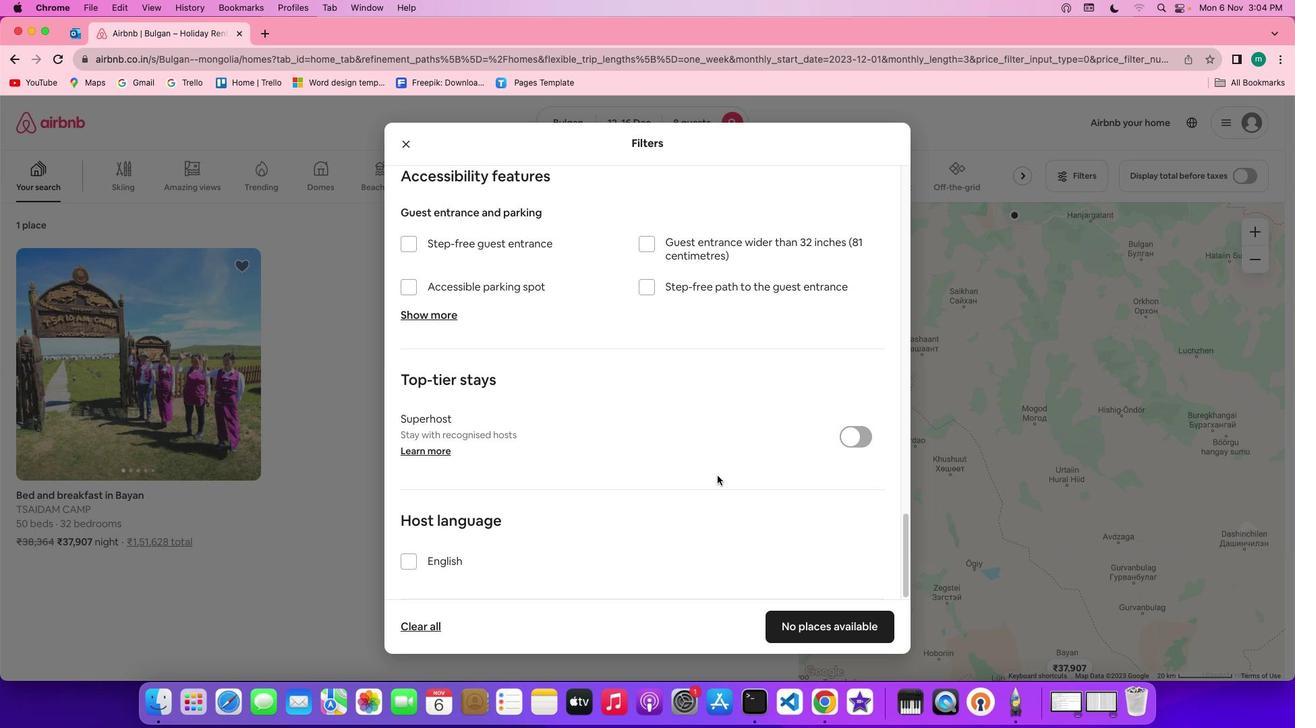 
Action: Mouse scrolled (717, 476) with delta (0, -4)
Screenshot: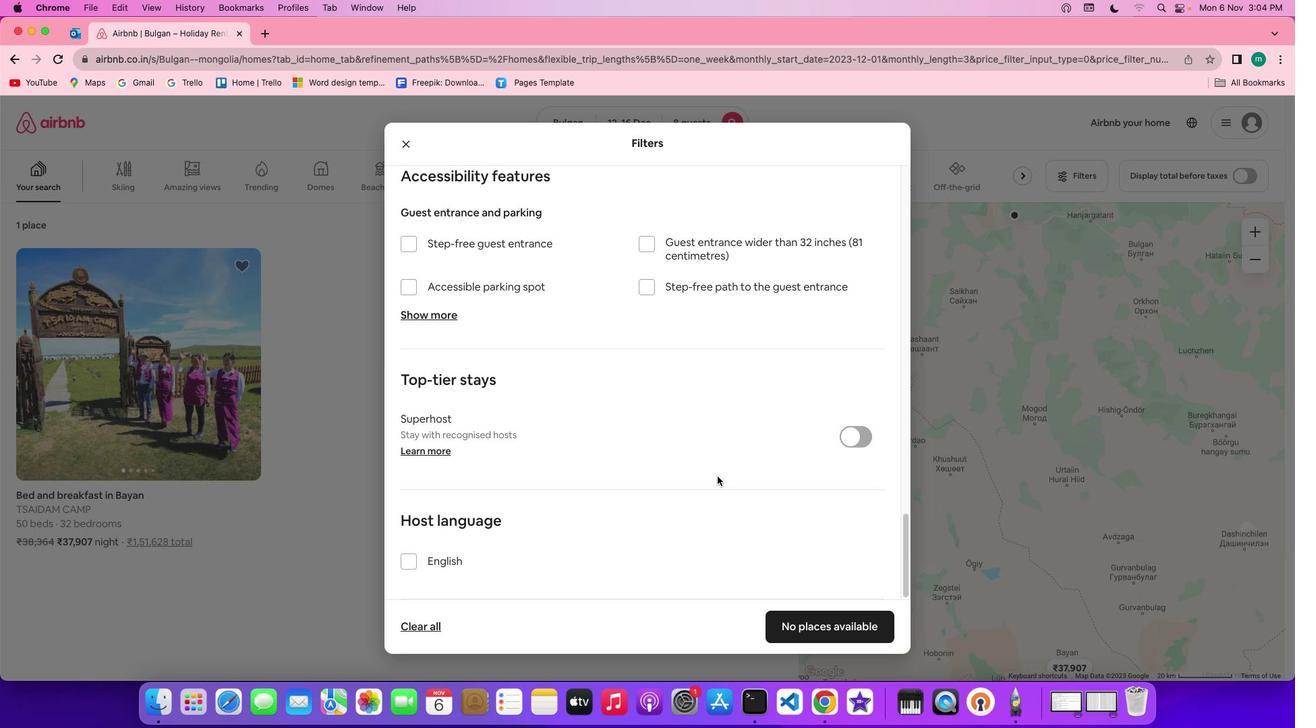 
Action: Mouse moved to (837, 628)
Screenshot: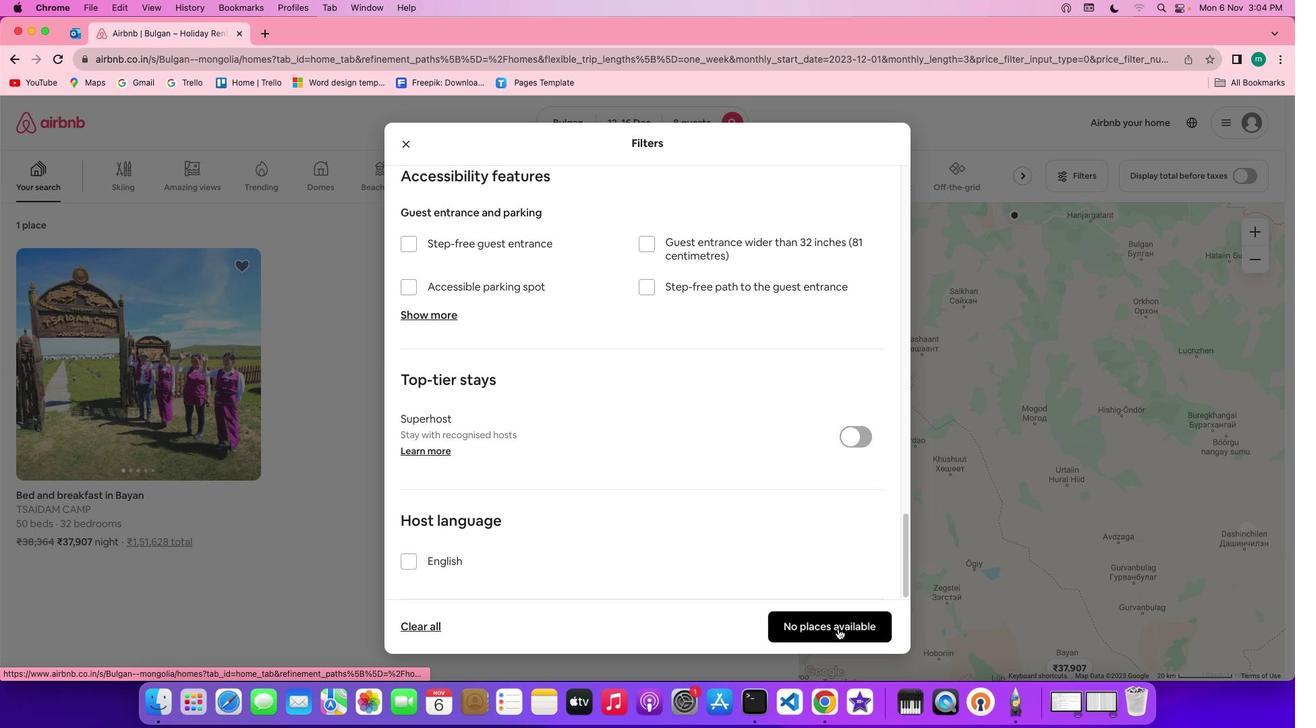 
Action: Mouse pressed left at (837, 628)
Screenshot: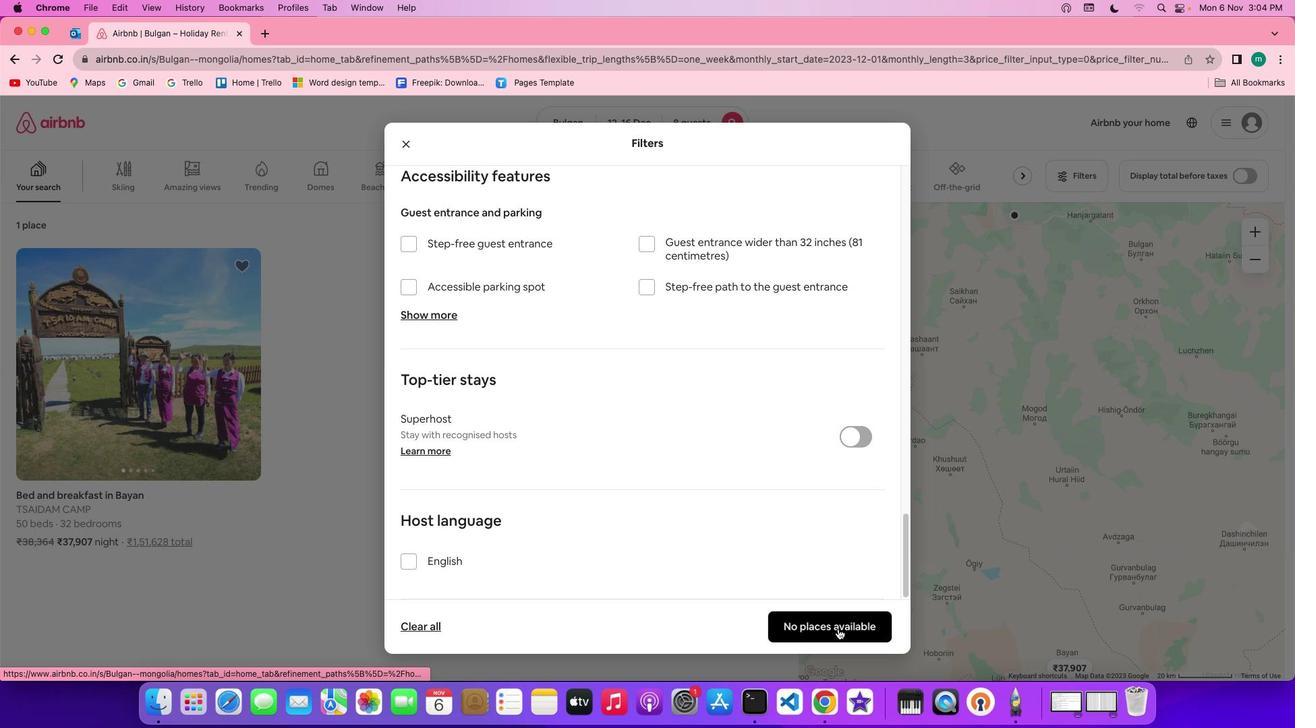 
Action: Mouse moved to (385, 506)
Screenshot: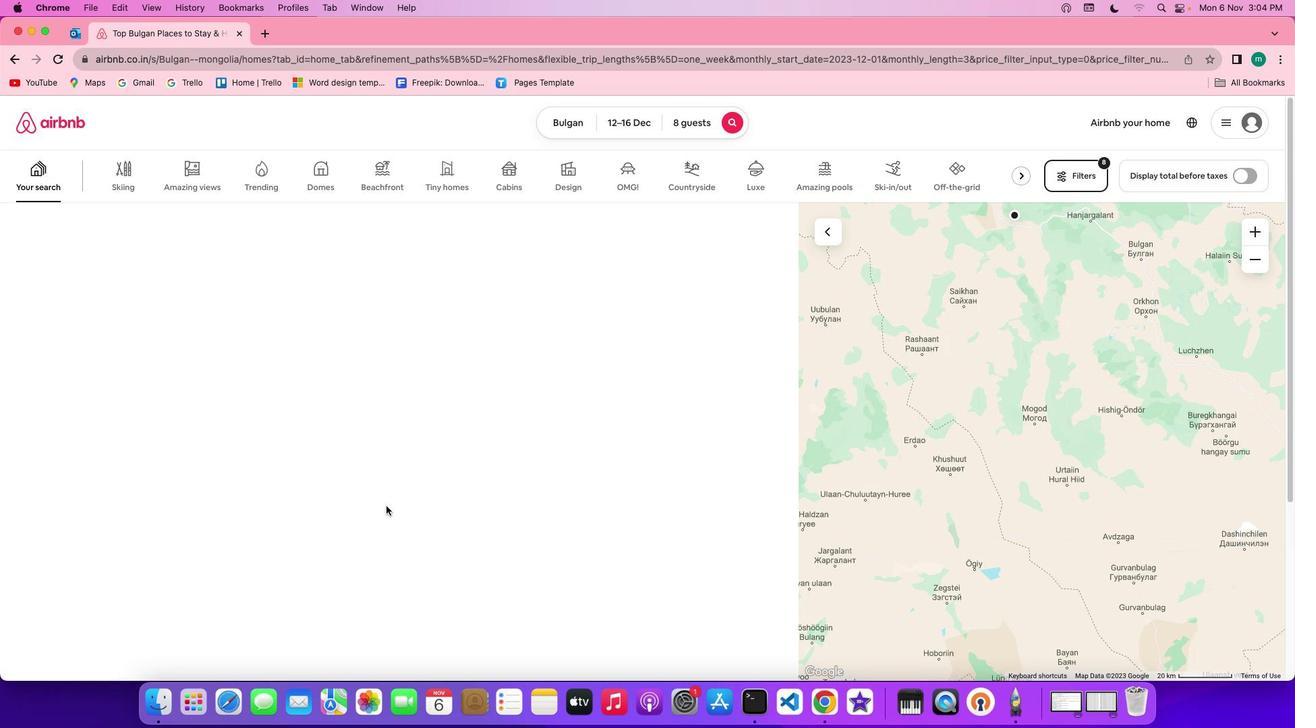 
